 Task: Look for space in Bela, Pakistan from 12th  July, 2023 to 15th July, 2023 for 3 adults in price range Rs.12000 to Rs.16000. Place can be entire place with 2 bedrooms having 3 beds and 1 bathroom. Property type can be house, flat, guest house. Booking option can be shelf check-in. Required host language is English.
Action: Mouse pressed left at (500, 91)
Screenshot: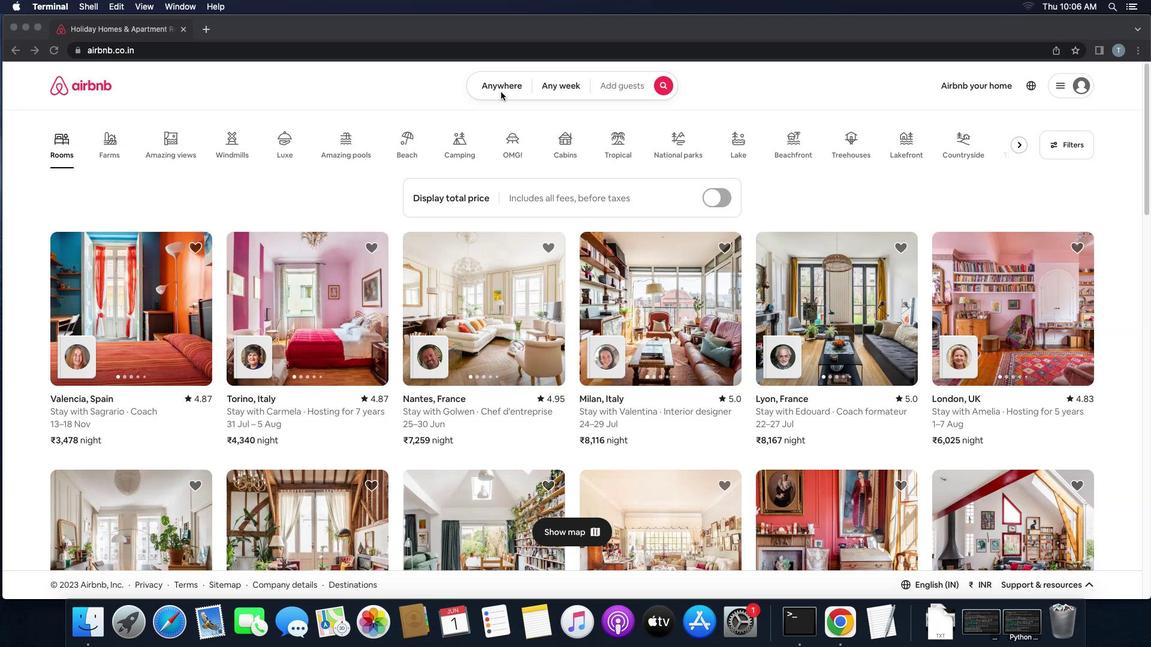 
Action: Mouse pressed left at (500, 91)
Screenshot: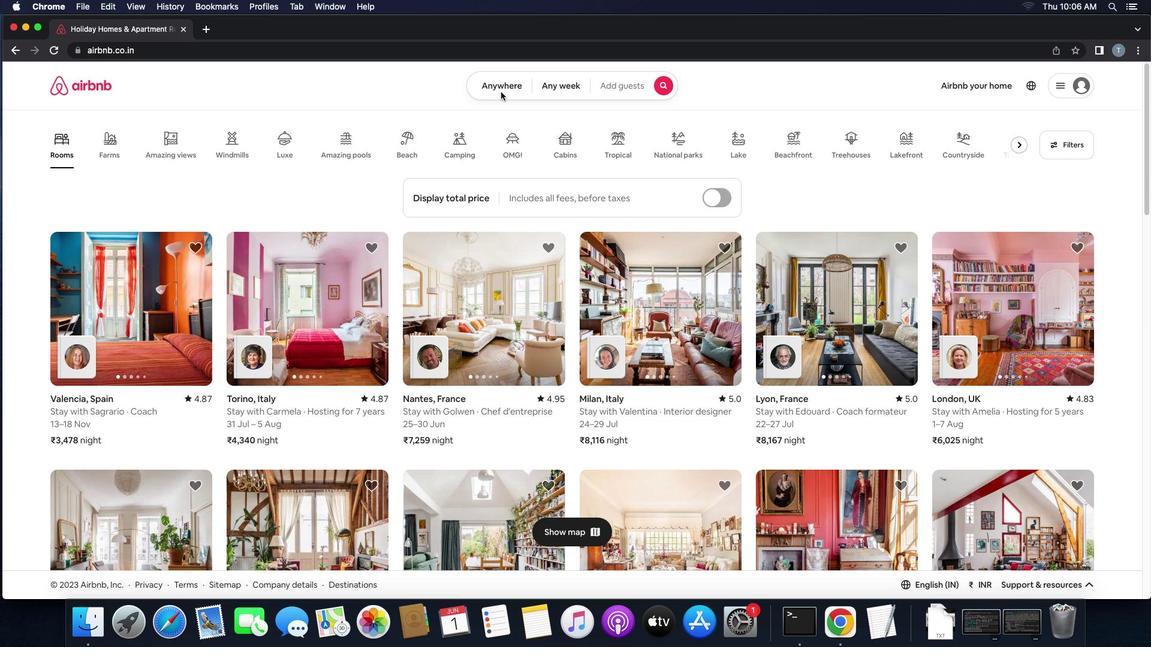 
Action: Mouse moved to (432, 142)
Screenshot: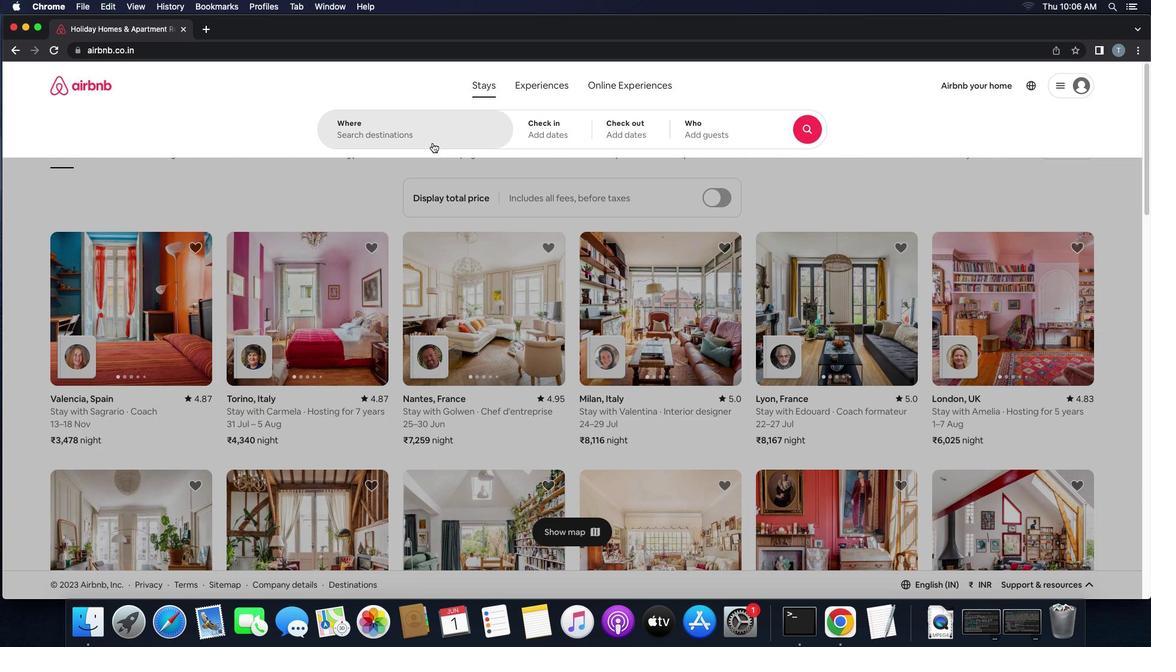 
Action: Mouse pressed left at (432, 142)
Screenshot: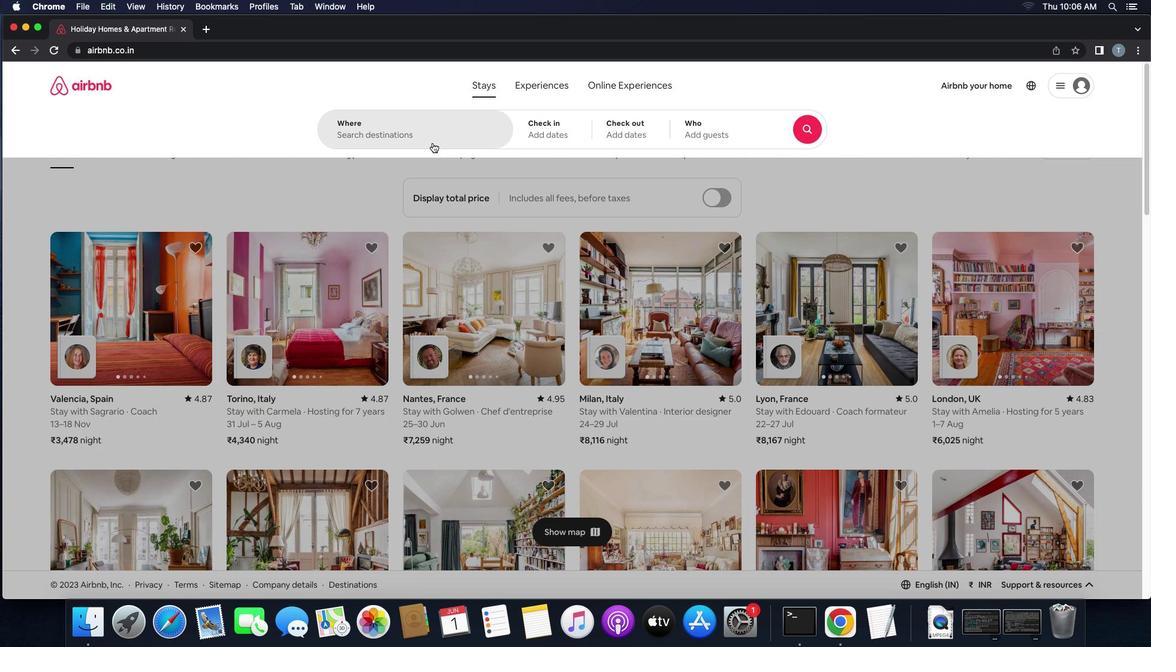 
Action: Mouse moved to (431, 142)
Screenshot: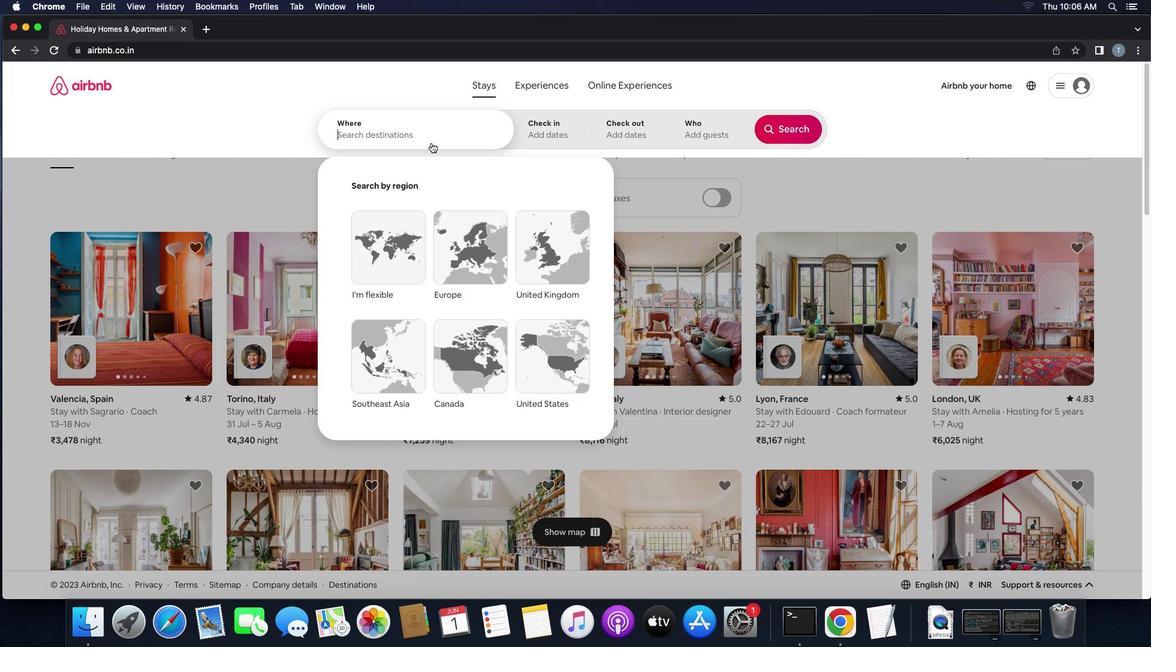 
Action: Key pressed 'b''e''l''a'','Key.space'p''a''k''i''s''t''a''n'
Screenshot: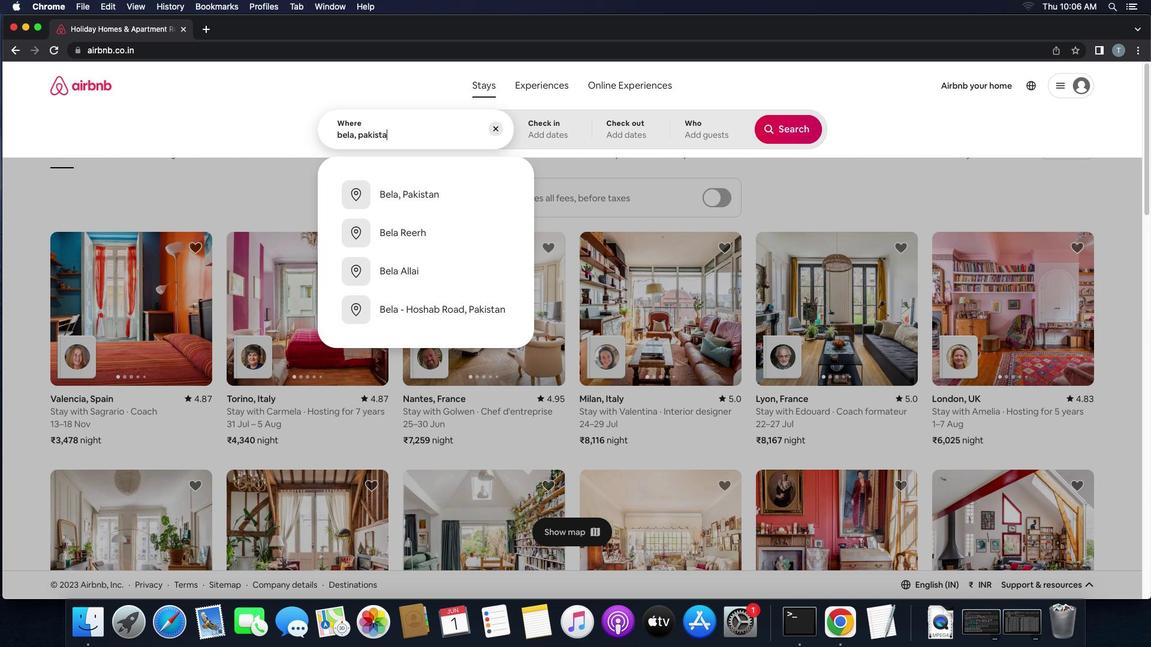 
Action: Mouse moved to (450, 191)
Screenshot: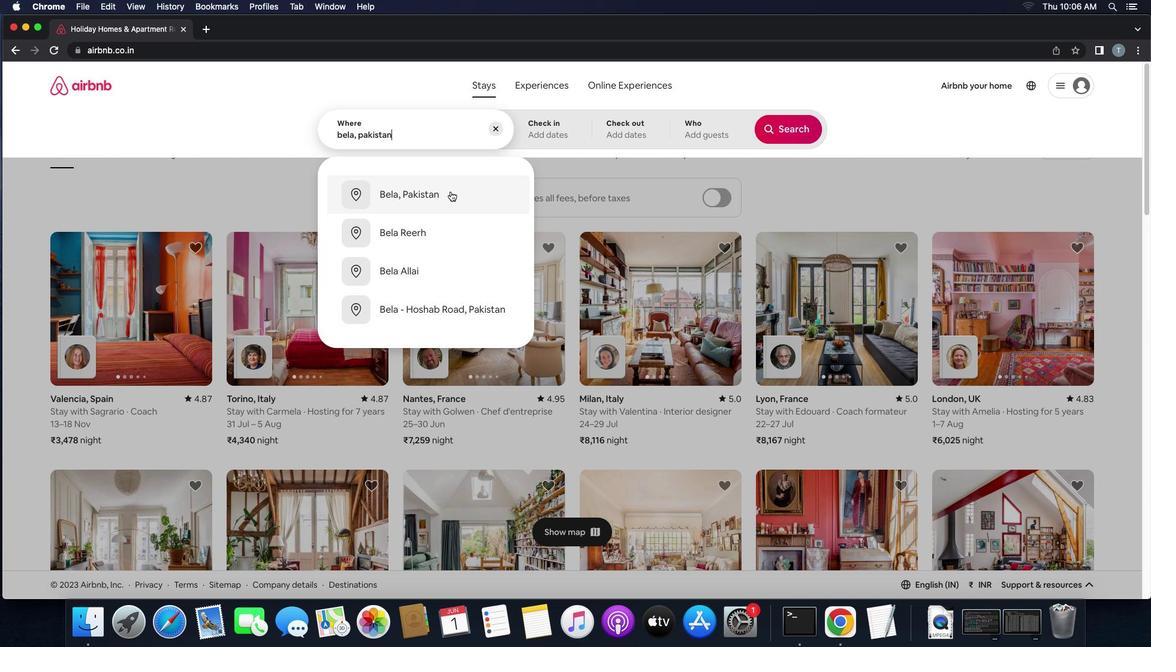 
Action: Mouse pressed left at (450, 191)
Screenshot: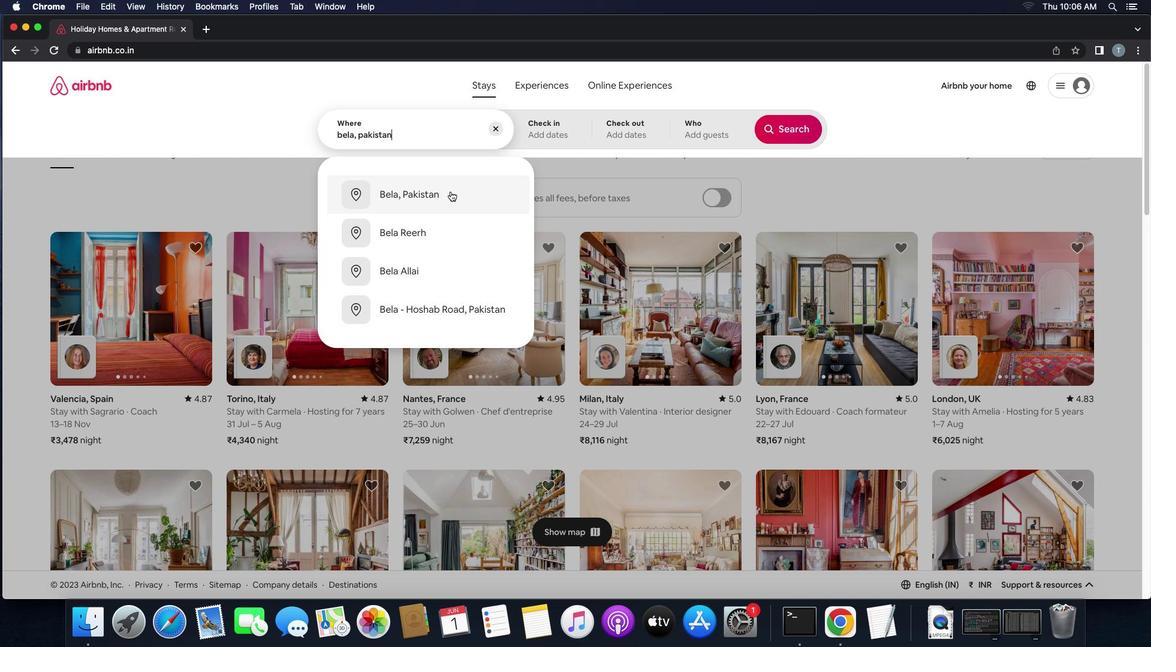 
Action: Mouse moved to (606, 305)
Screenshot: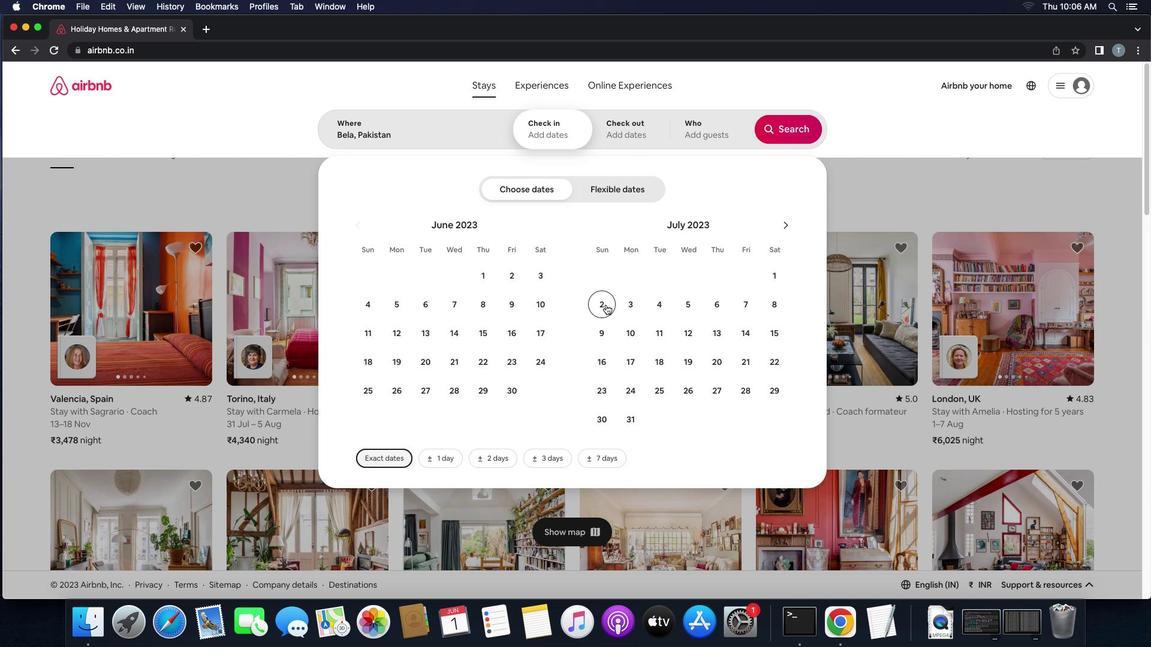 
Action: Mouse pressed left at (606, 305)
Screenshot: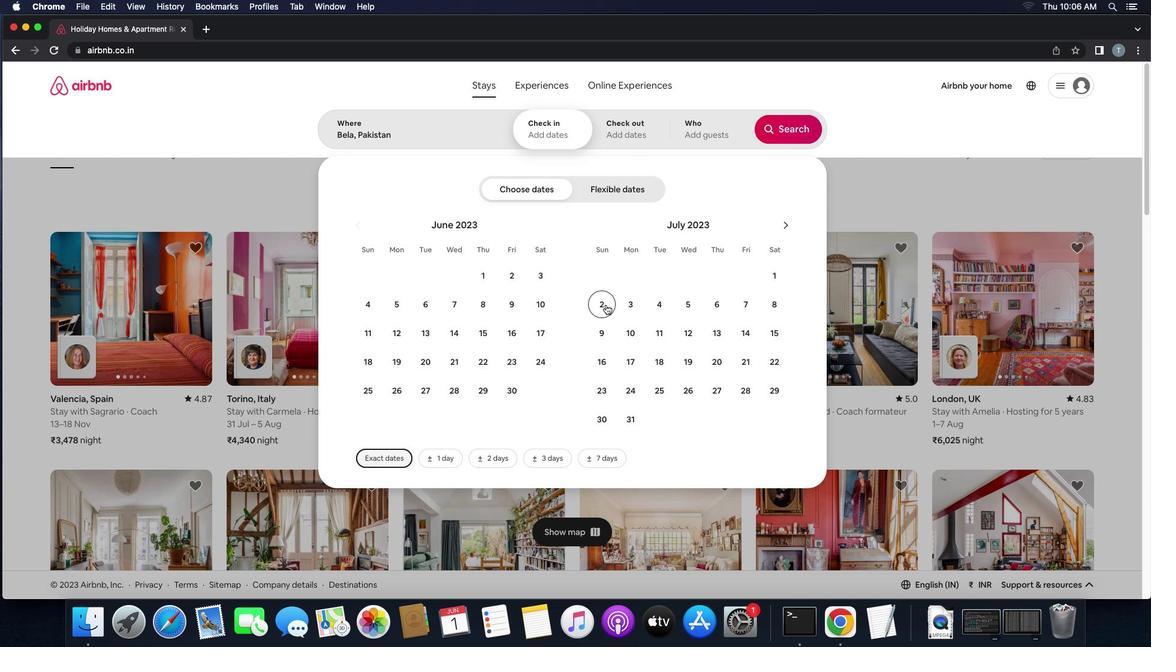 
Action: Mouse moved to (679, 329)
Screenshot: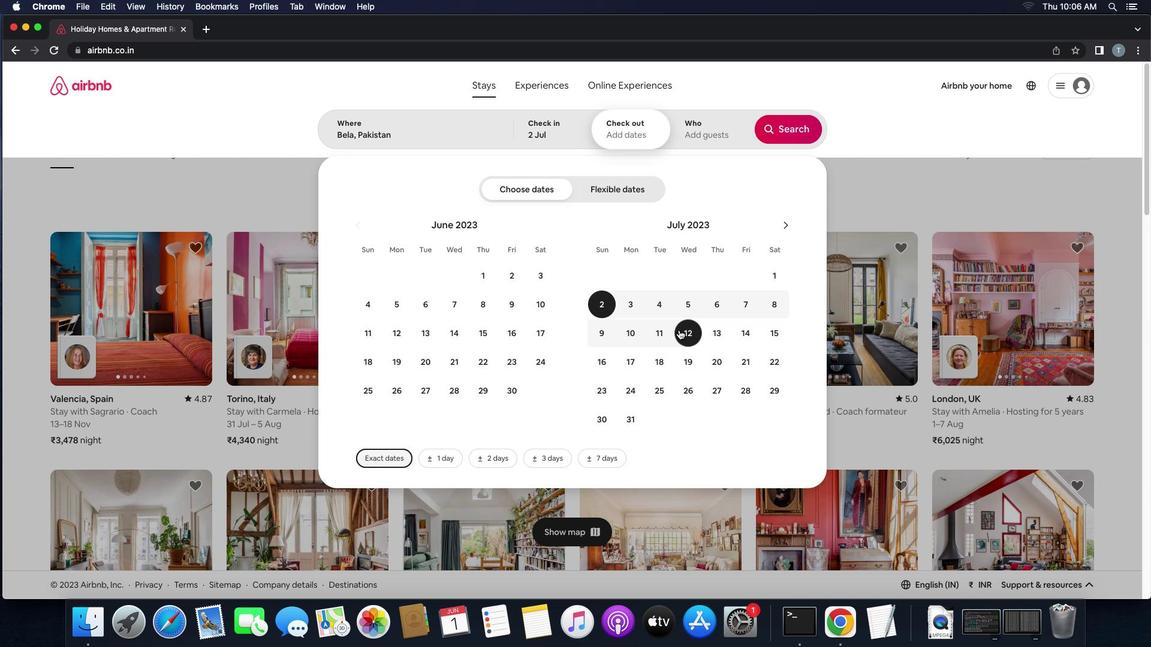 
Action: Mouse pressed left at (679, 329)
Screenshot: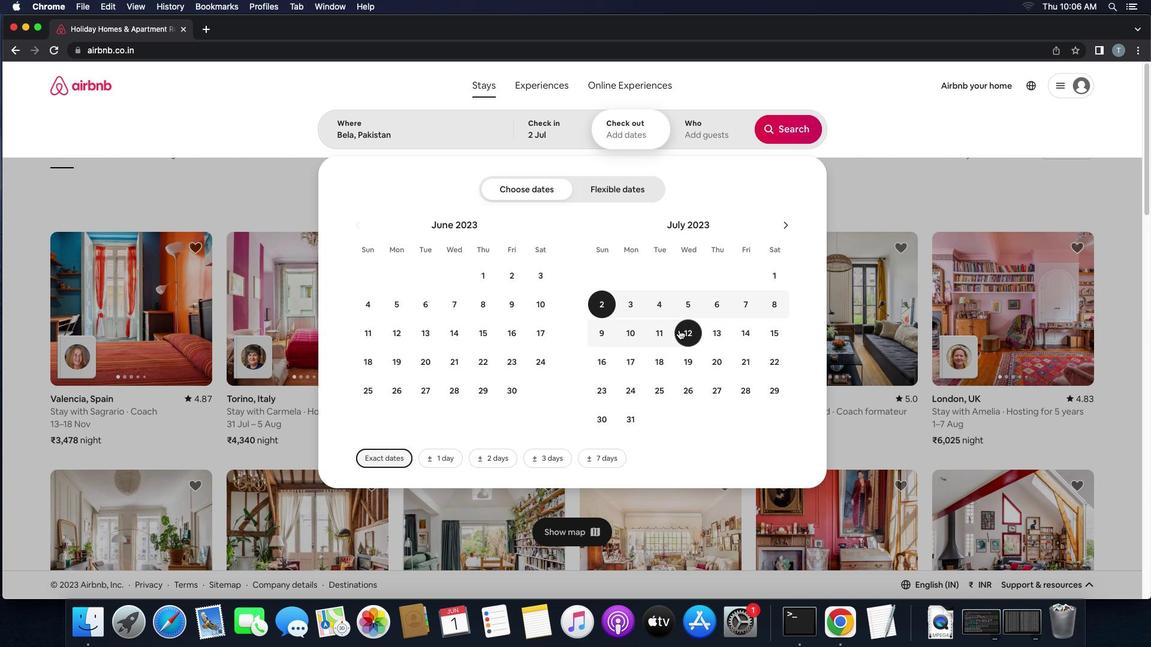 
Action: Mouse moved to (708, 128)
Screenshot: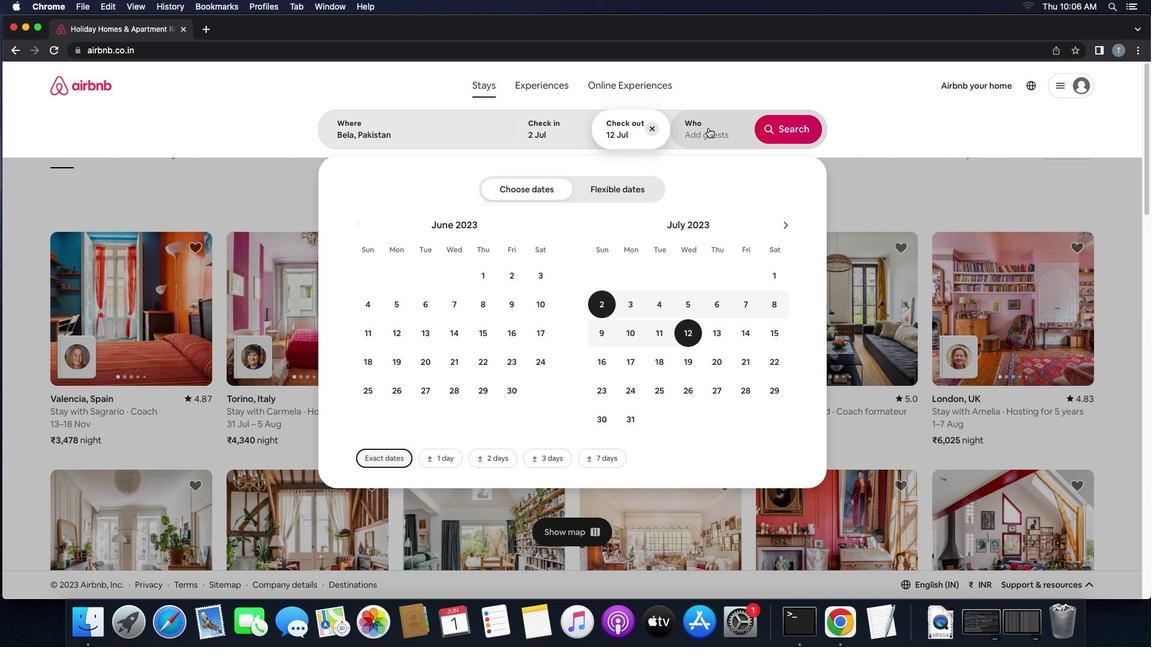 
Action: Mouse pressed left at (708, 128)
Screenshot: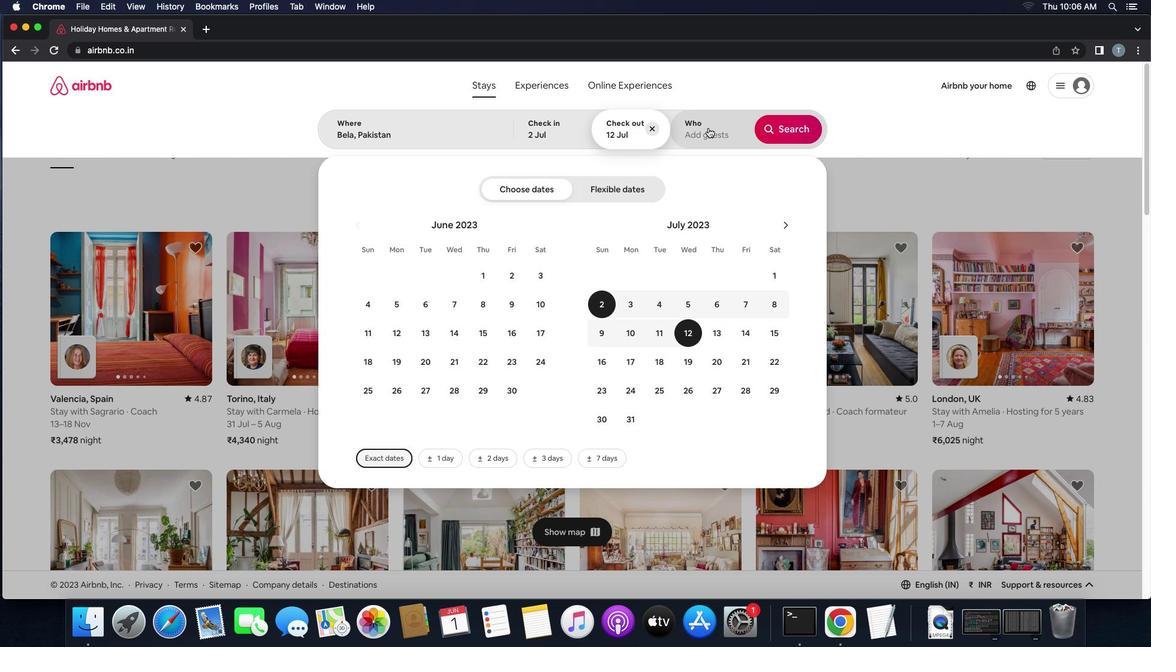 
Action: Mouse moved to (790, 192)
Screenshot: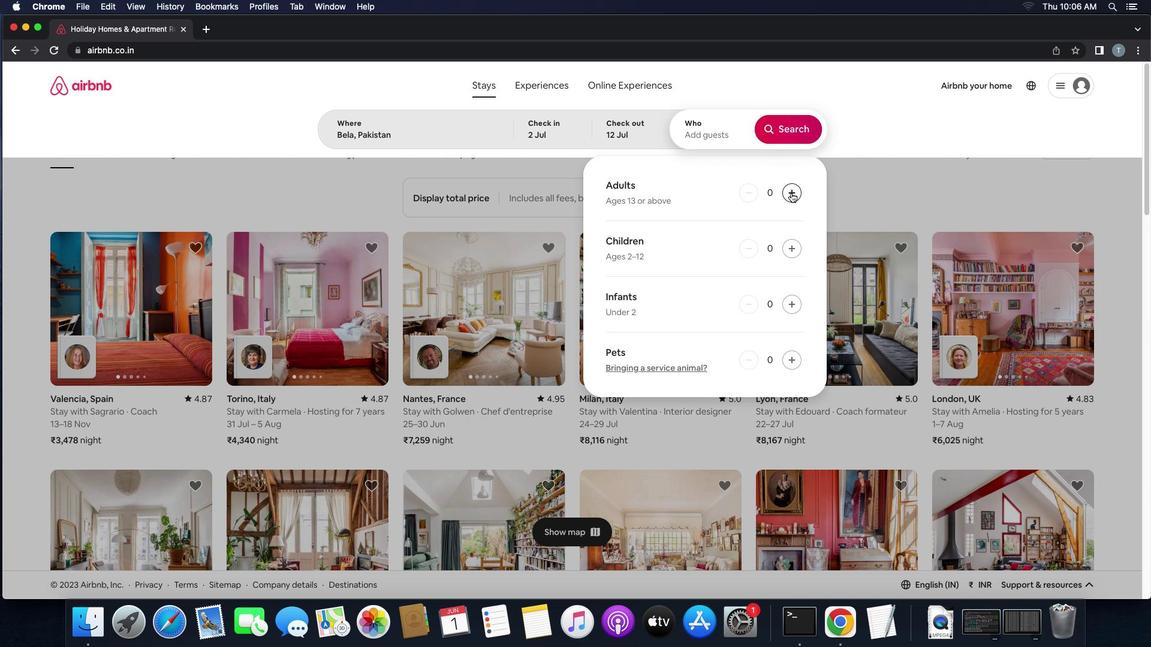 
Action: Mouse pressed left at (790, 192)
Screenshot: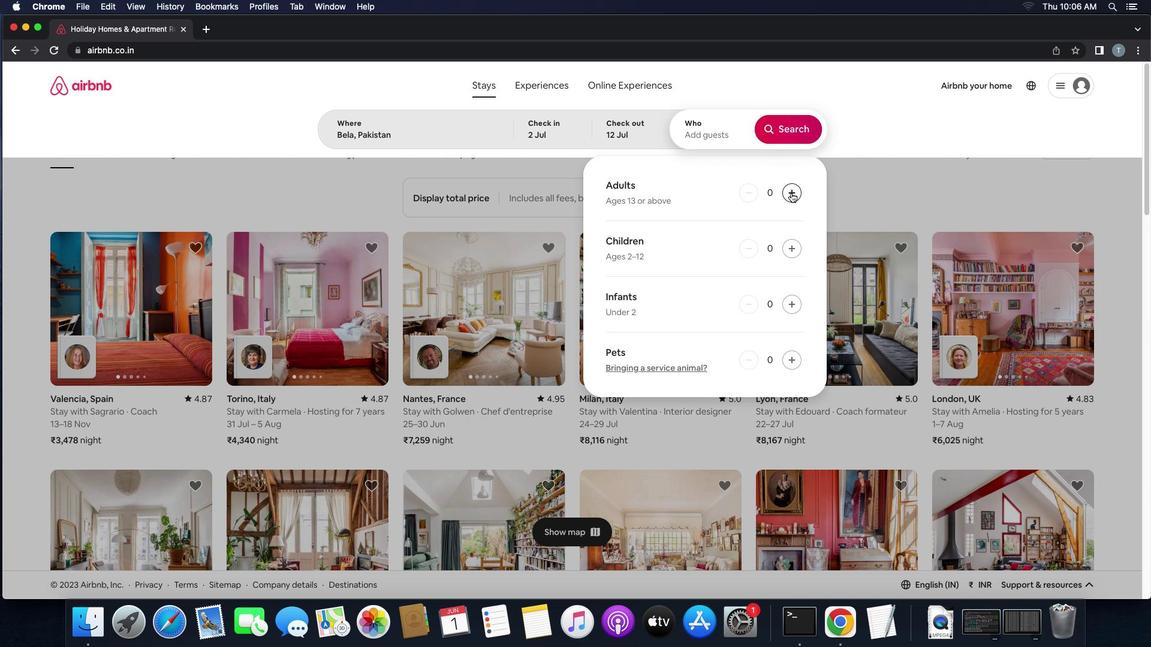 
Action: Mouse pressed left at (790, 192)
Screenshot: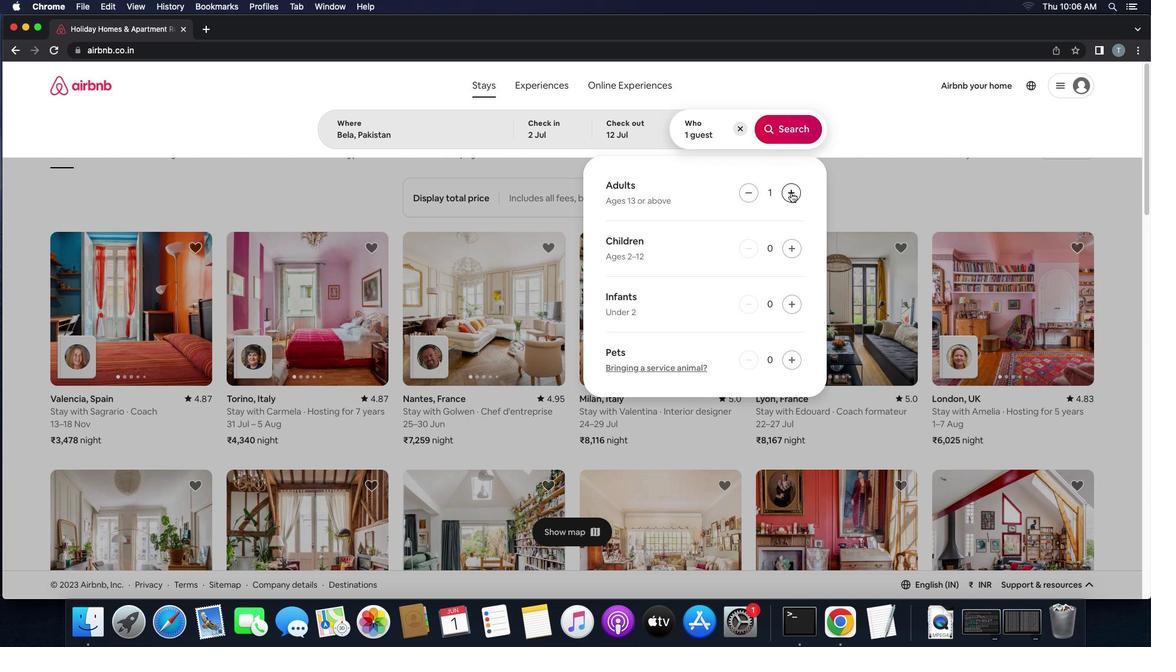
Action: Mouse pressed left at (790, 192)
Screenshot: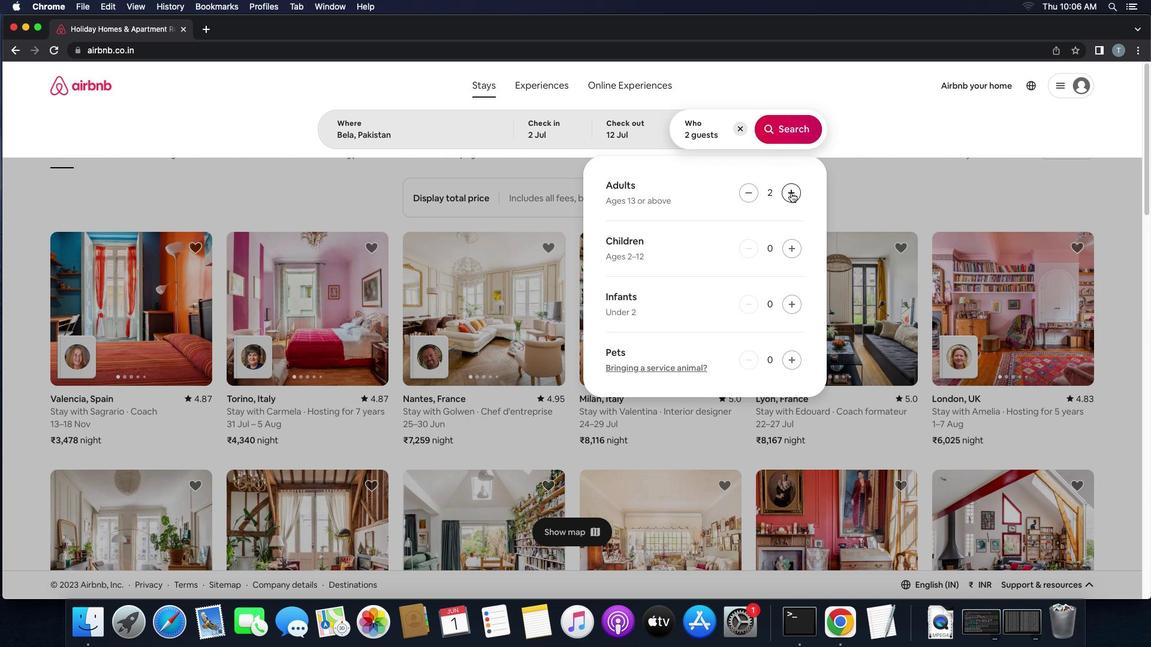 
Action: Mouse moved to (808, 130)
Screenshot: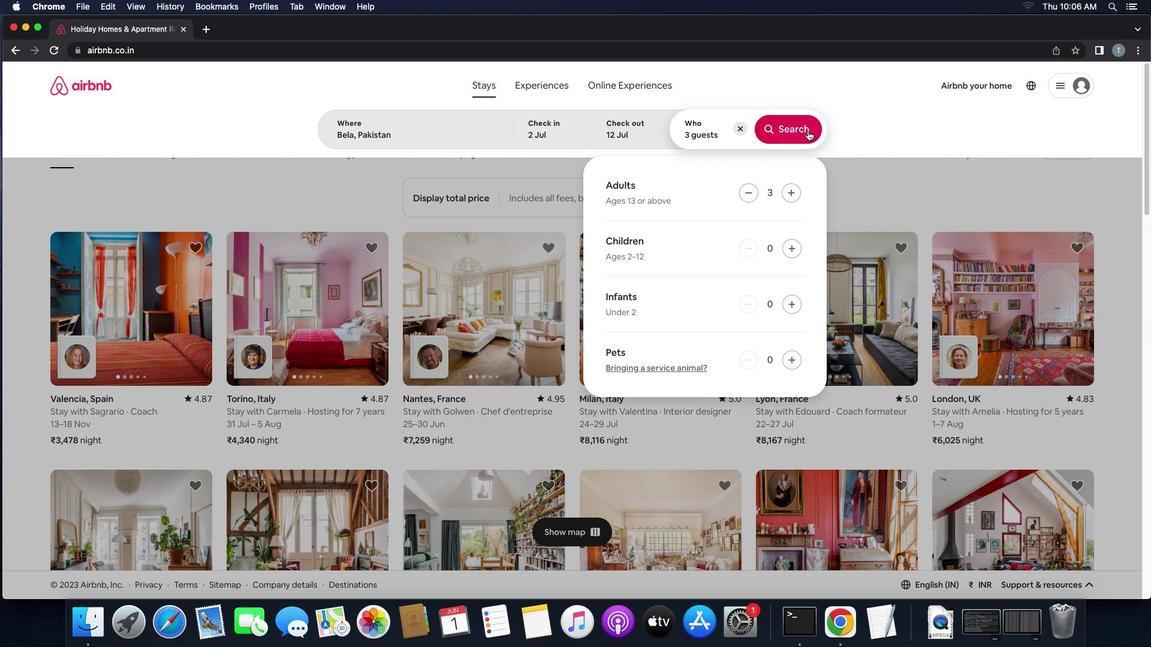 
Action: Mouse pressed left at (808, 130)
Screenshot: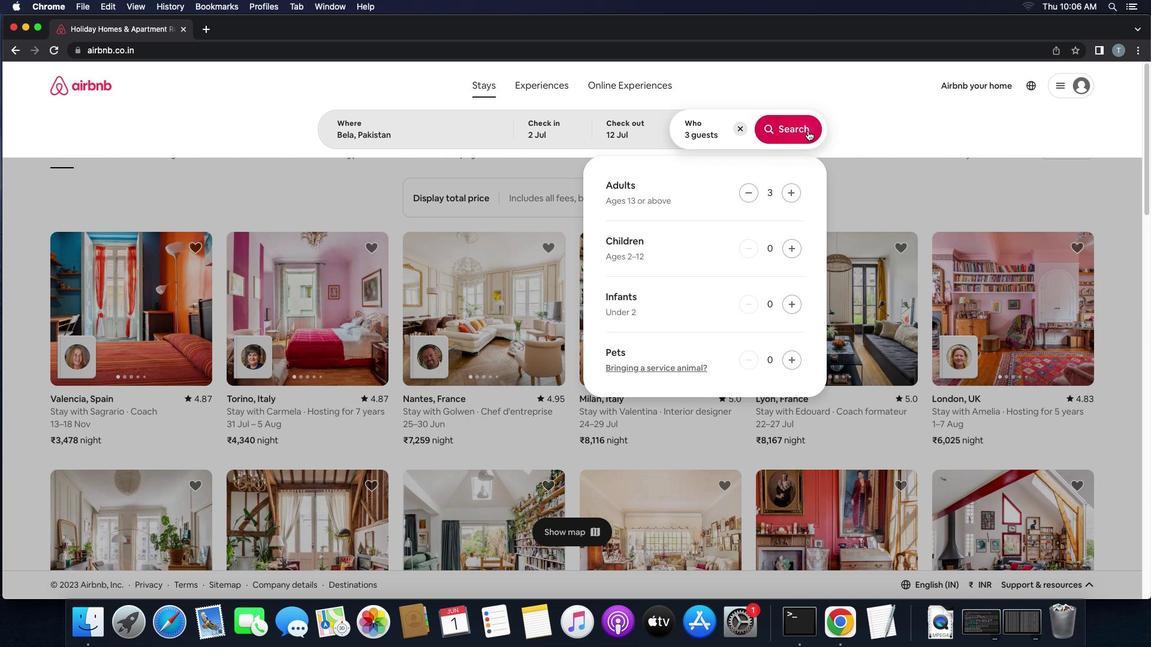 
Action: Mouse moved to (1090, 143)
Screenshot: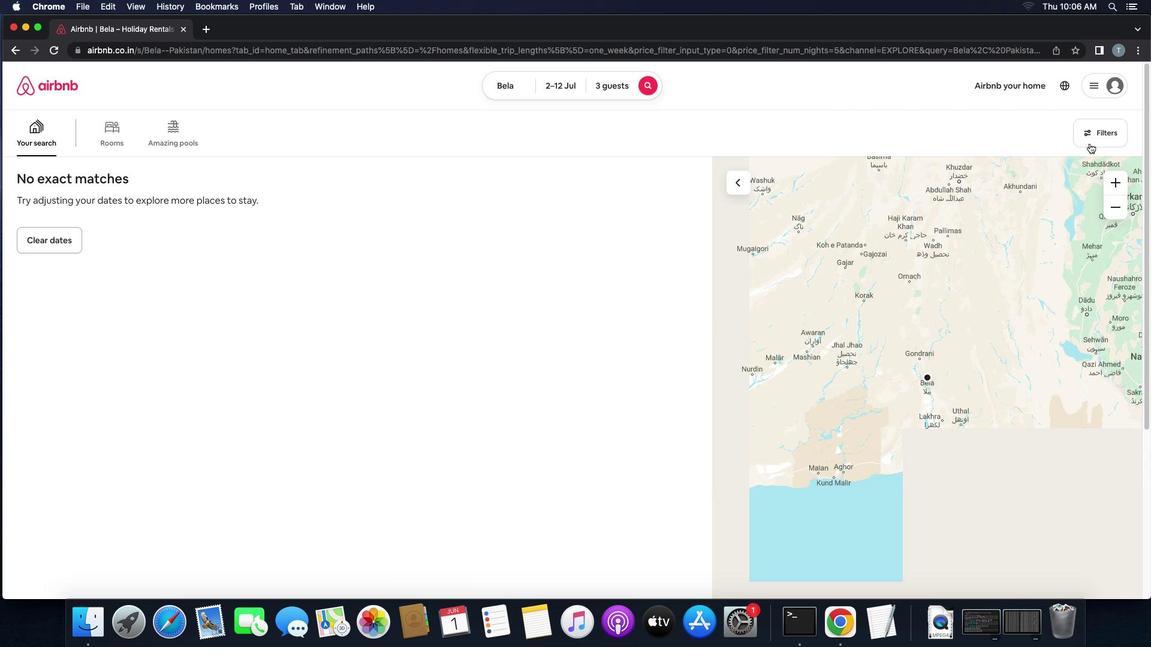 
Action: Mouse pressed left at (1090, 143)
Screenshot: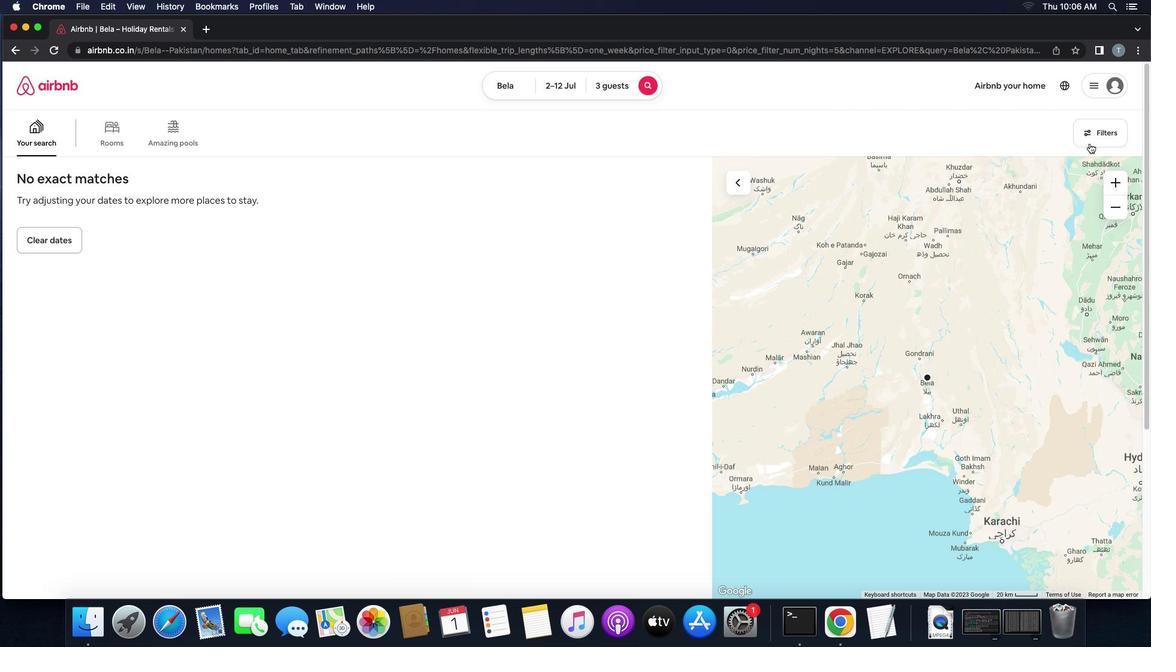 
Action: Mouse moved to (466, 423)
Screenshot: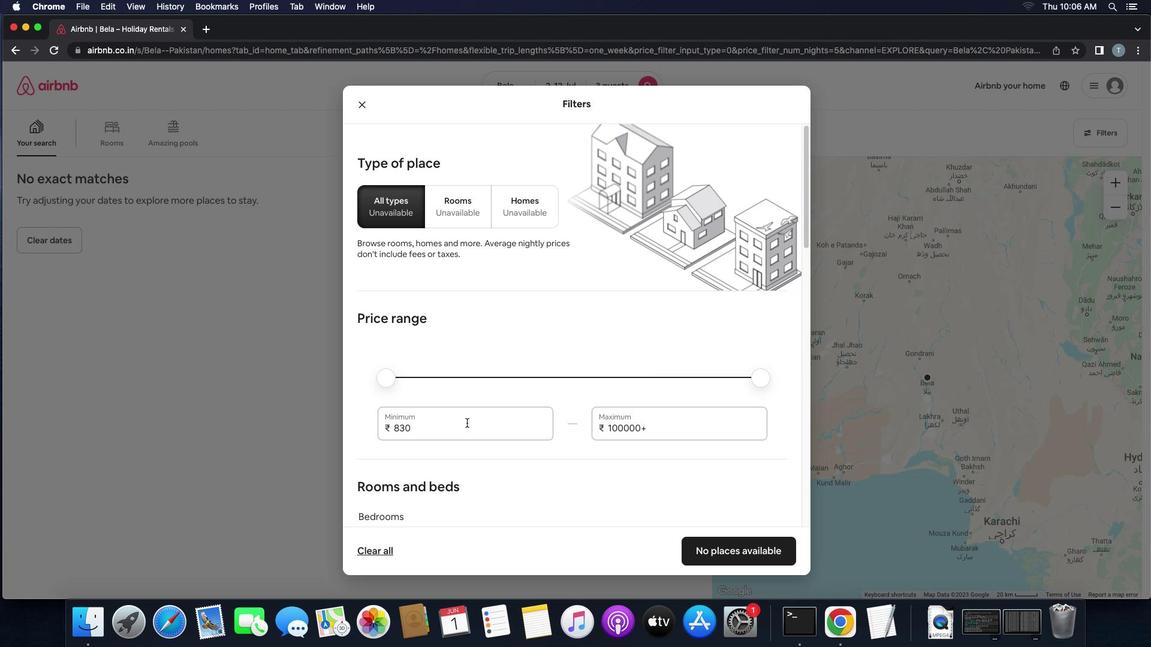 
Action: Mouse pressed left at (466, 423)
Screenshot: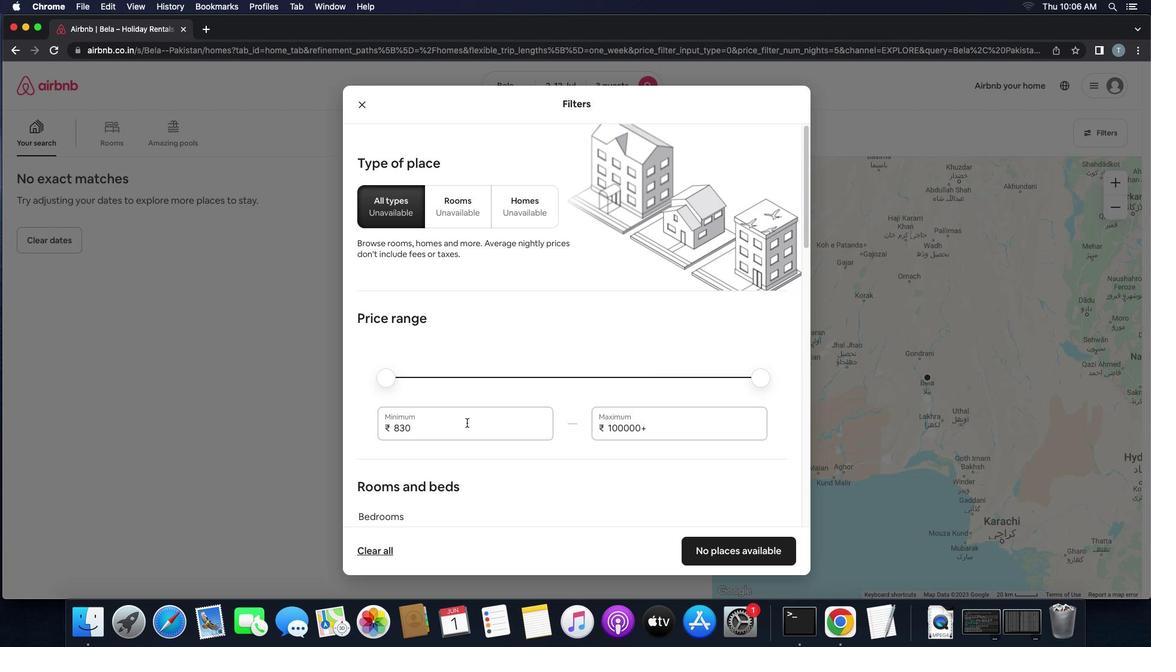 
Action: Mouse moved to (466, 423)
Screenshot: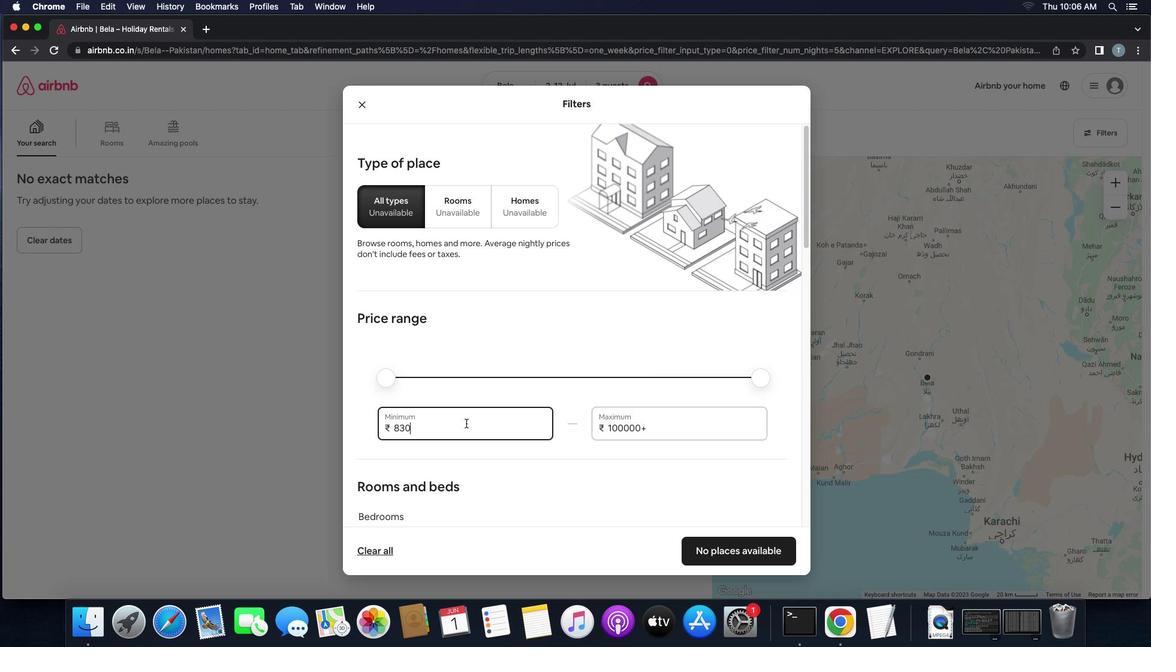 
Action: Key pressed Key.backspaceKey.backspaceKey.backspace'1''2''0''0''0'
Screenshot: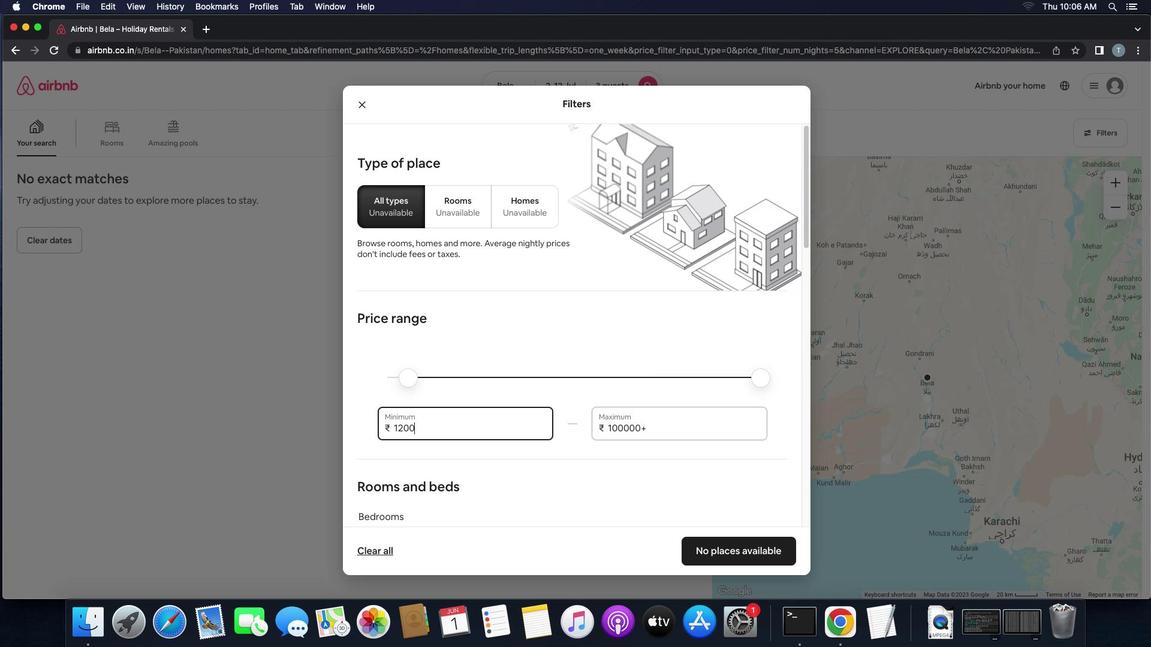 
Action: Mouse moved to (697, 432)
Screenshot: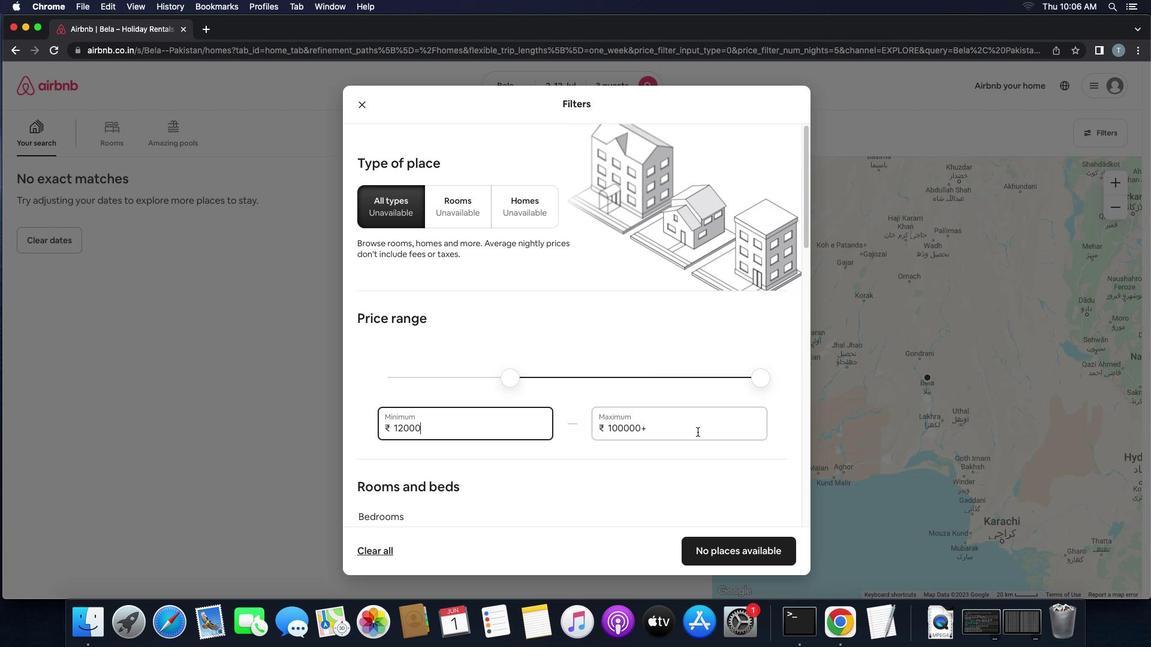 
Action: Mouse pressed left at (697, 432)
Screenshot: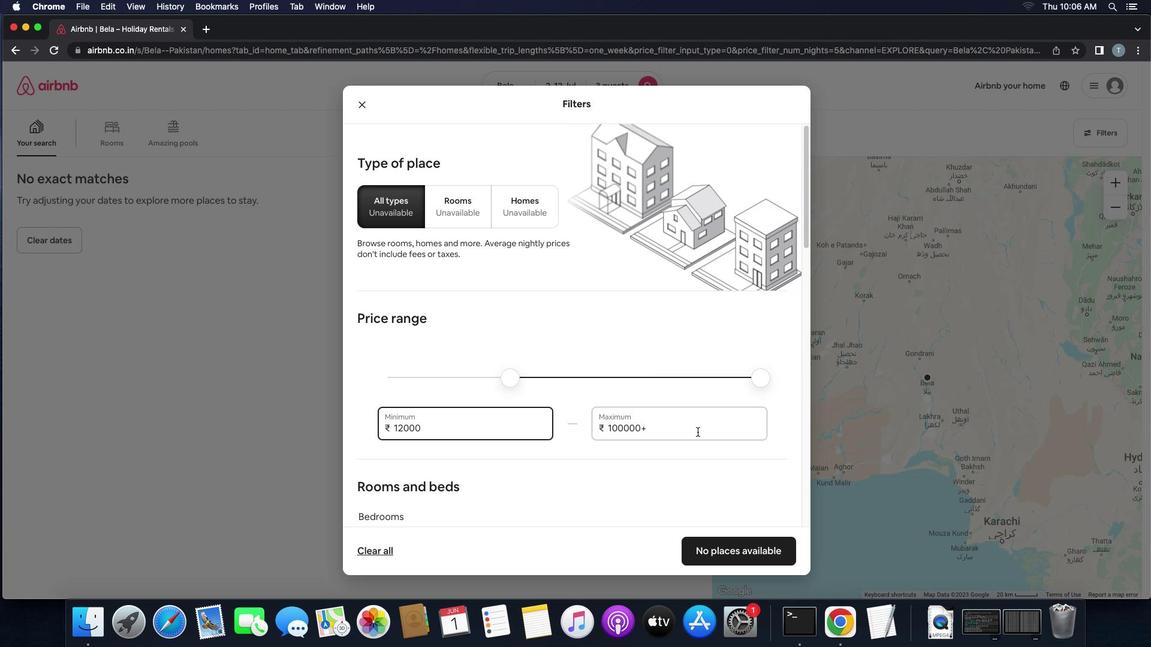 
Action: Mouse moved to (698, 431)
Screenshot: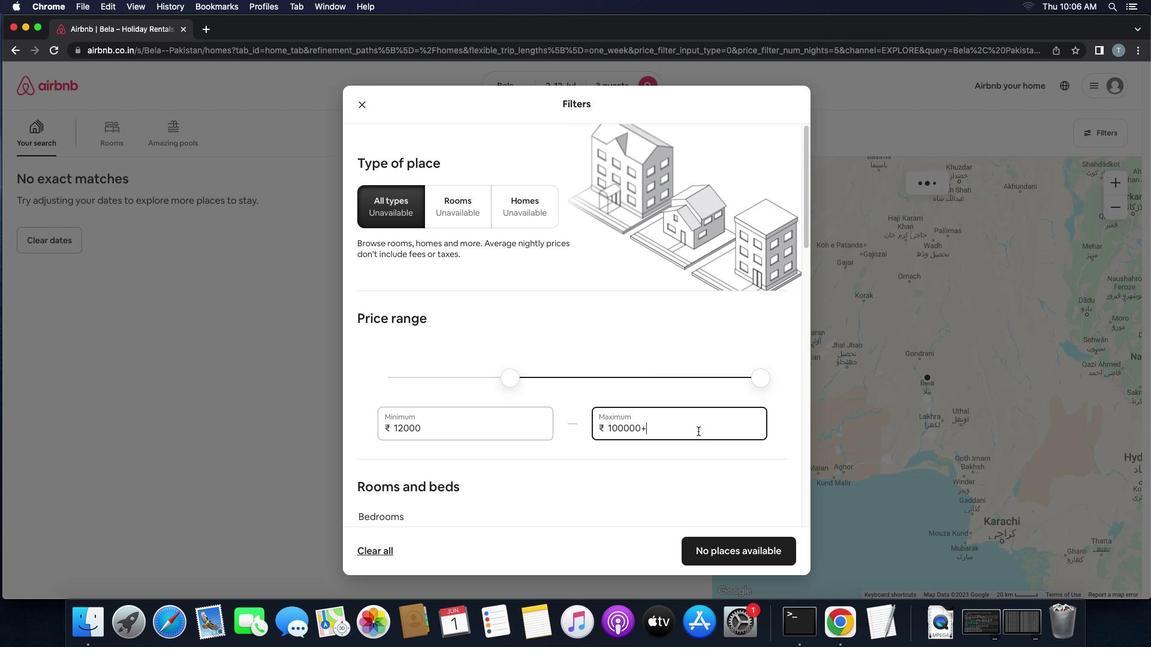 
Action: Key pressed Key.backspaceKey.backspaceKey.backspaceKey.backspaceKey.backspaceKey.backspaceKey.backspace'1''6''0''0''0'
Screenshot: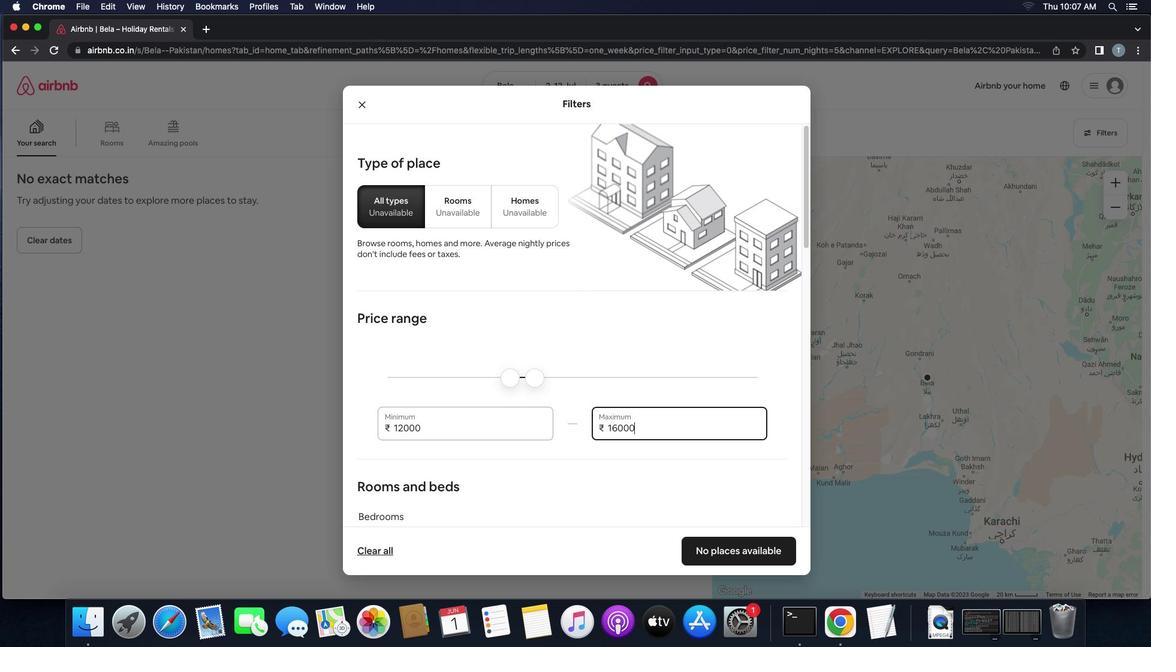 
Action: Mouse moved to (595, 472)
Screenshot: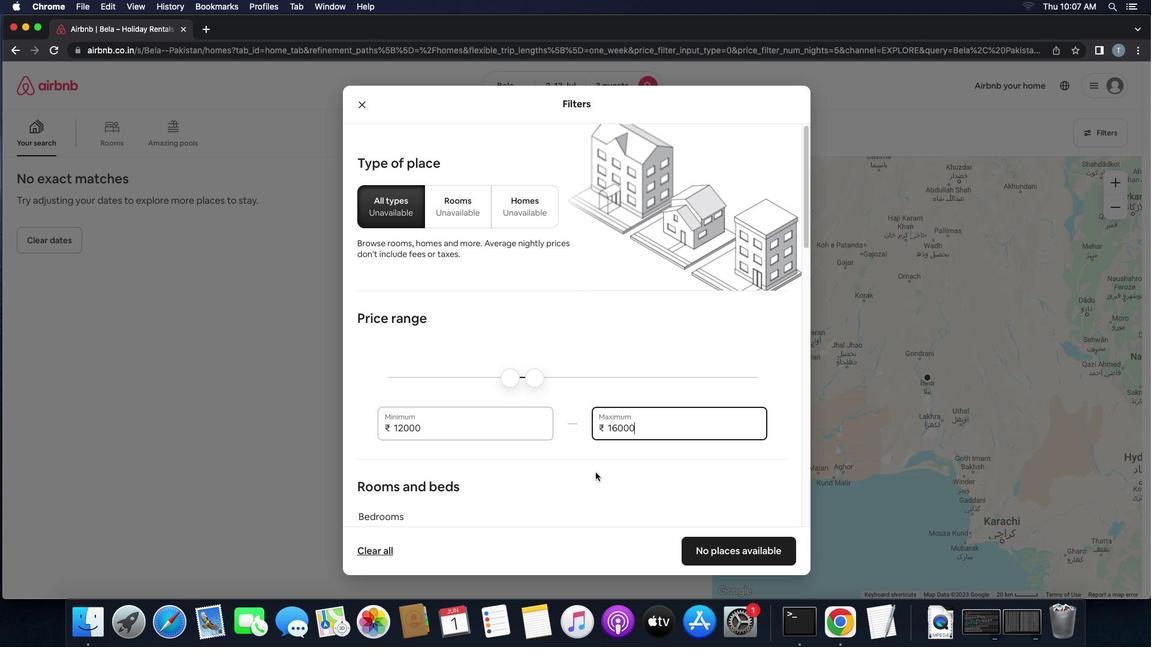 
Action: Mouse scrolled (595, 472) with delta (0, 0)
Screenshot: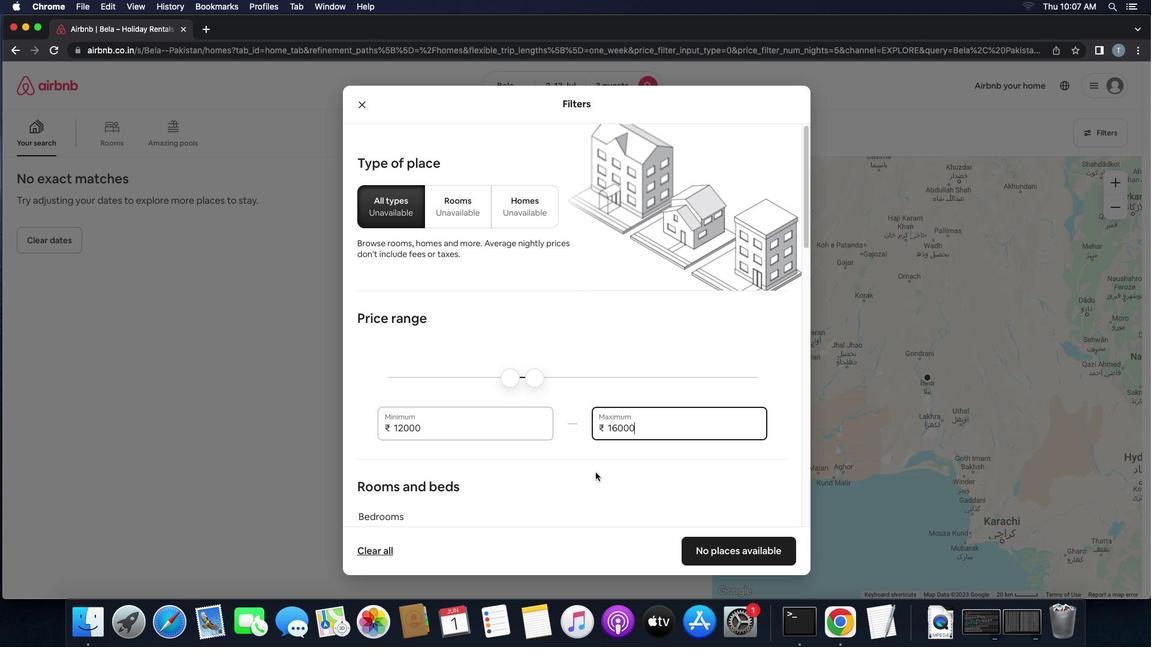 
Action: Mouse scrolled (595, 472) with delta (0, 0)
Screenshot: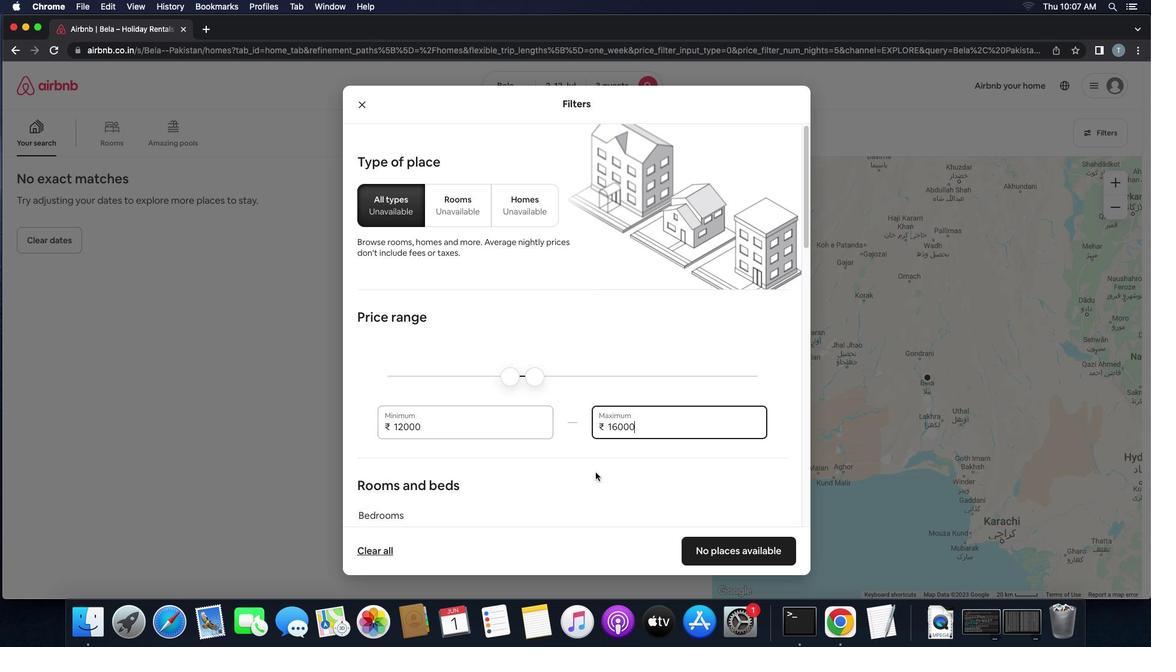 
Action: Mouse scrolled (595, 472) with delta (0, 0)
Screenshot: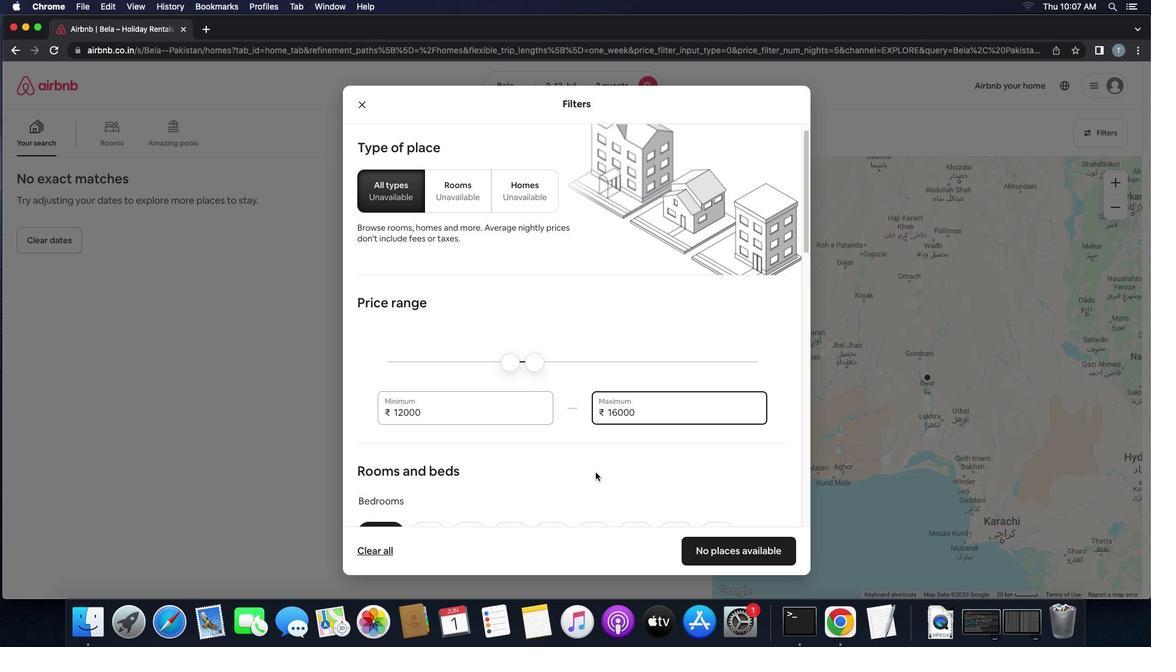 
Action: Mouse scrolled (595, 472) with delta (0, 0)
Screenshot: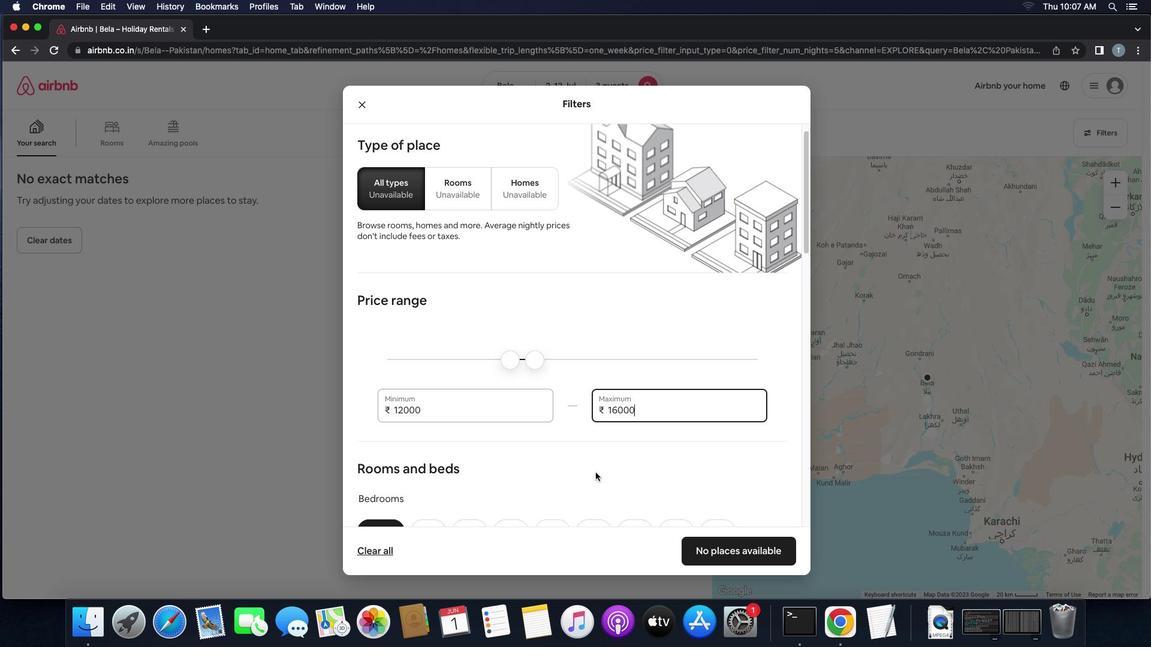 
Action: Mouse scrolled (595, 472) with delta (0, 0)
Screenshot: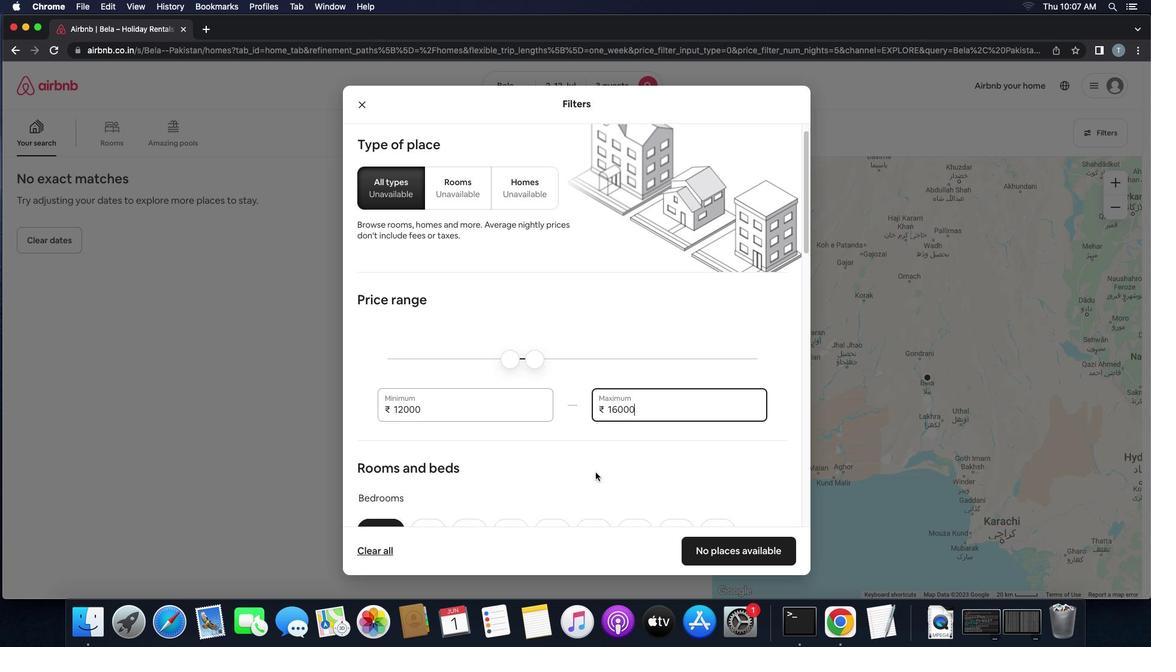 
Action: Mouse scrolled (595, 472) with delta (0, 0)
Screenshot: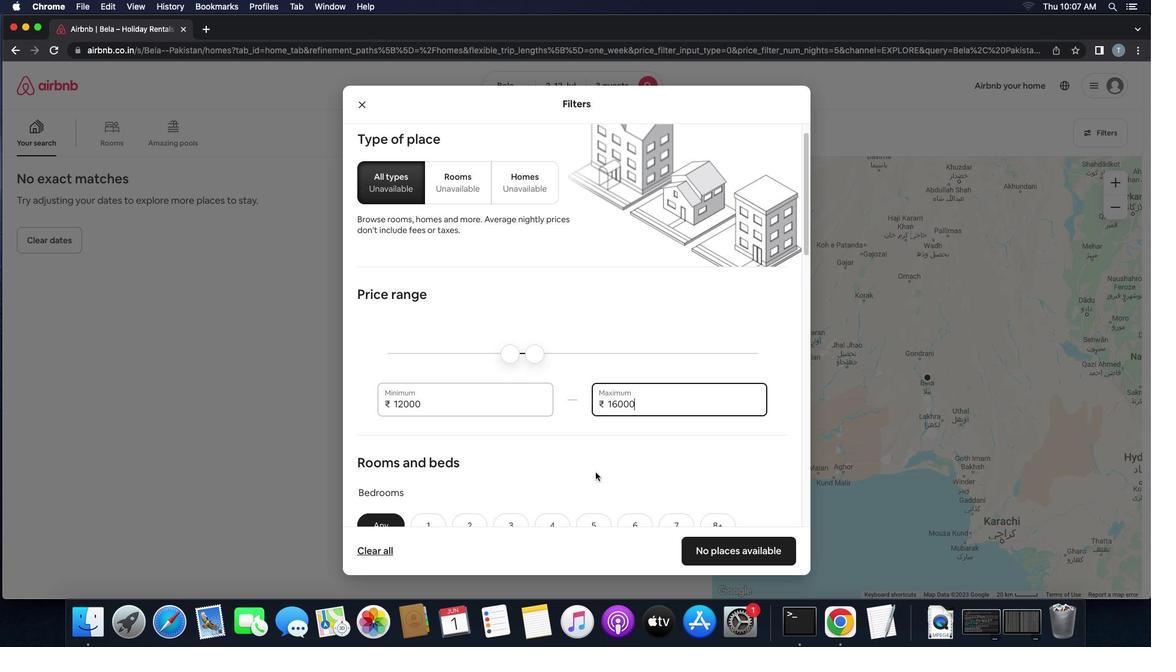 
Action: Mouse scrolled (595, 472) with delta (0, 0)
Screenshot: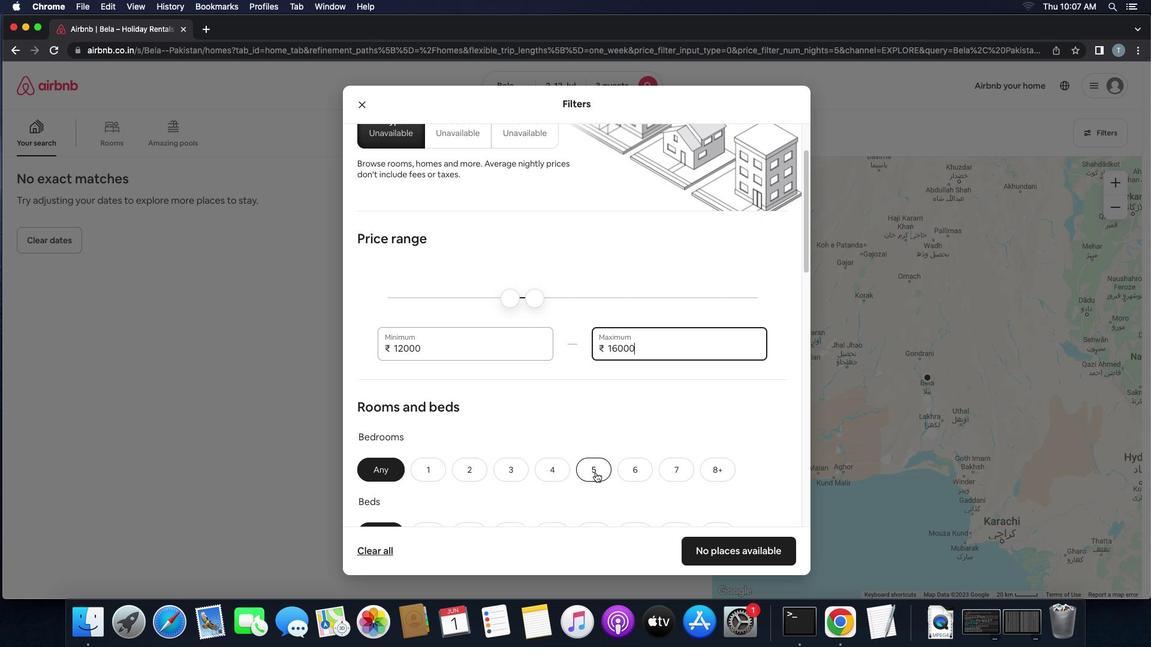 
Action: Mouse scrolled (595, 472) with delta (0, 0)
Screenshot: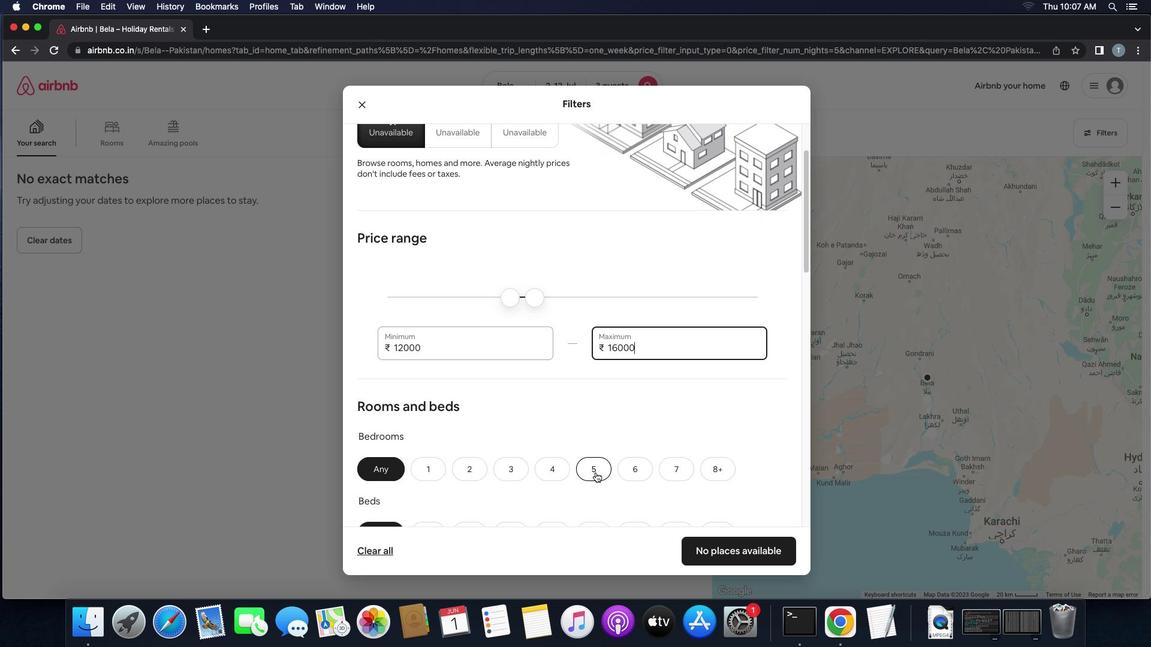 
Action: Mouse scrolled (595, 472) with delta (0, 0)
Screenshot: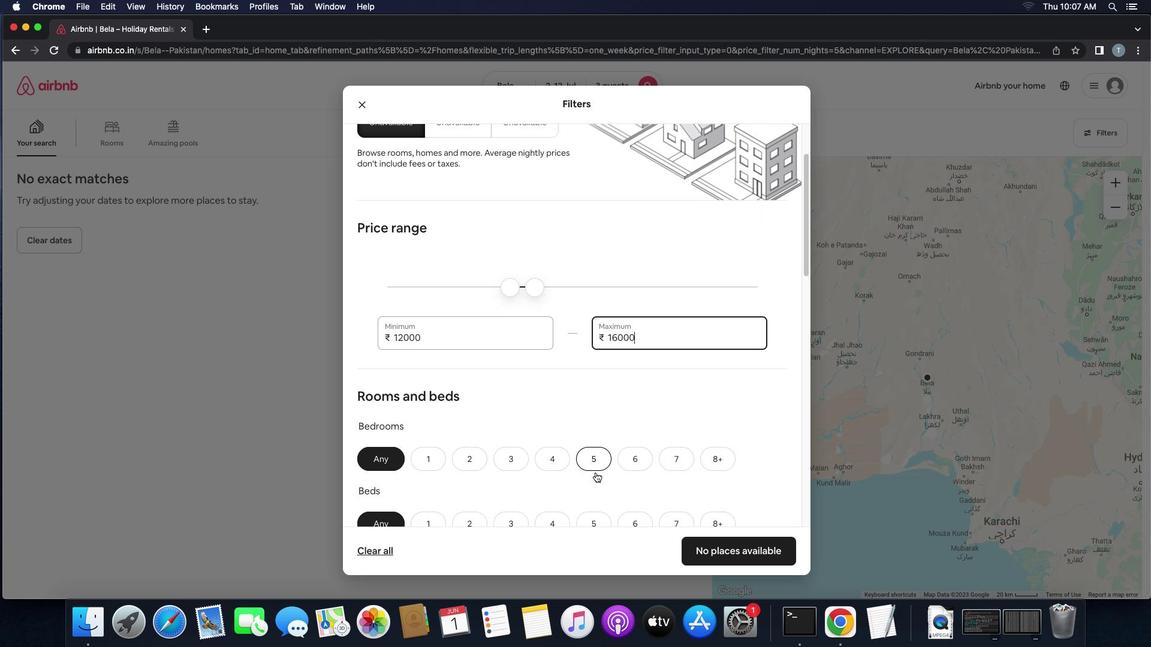 
Action: Mouse scrolled (595, 472) with delta (0, 0)
Screenshot: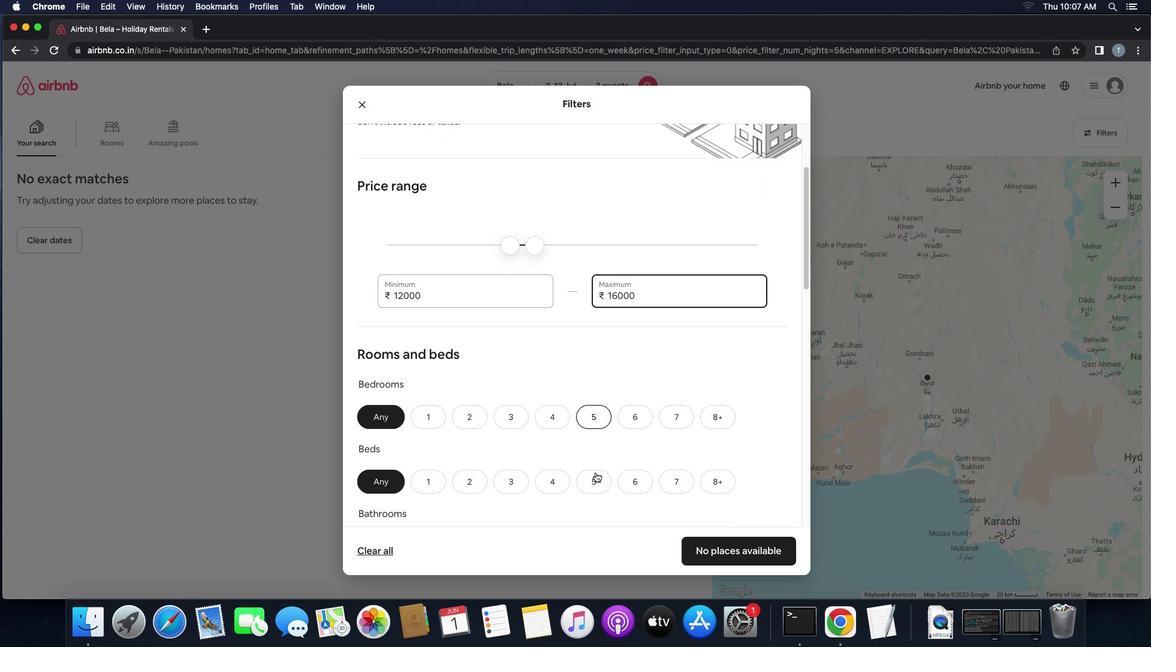 
Action: Mouse scrolled (595, 472) with delta (0, 0)
Screenshot: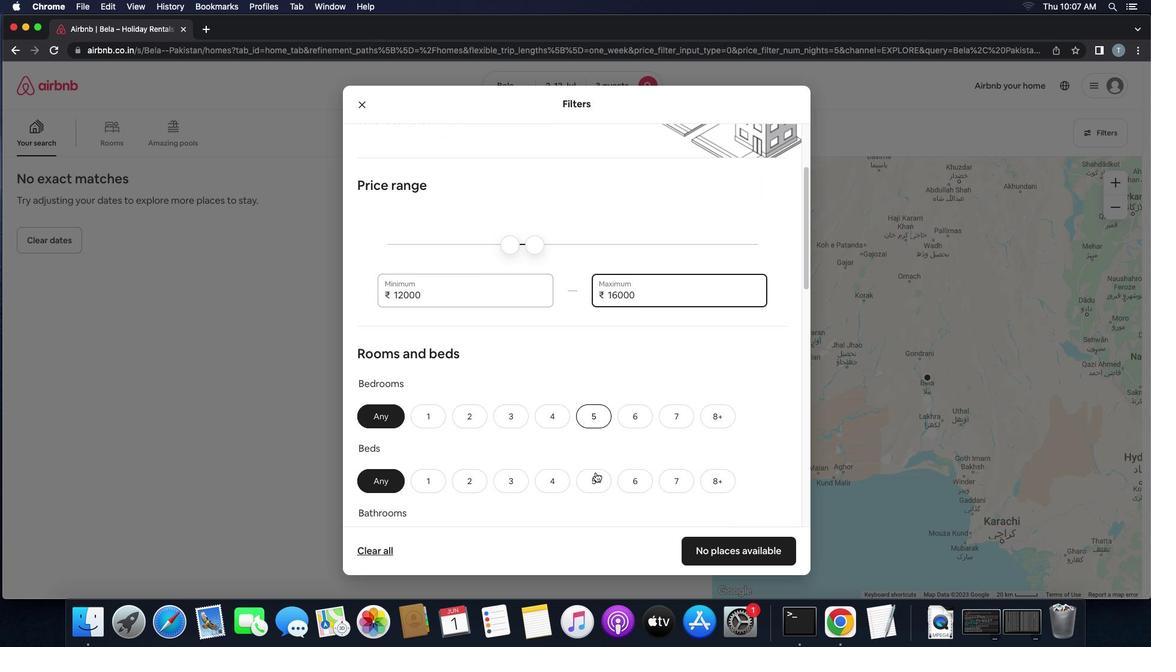 
Action: Mouse scrolled (595, 472) with delta (0, 0)
Screenshot: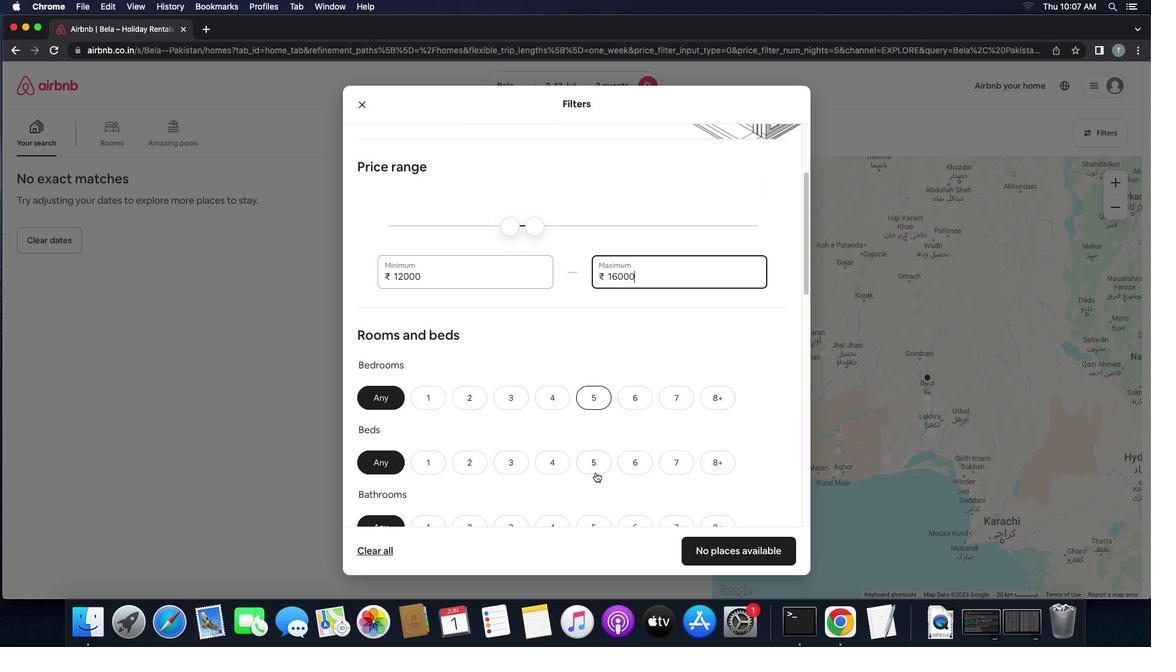 
Action: Mouse scrolled (595, 472) with delta (0, 0)
Screenshot: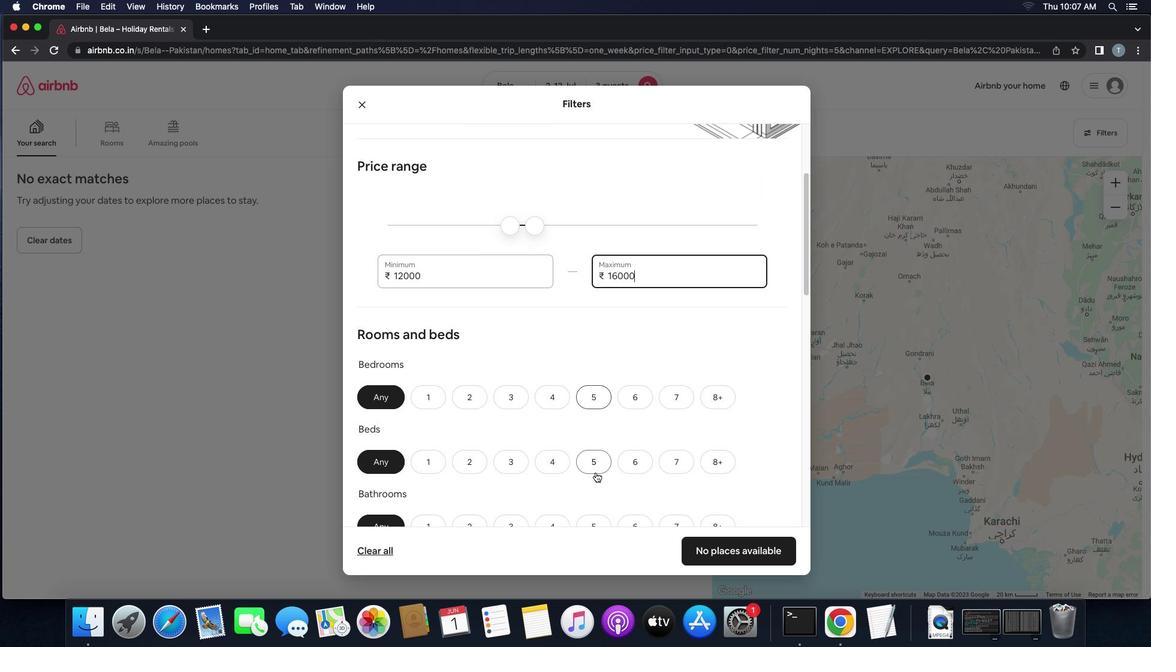 
Action: Mouse scrolled (595, 472) with delta (0, 0)
Screenshot: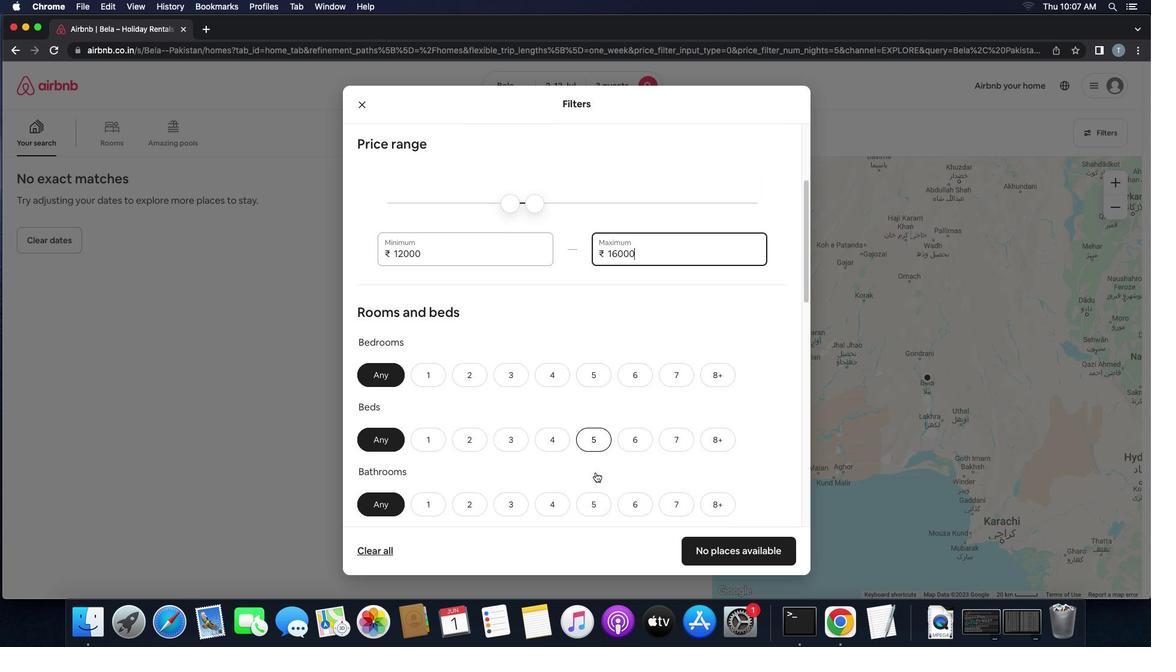 
Action: Mouse scrolled (595, 472) with delta (0, 0)
Screenshot: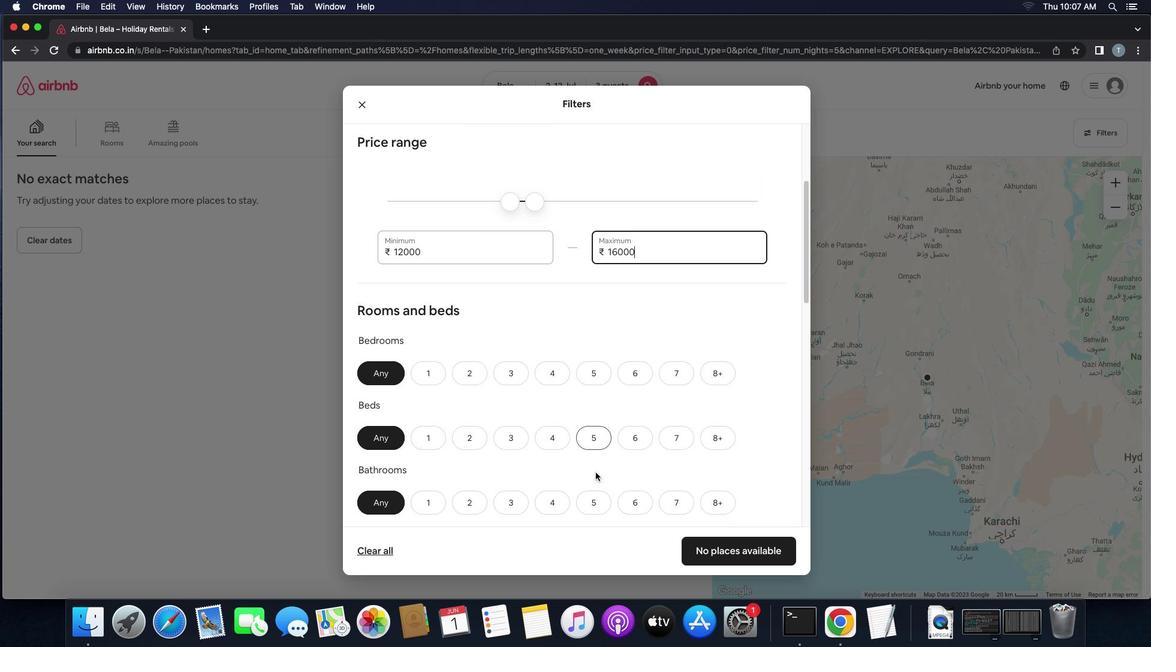 
Action: Mouse scrolled (595, 472) with delta (0, 0)
Screenshot: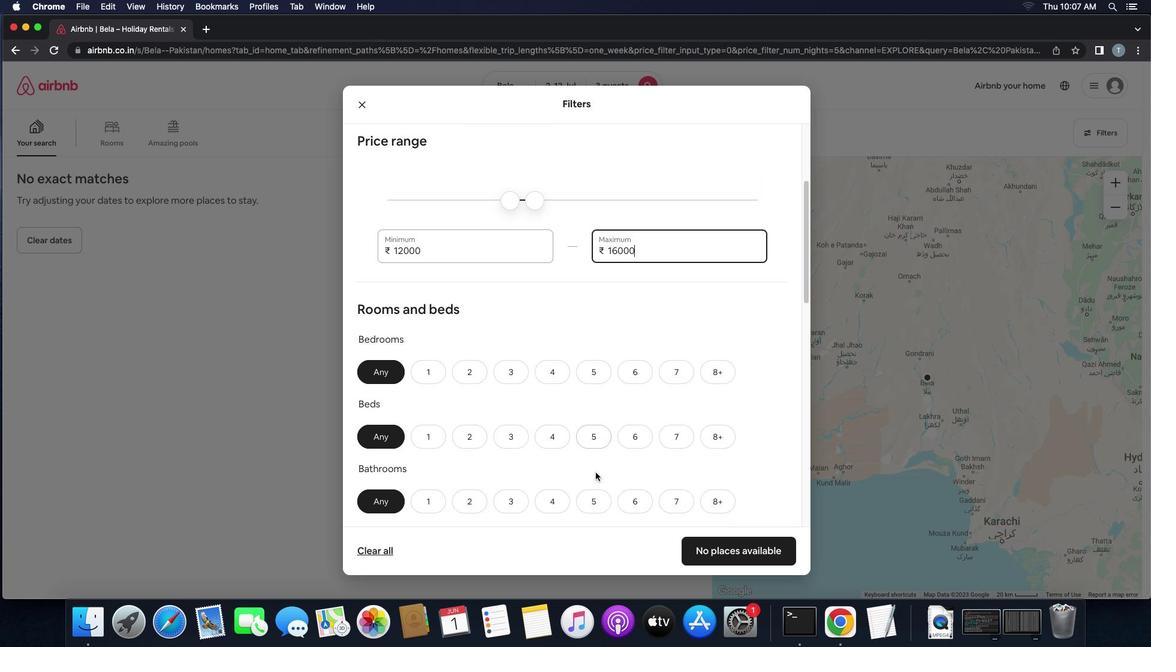 
Action: Mouse scrolled (595, 472) with delta (0, 0)
Screenshot: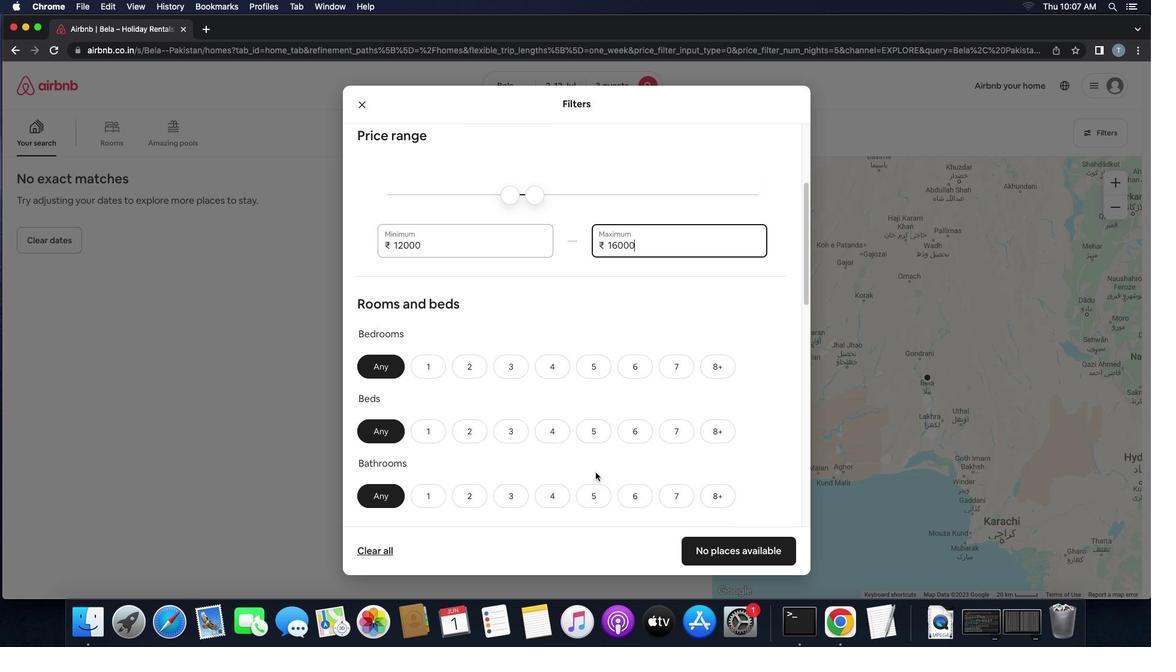 
Action: Mouse moved to (477, 320)
Screenshot: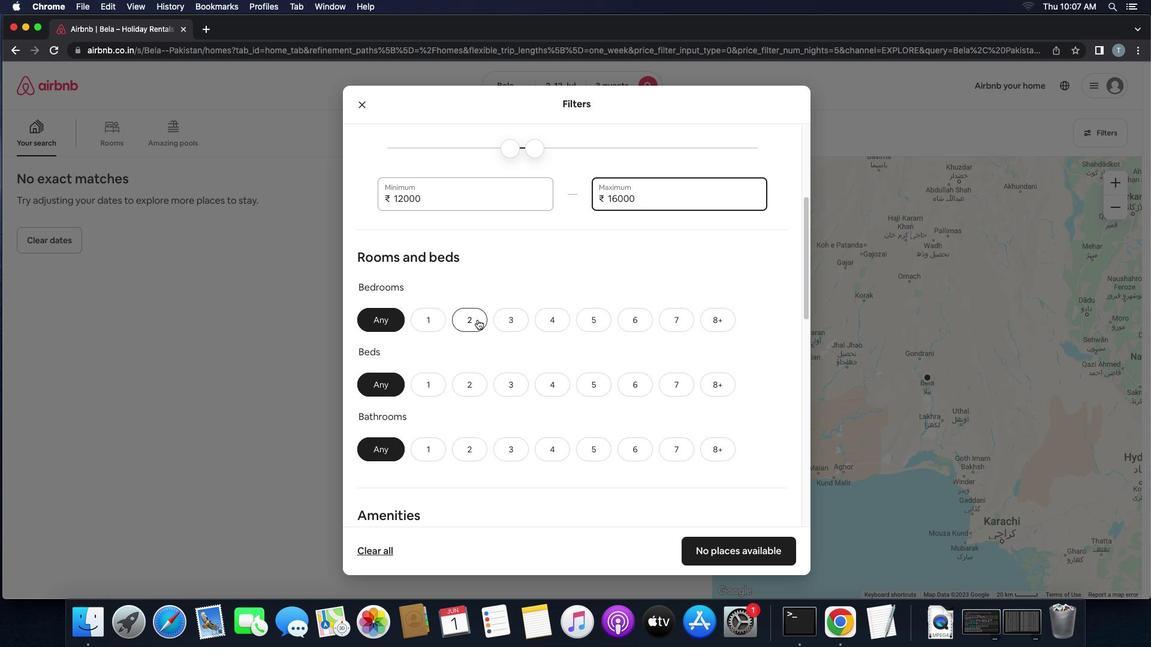
Action: Mouse pressed left at (477, 320)
Screenshot: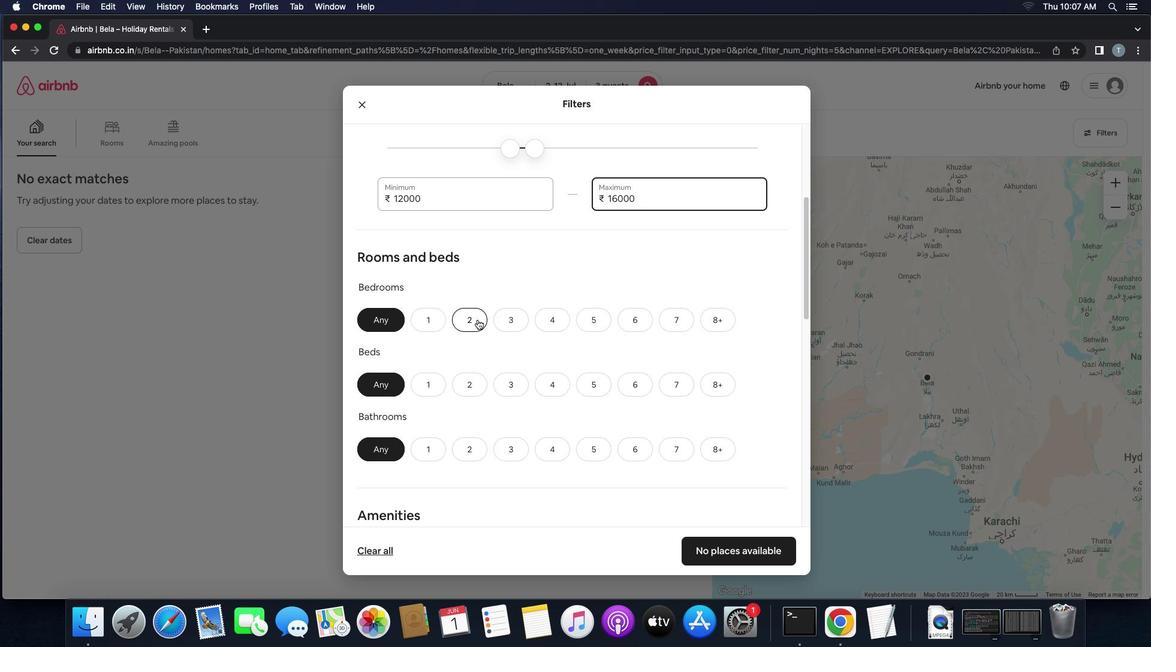 
Action: Mouse moved to (510, 390)
Screenshot: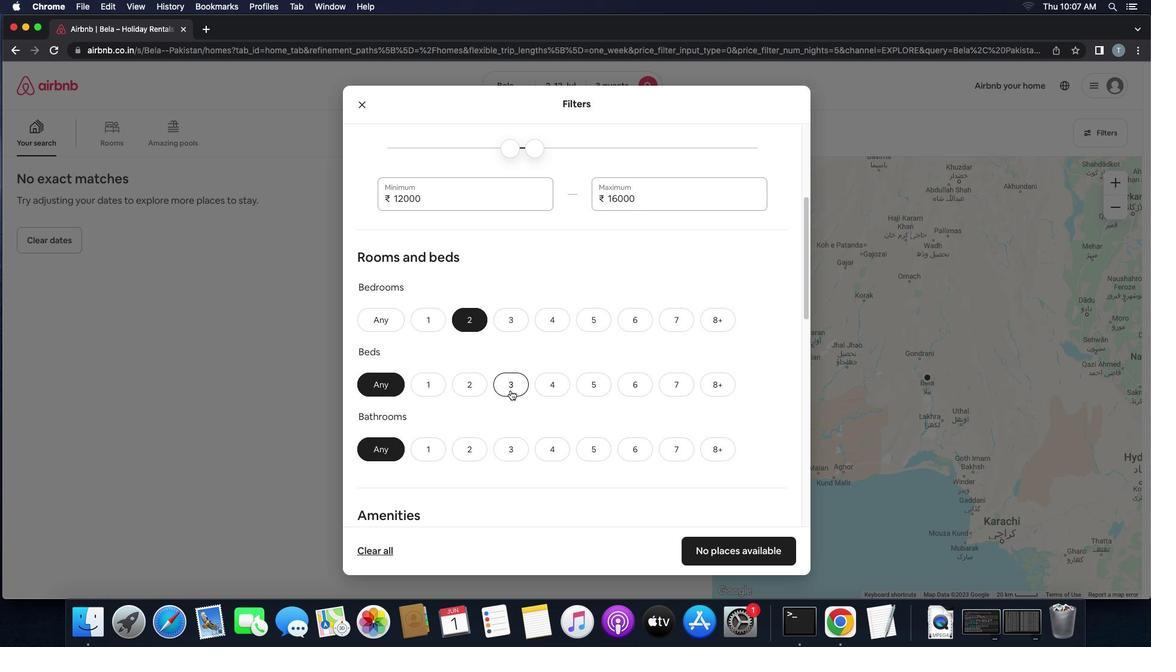 
Action: Mouse pressed left at (510, 390)
Screenshot: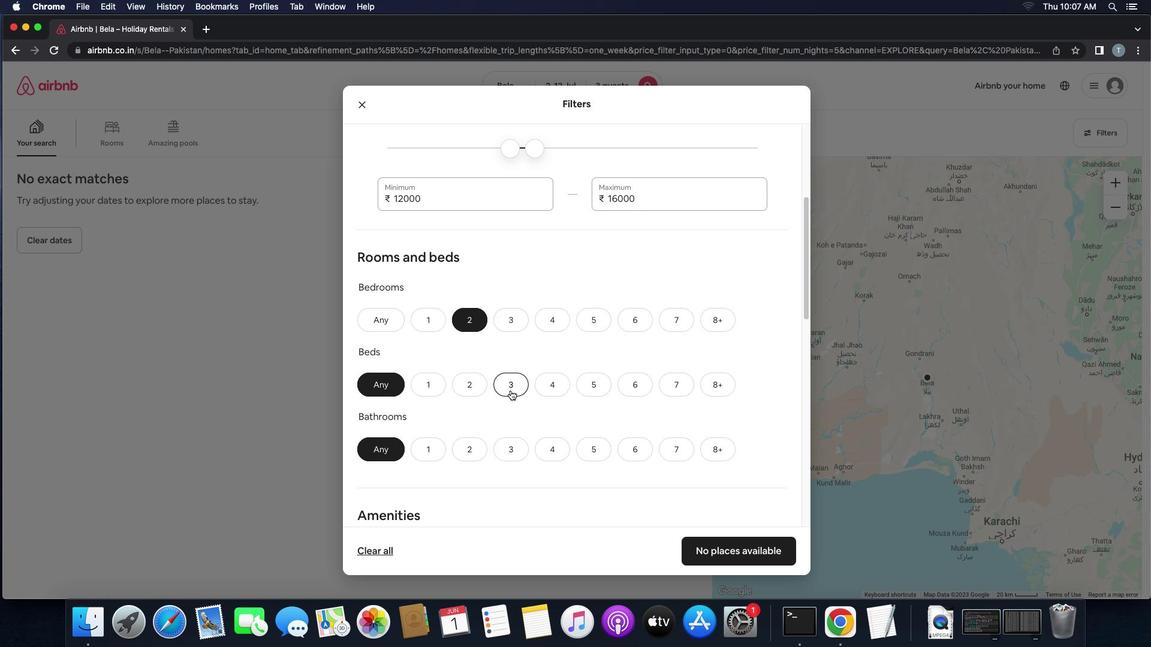 
Action: Mouse moved to (425, 454)
Screenshot: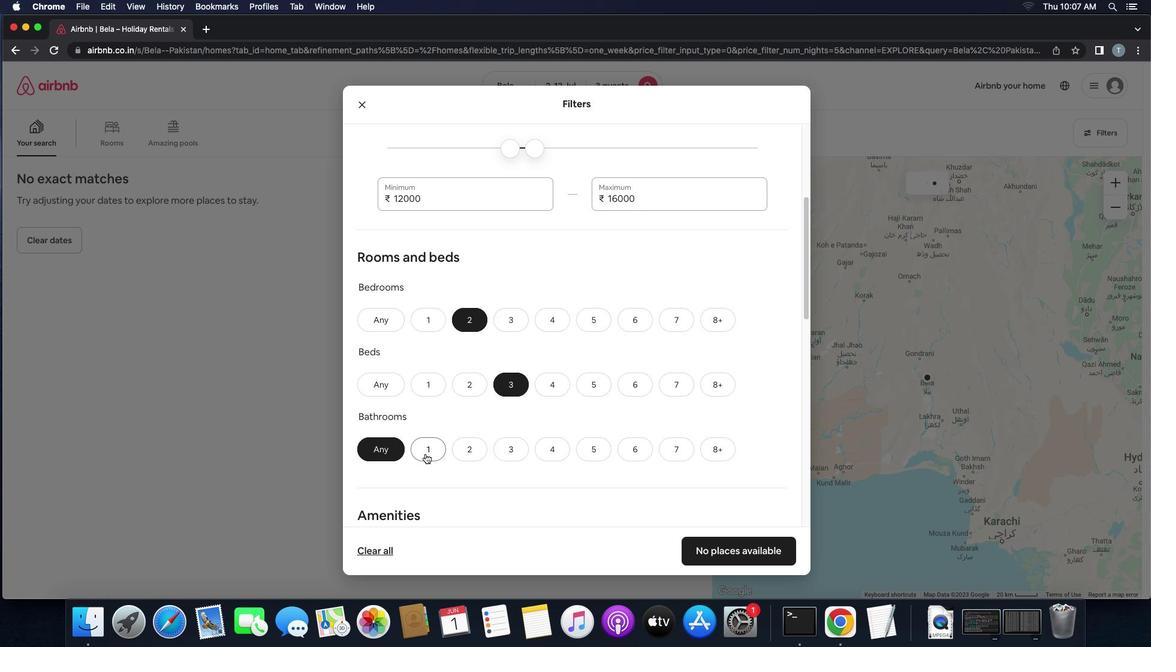 
Action: Mouse pressed left at (425, 454)
Screenshot: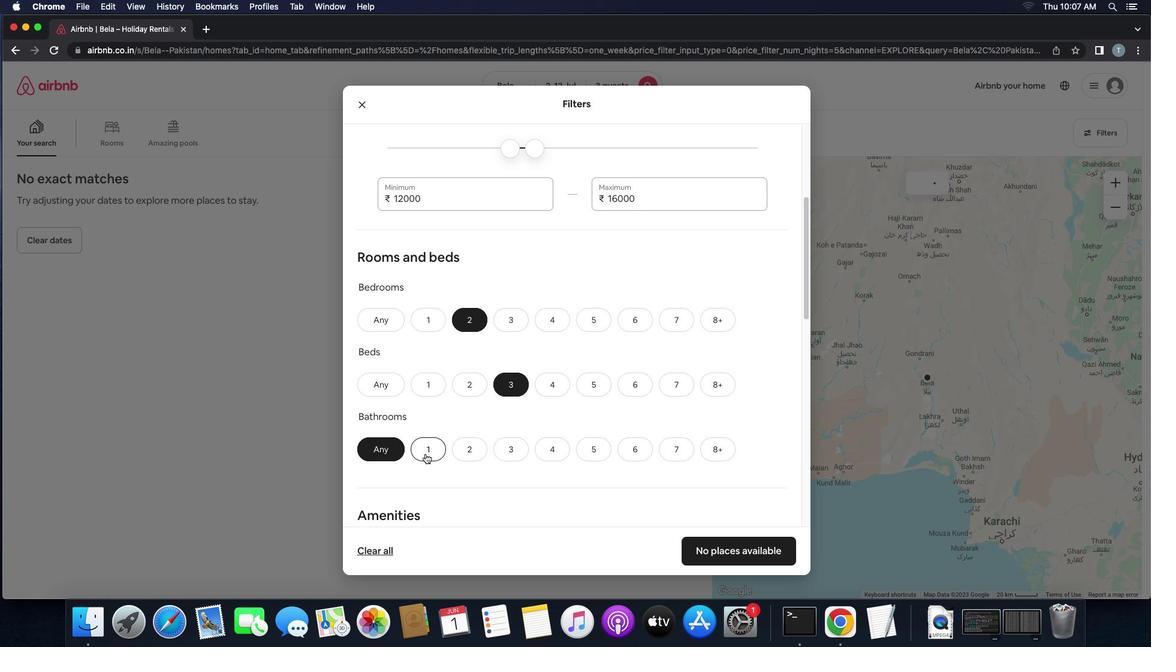 
Action: Mouse moved to (498, 476)
Screenshot: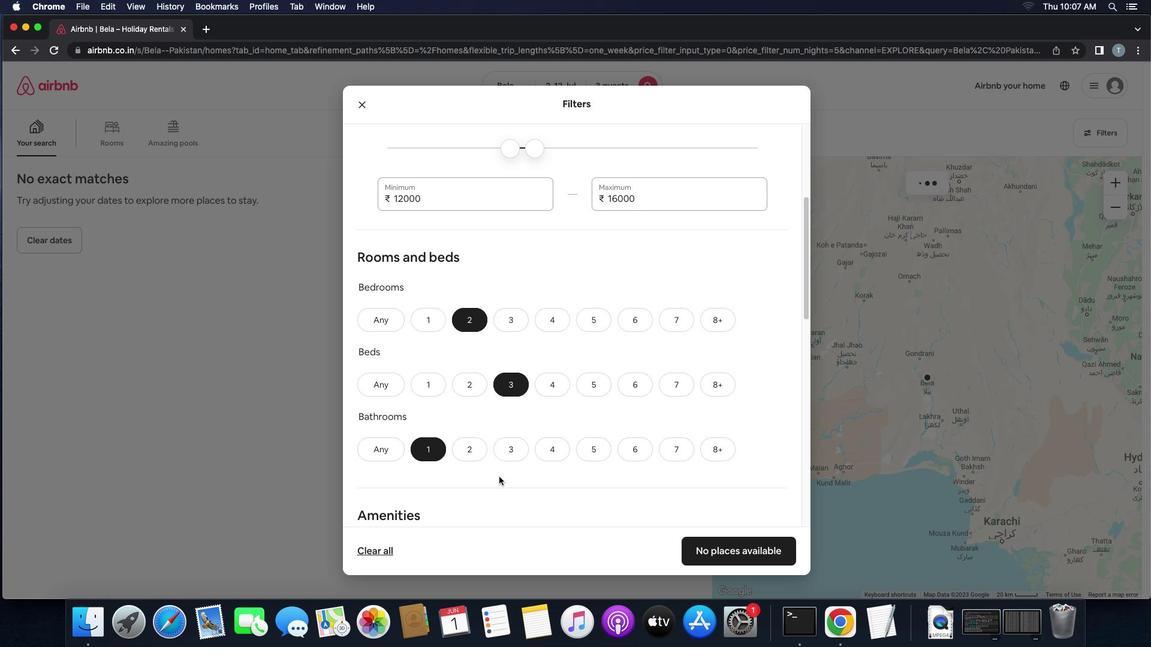 
Action: Mouse scrolled (498, 476) with delta (0, 0)
Screenshot: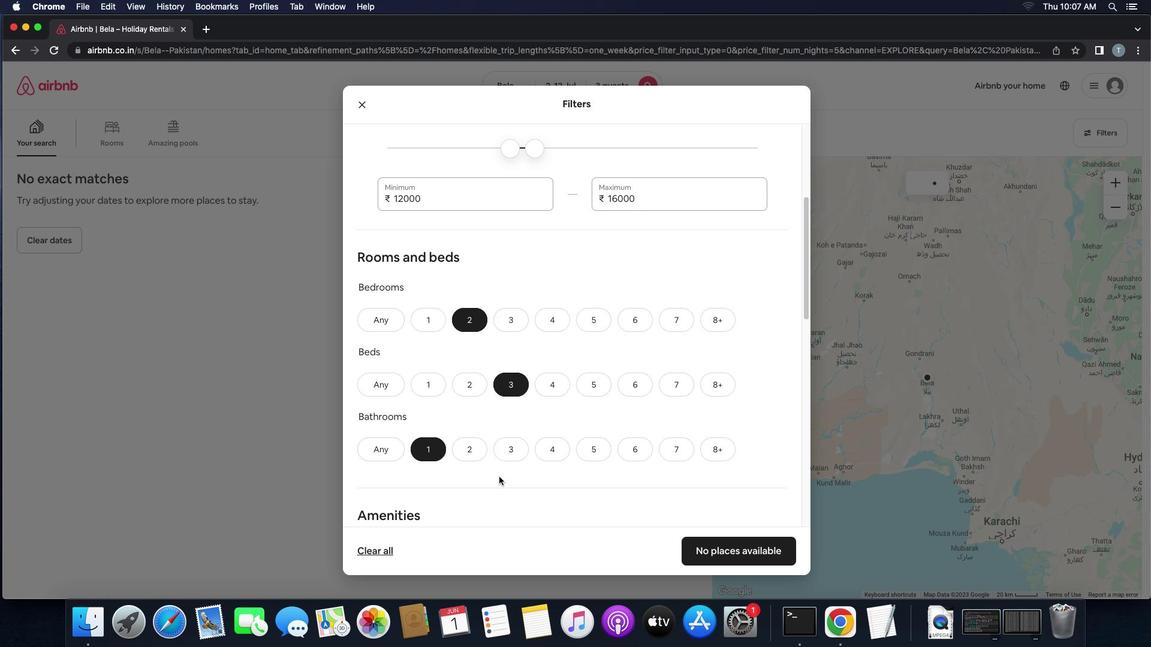 
Action: Mouse scrolled (498, 476) with delta (0, 0)
Screenshot: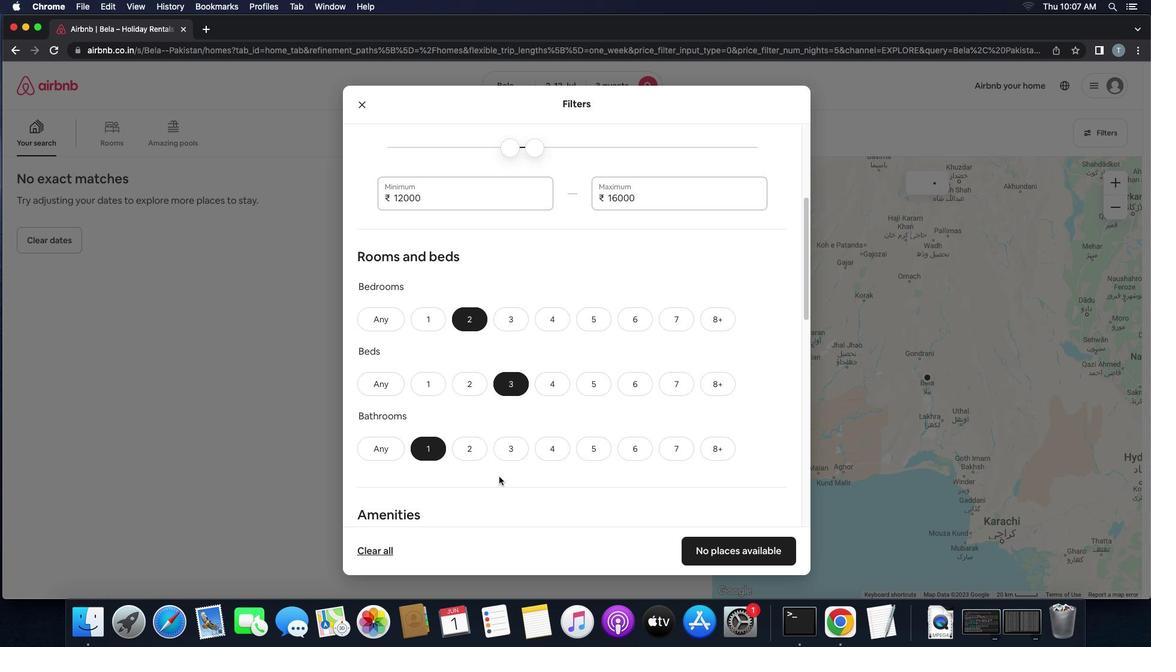 
Action: Mouse scrolled (498, 476) with delta (0, 0)
Screenshot: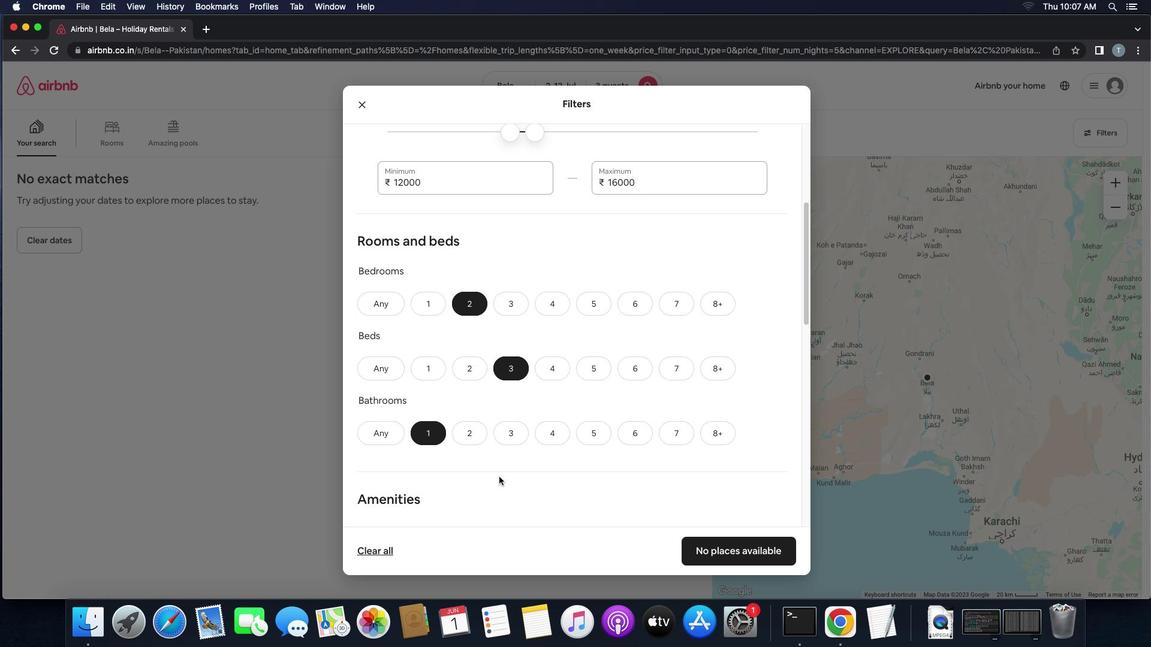 
Action: Mouse moved to (499, 476)
Screenshot: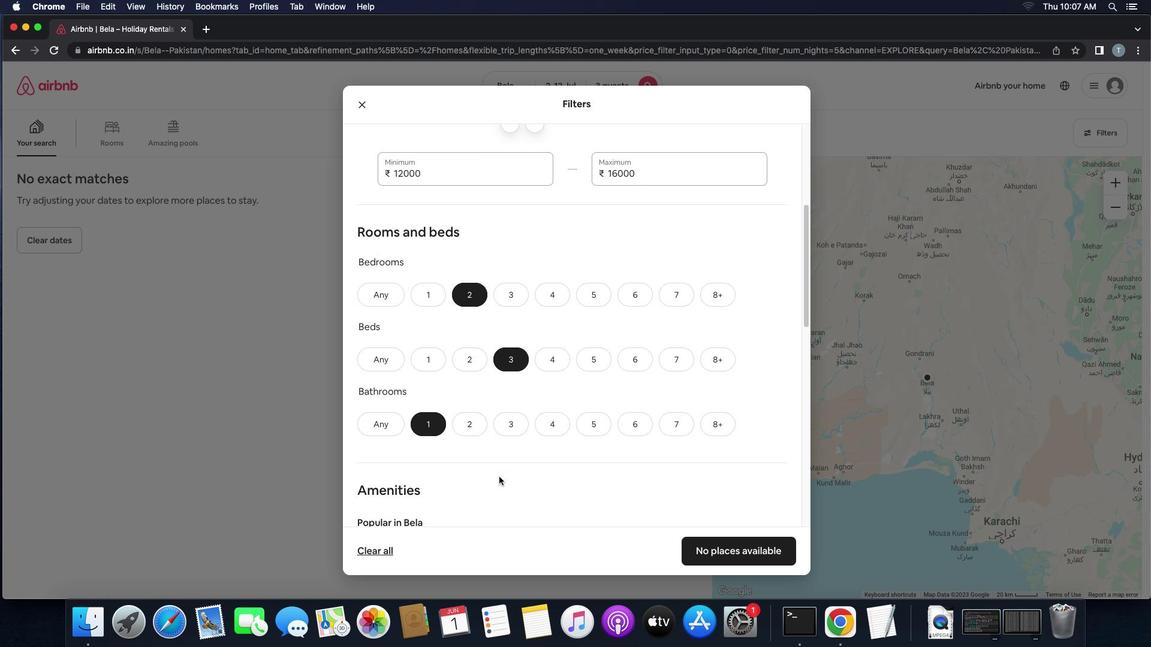 
Action: Mouse scrolled (499, 476) with delta (0, 0)
Screenshot: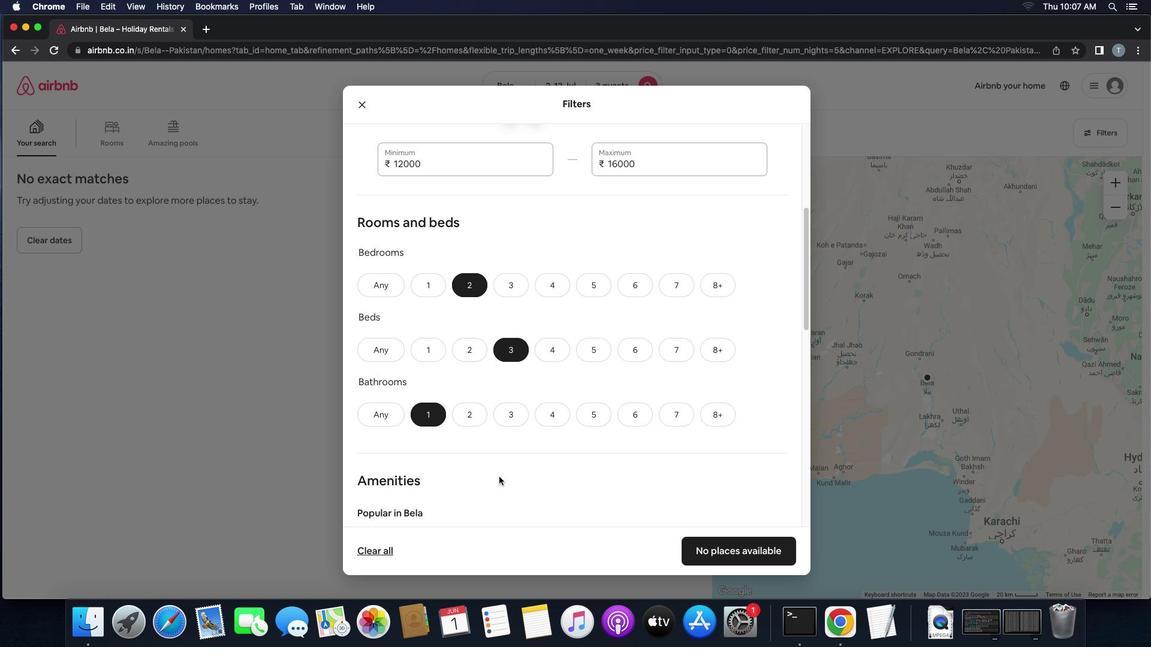 
Action: Mouse scrolled (499, 476) with delta (0, 0)
Screenshot: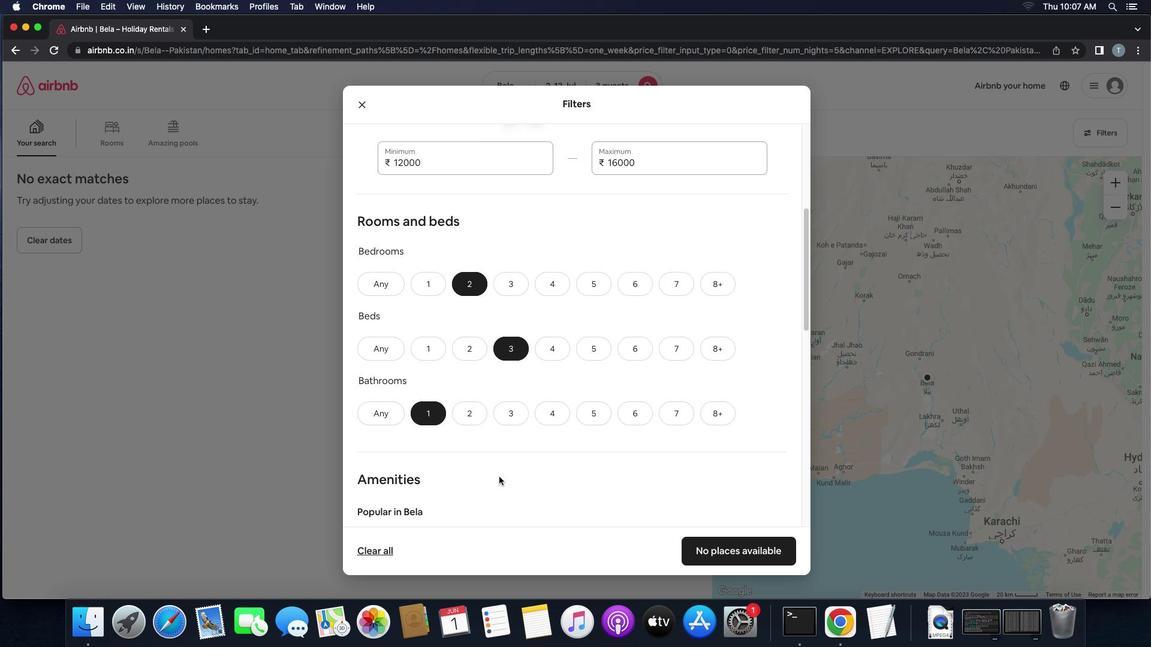 
Action: Mouse scrolled (499, 476) with delta (0, -1)
Screenshot: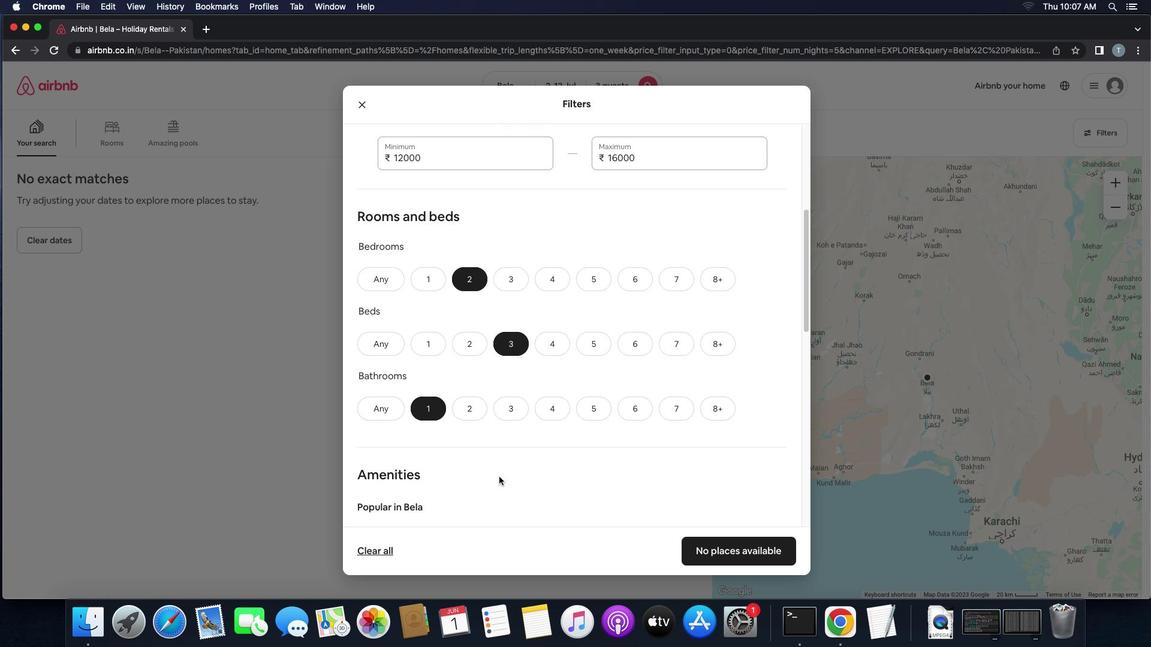 
Action: Mouse scrolled (499, 476) with delta (0, 0)
Screenshot: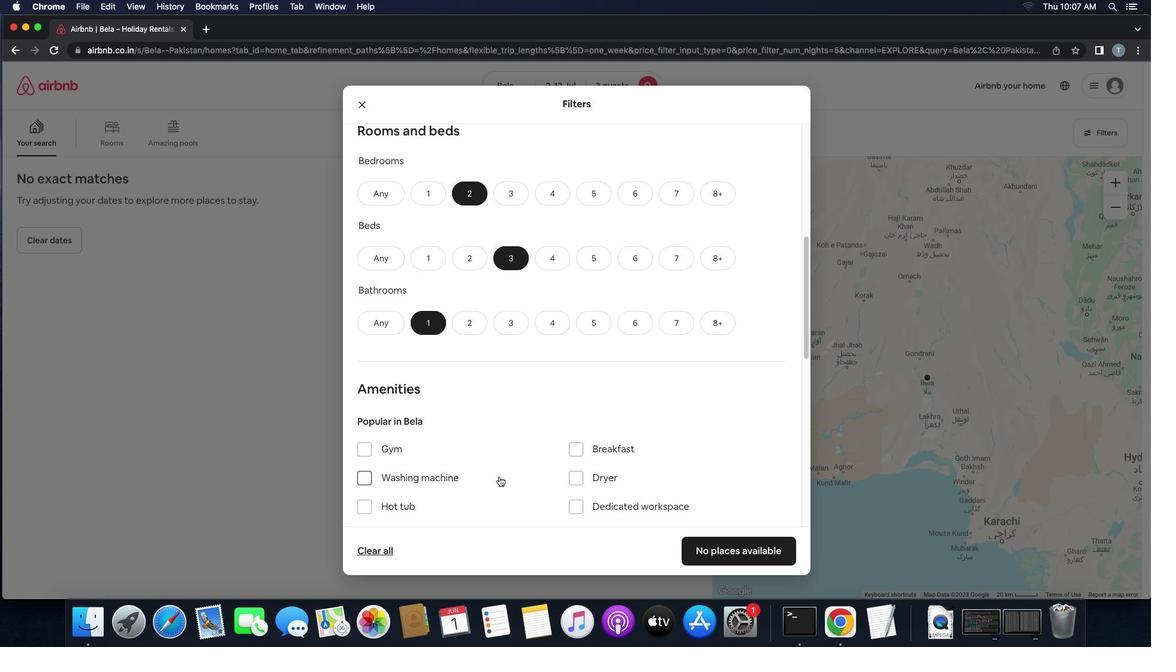 
Action: Mouse scrolled (499, 476) with delta (0, 0)
Screenshot: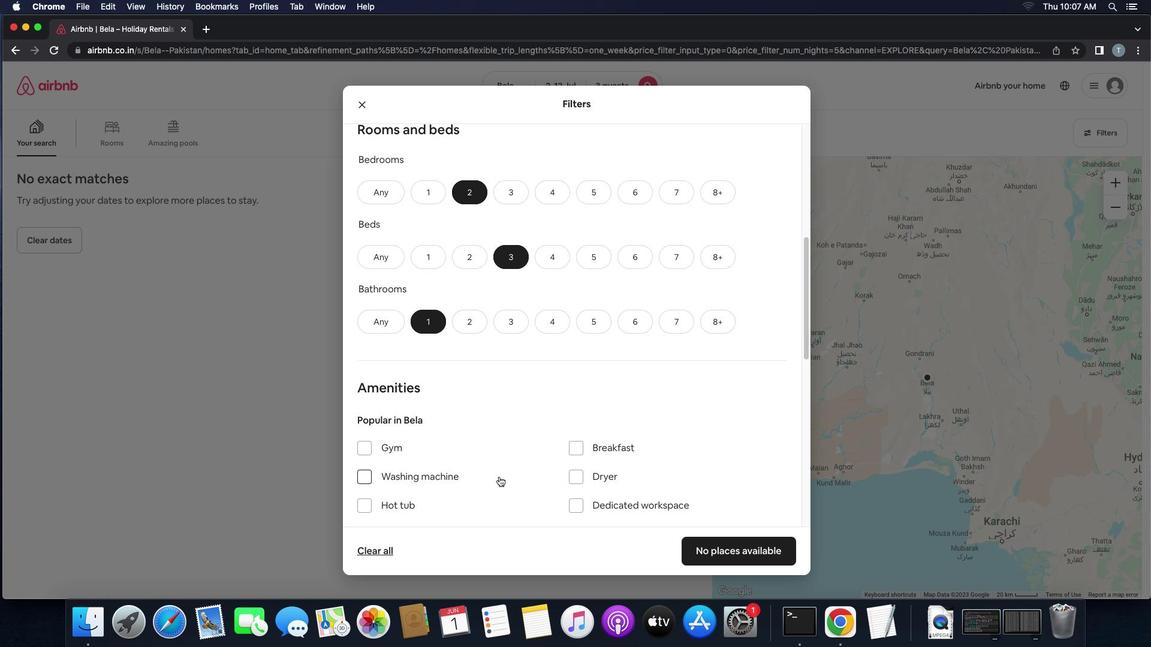 
Action: Mouse scrolled (499, 476) with delta (0, -1)
Screenshot: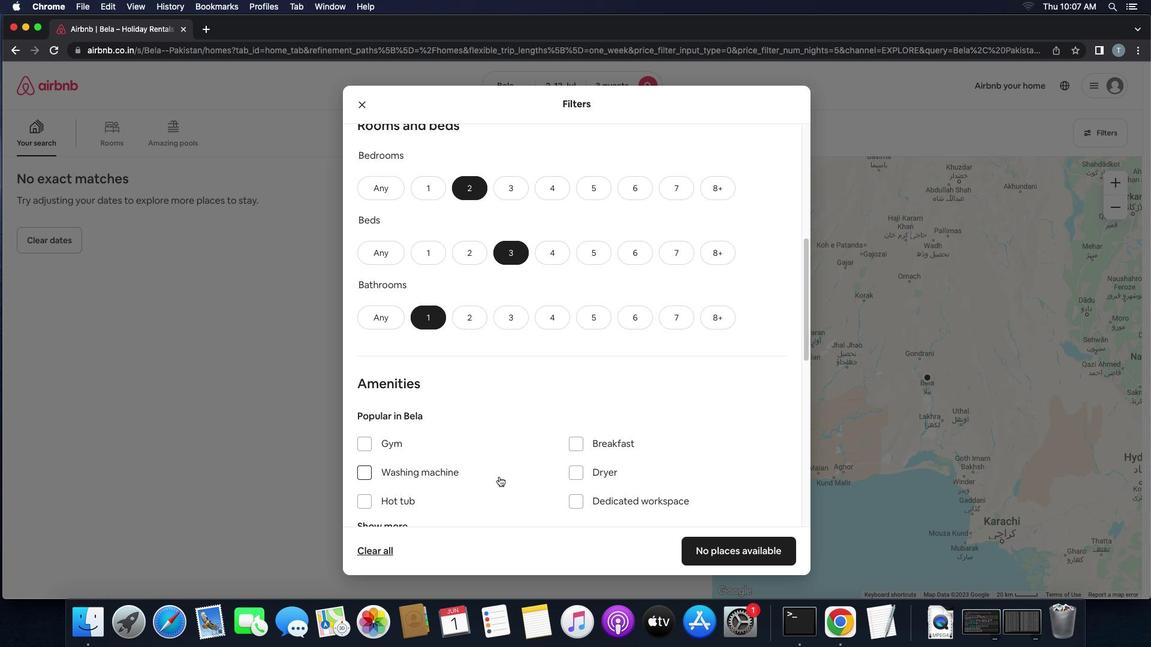 
Action: Mouse scrolled (499, 476) with delta (0, 0)
Screenshot: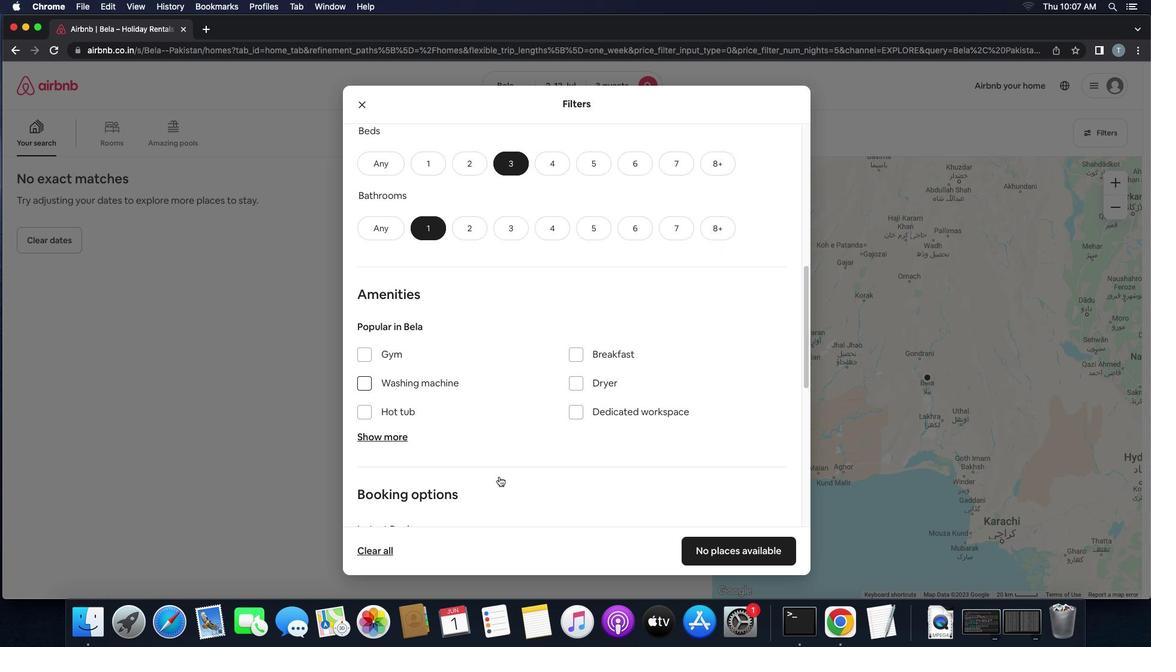 
Action: Mouse scrolled (499, 476) with delta (0, 0)
Screenshot: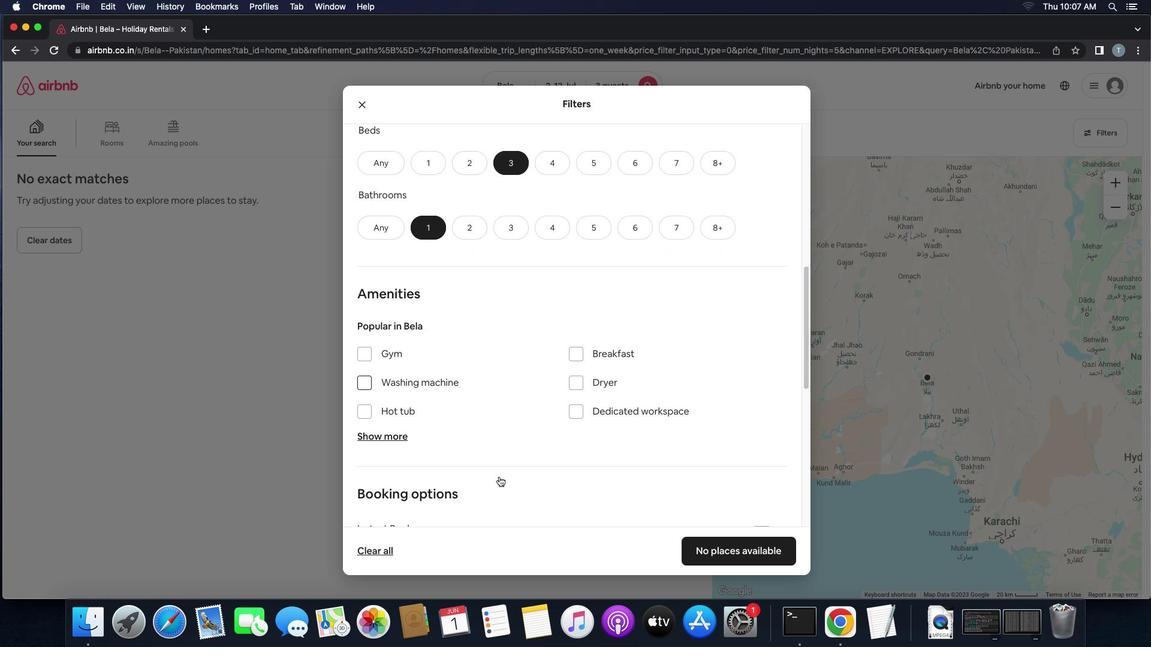
Action: Mouse scrolled (499, 476) with delta (0, -1)
Screenshot: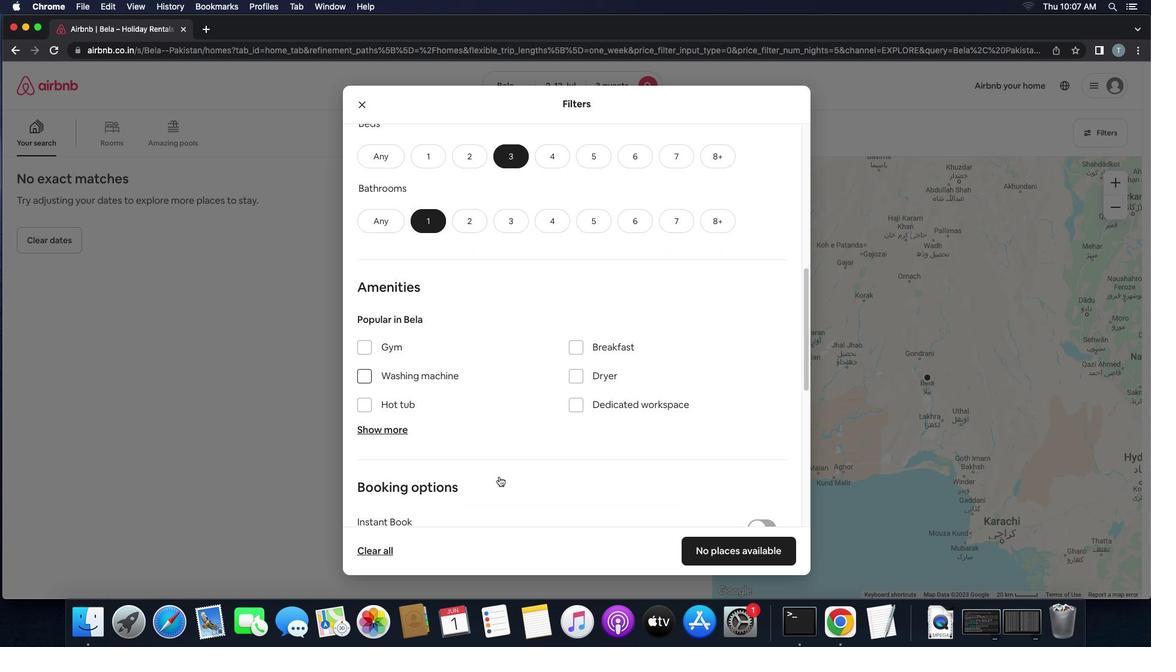 
Action: Mouse scrolled (499, 476) with delta (0, -1)
Screenshot: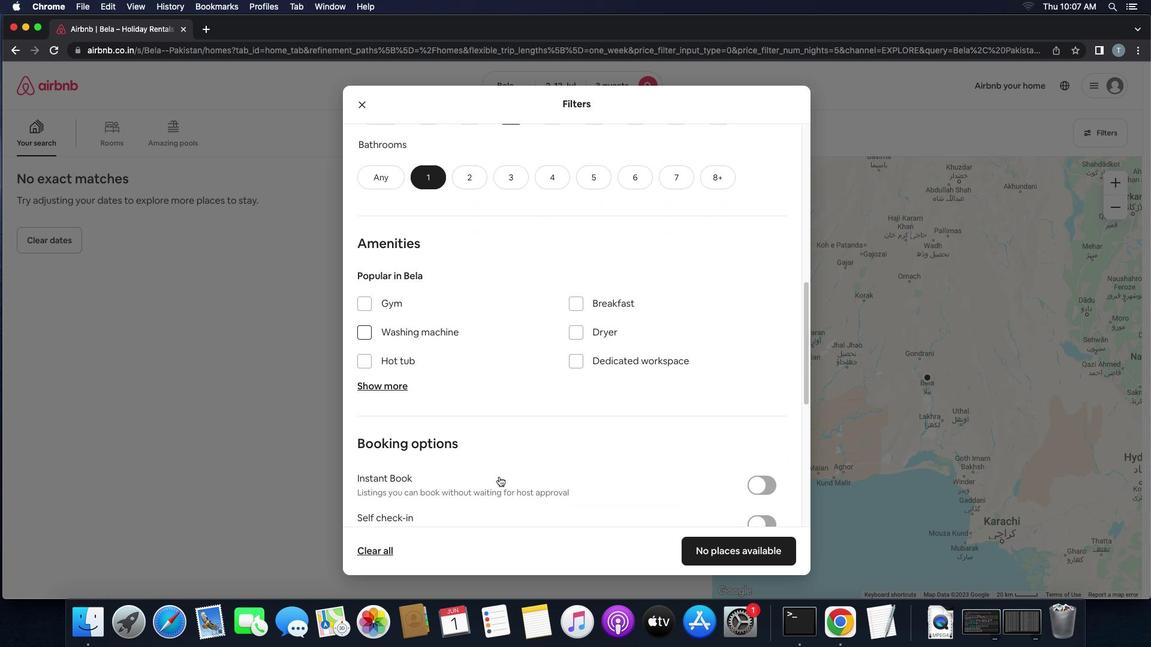 
Action: Mouse moved to (509, 471)
Screenshot: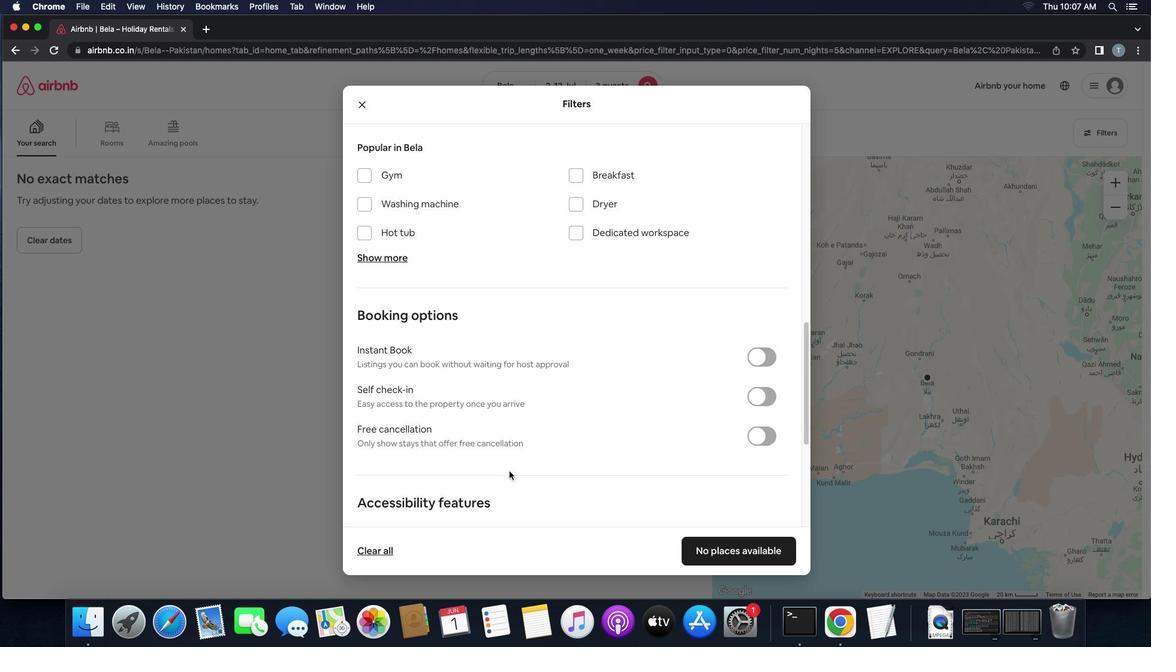 
Action: Mouse scrolled (509, 471) with delta (0, 0)
Screenshot: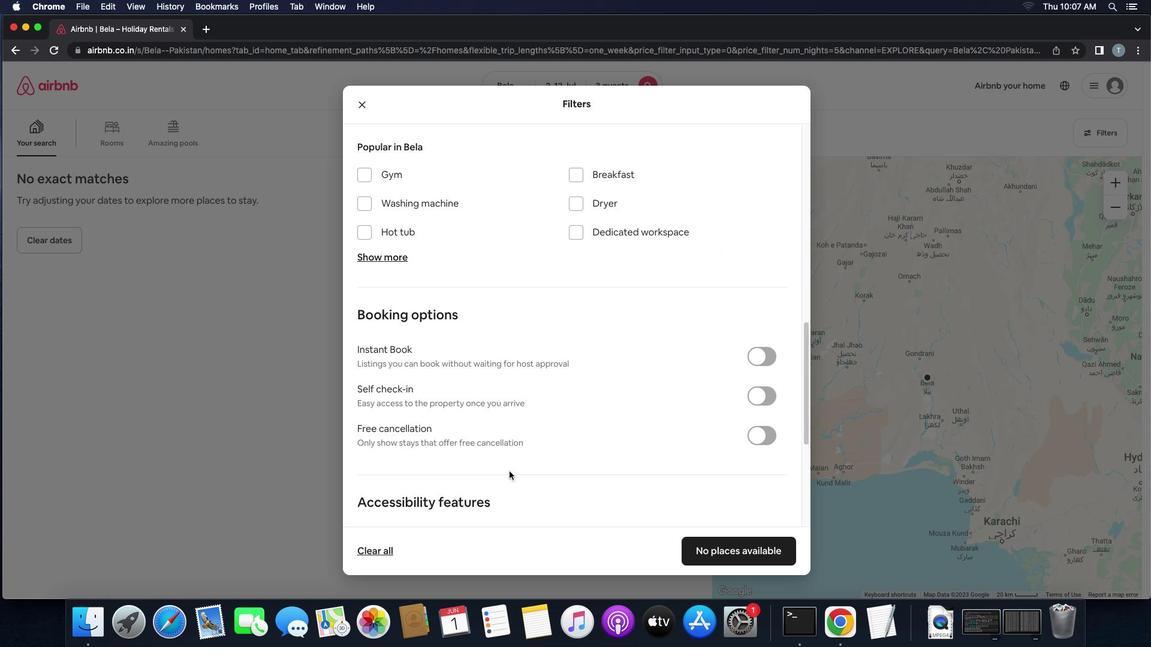 
Action: Mouse scrolled (509, 471) with delta (0, 0)
Screenshot: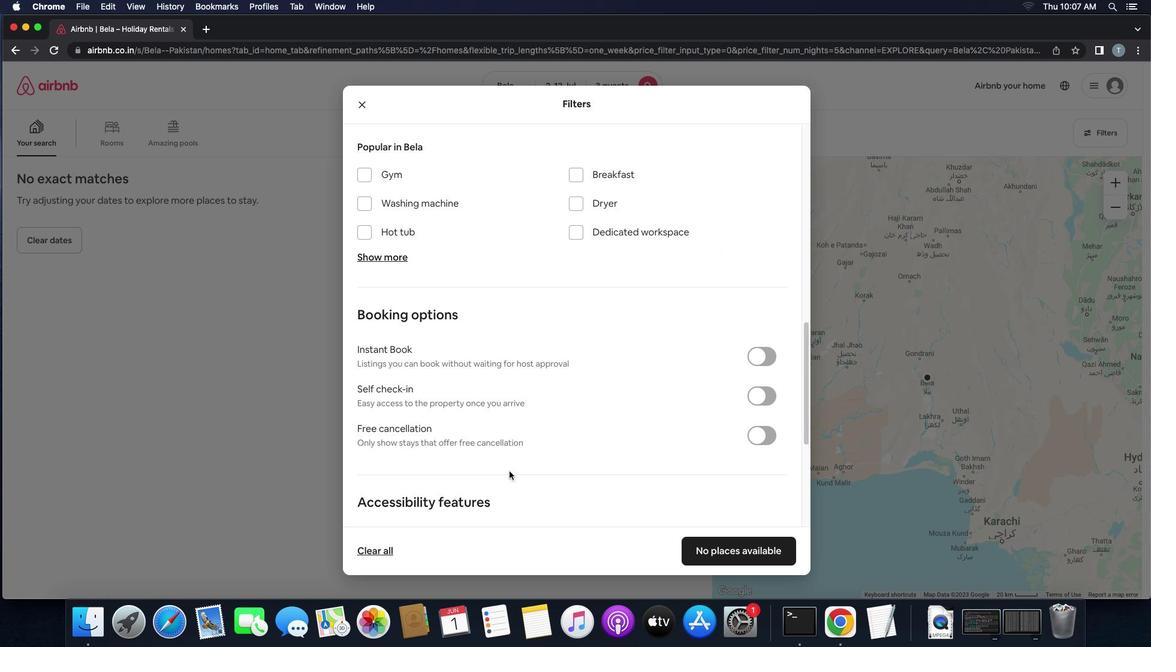
Action: Mouse moved to (769, 382)
Screenshot: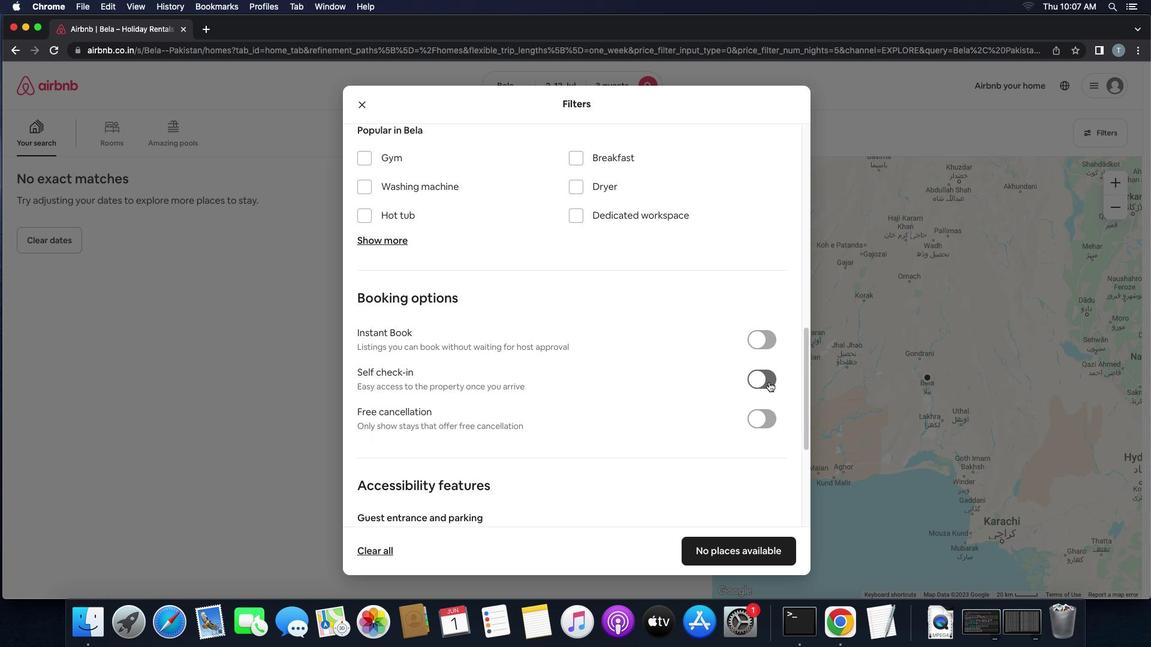 
Action: Mouse pressed left at (769, 382)
Screenshot: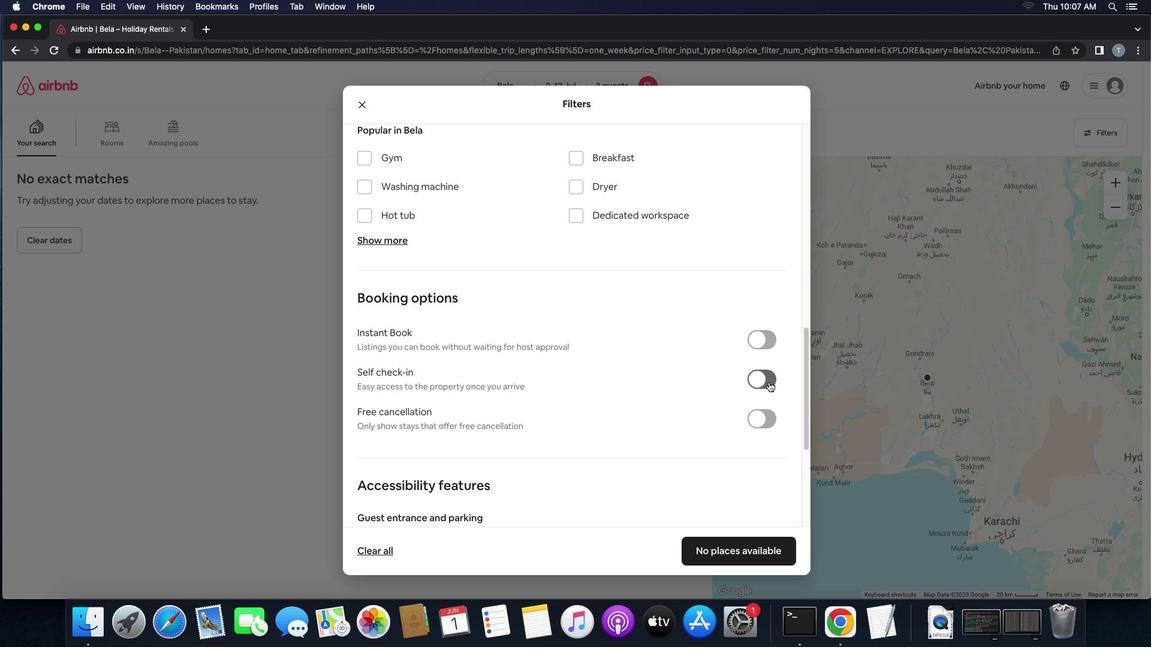 
Action: Mouse moved to (565, 426)
Screenshot: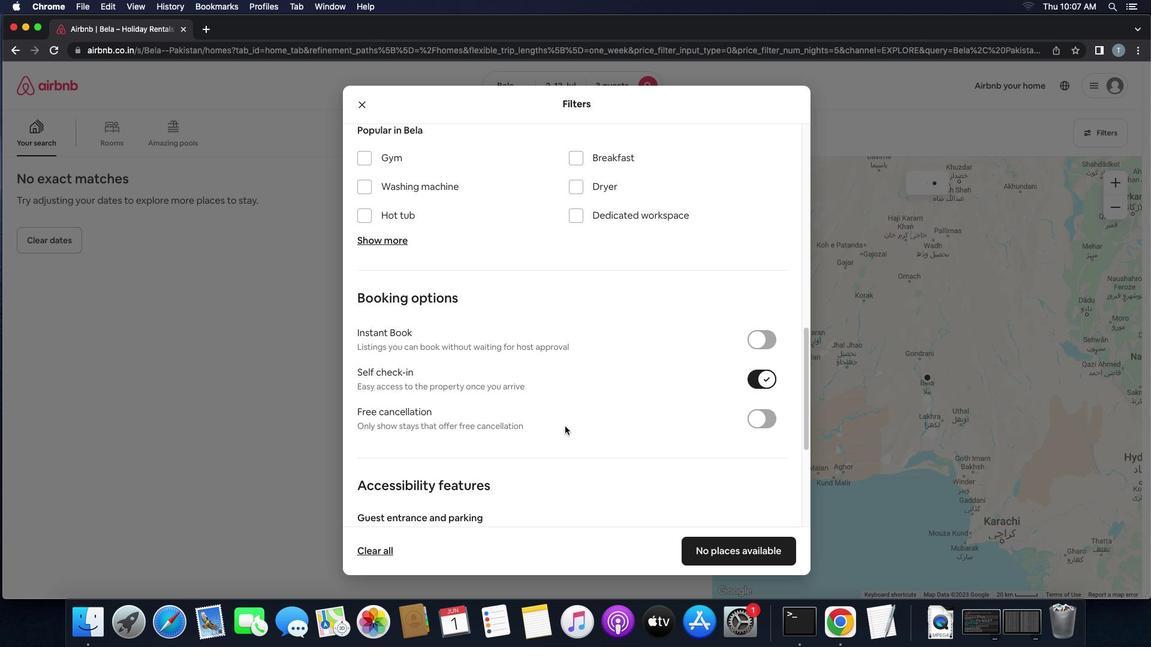 
Action: Mouse scrolled (565, 426) with delta (0, 0)
Screenshot: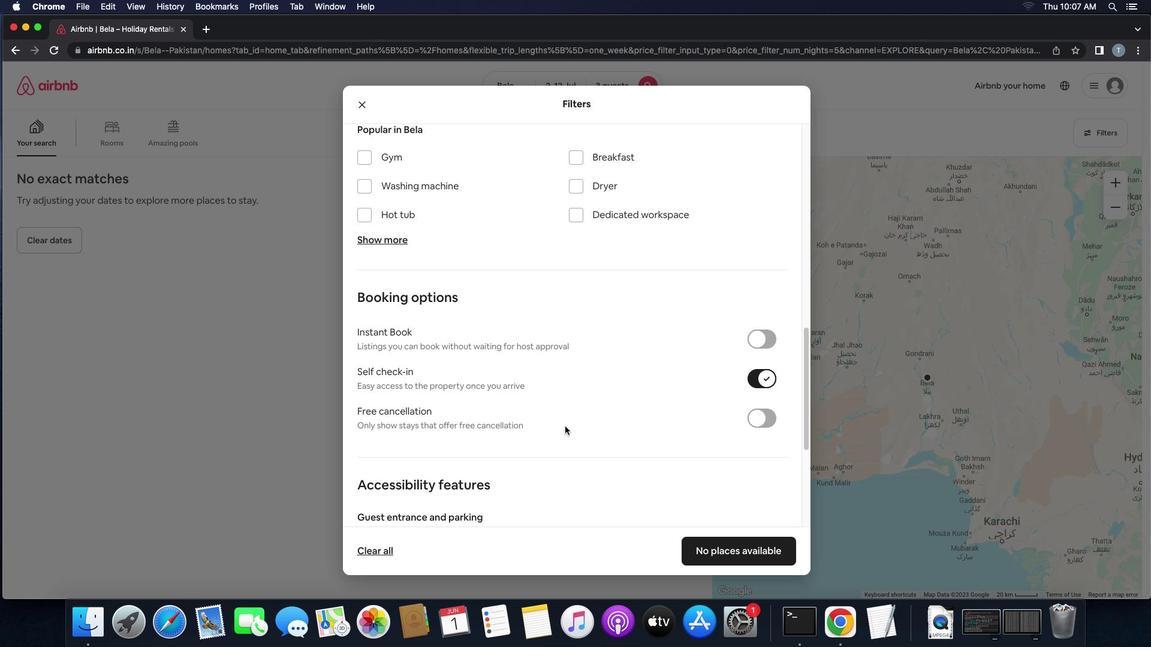 
Action: Mouse scrolled (565, 426) with delta (0, 0)
Screenshot: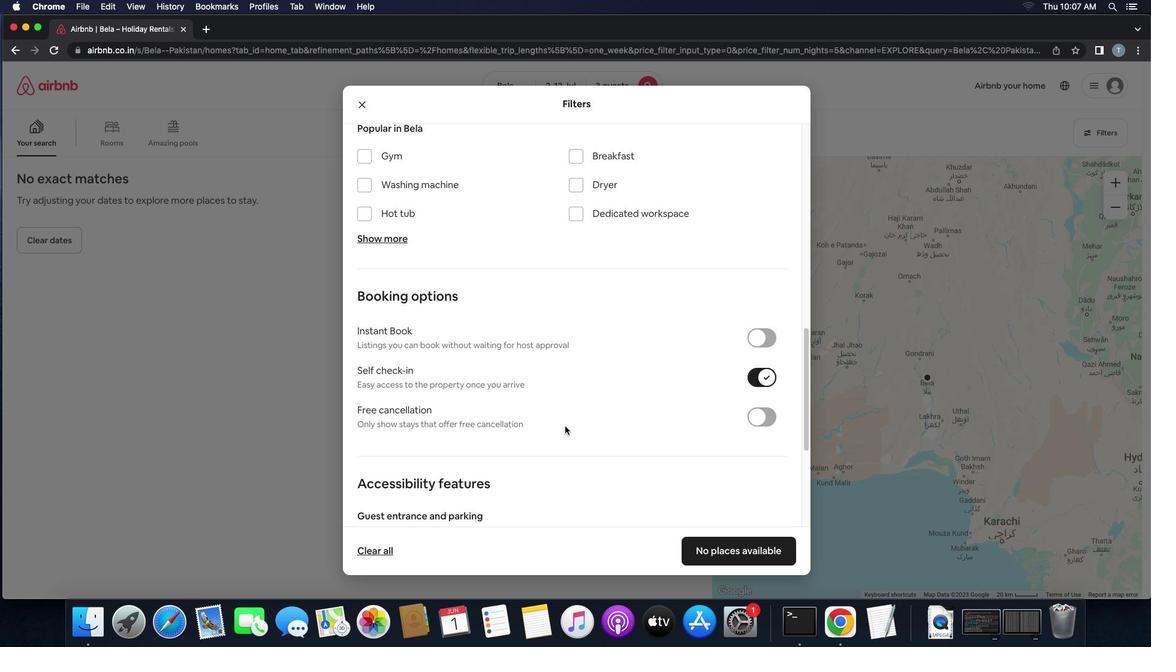 
Action: Mouse scrolled (565, 426) with delta (0, -1)
Screenshot: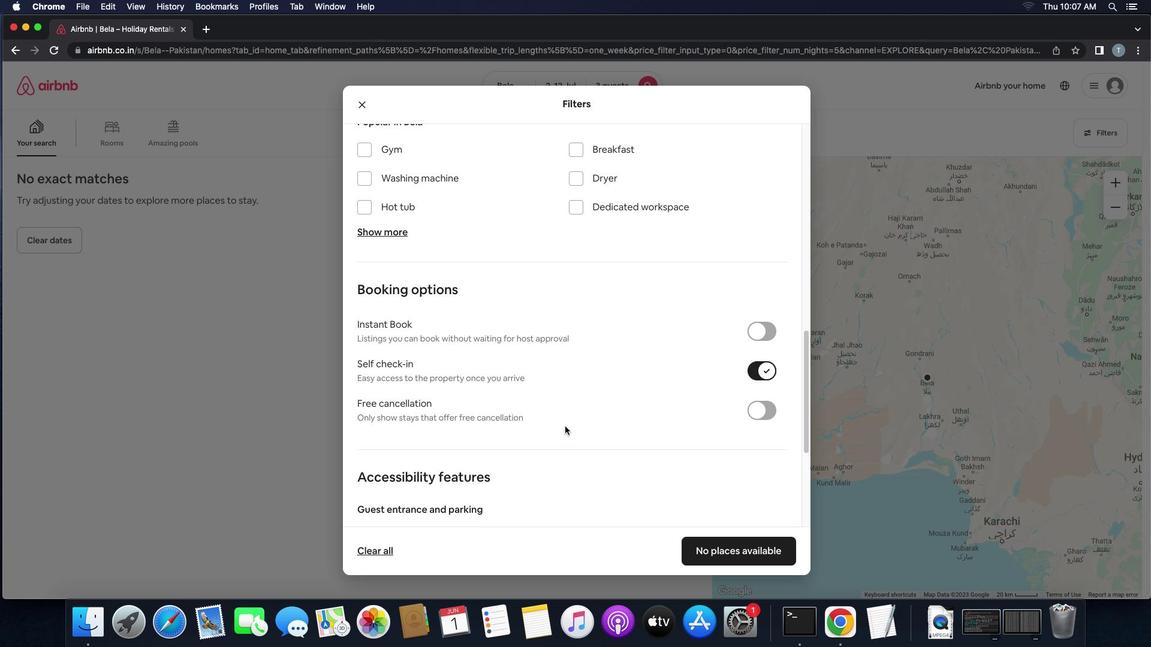 
Action: Mouse scrolled (565, 426) with delta (0, 0)
Screenshot: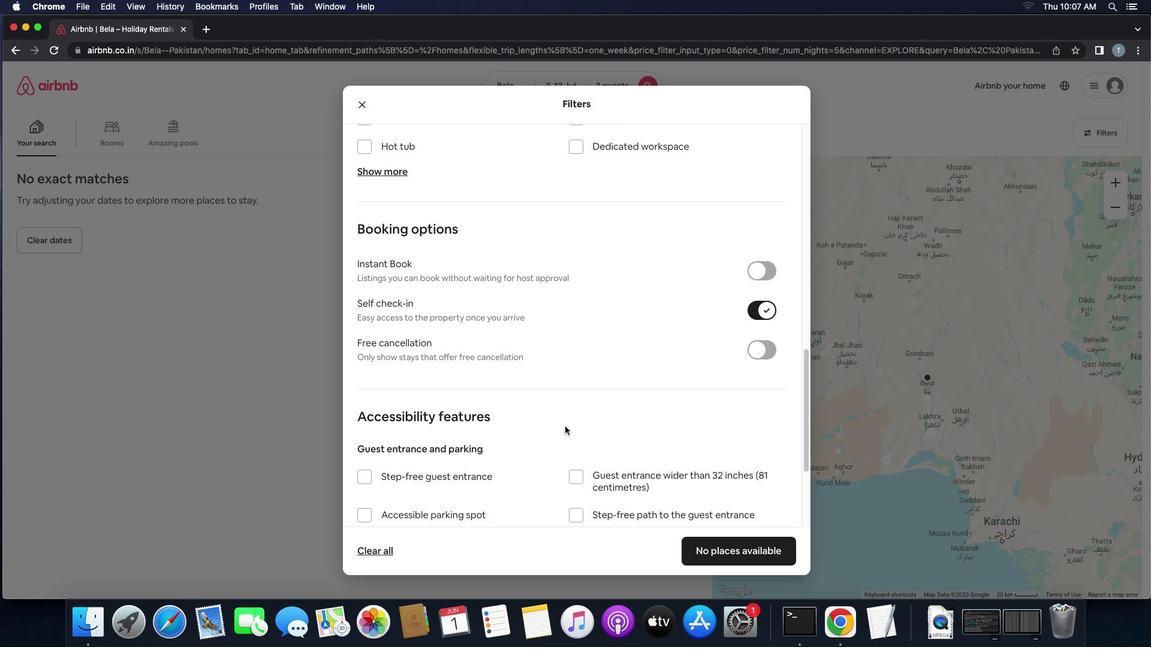 
Action: Mouse scrolled (565, 426) with delta (0, 0)
Screenshot: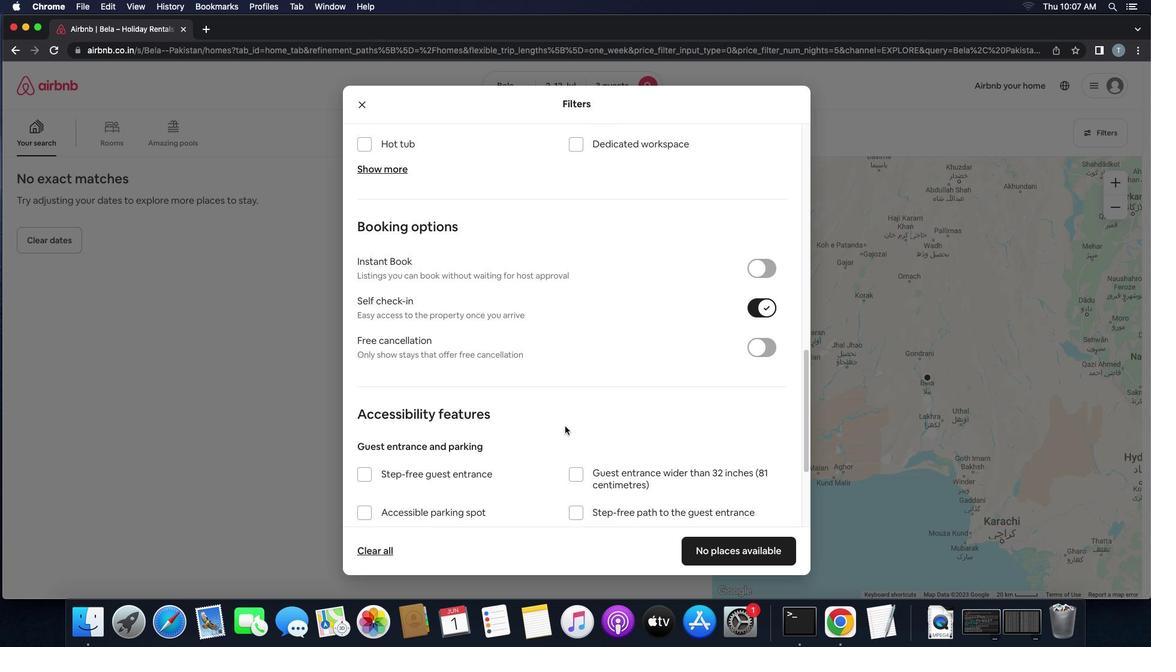 
Action: Mouse scrolled (565, 426) with delta (0, 0)
Screenshot: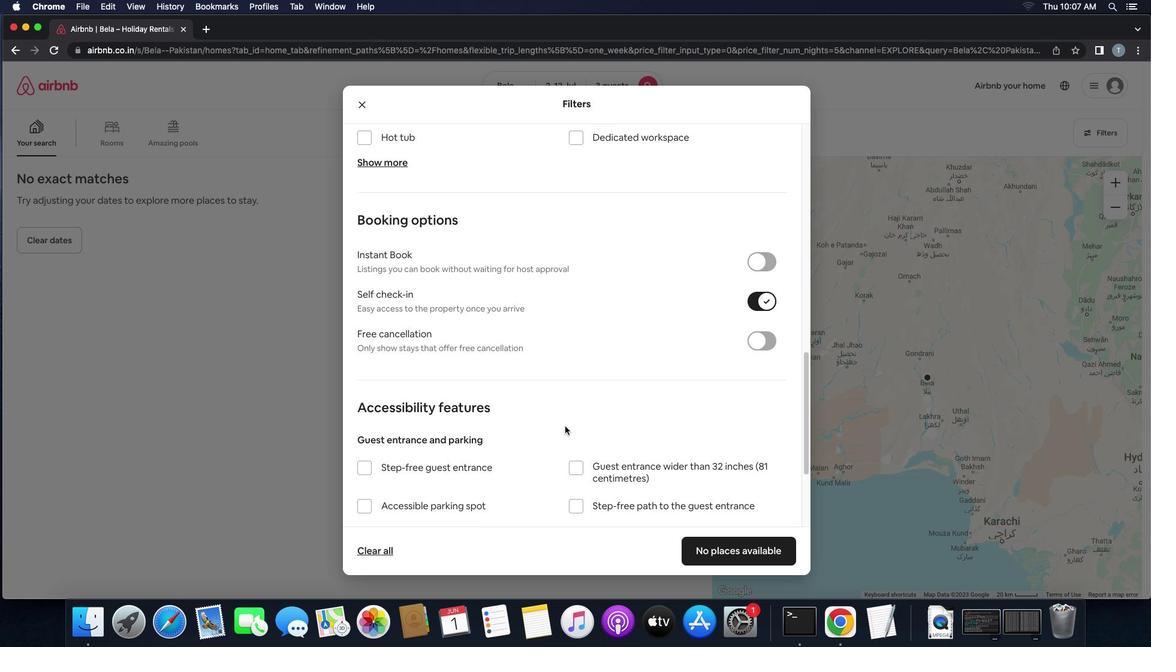 
Action: Mouse scrolled (565, 426) with delta (0, 0)
Screenshot: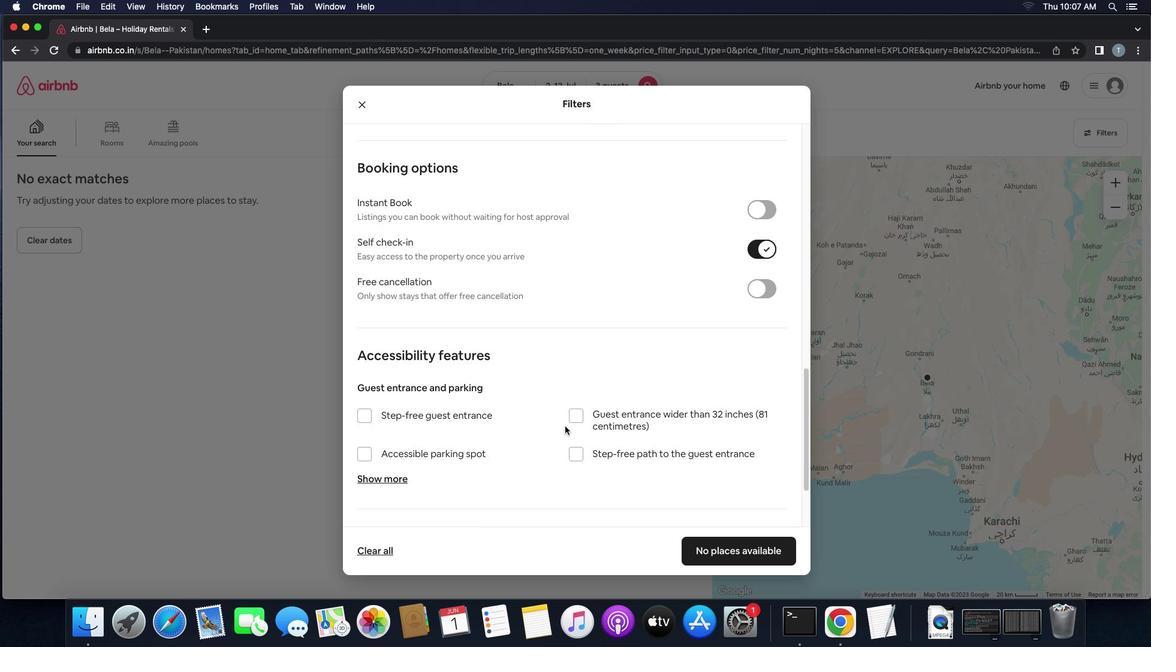 
Action: Mouse scrolled (565, 426) with delta (0, 0)
Screenshot: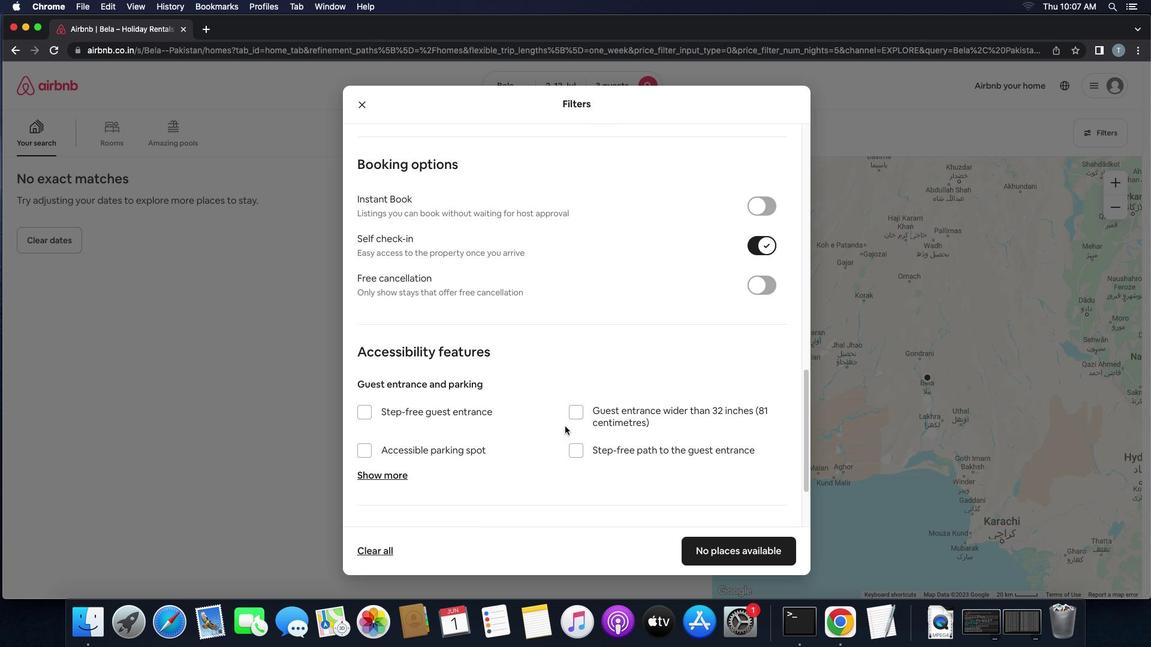 
Action: Mouse scrolled (565, 426) with delta (0, -1)
Screenshot: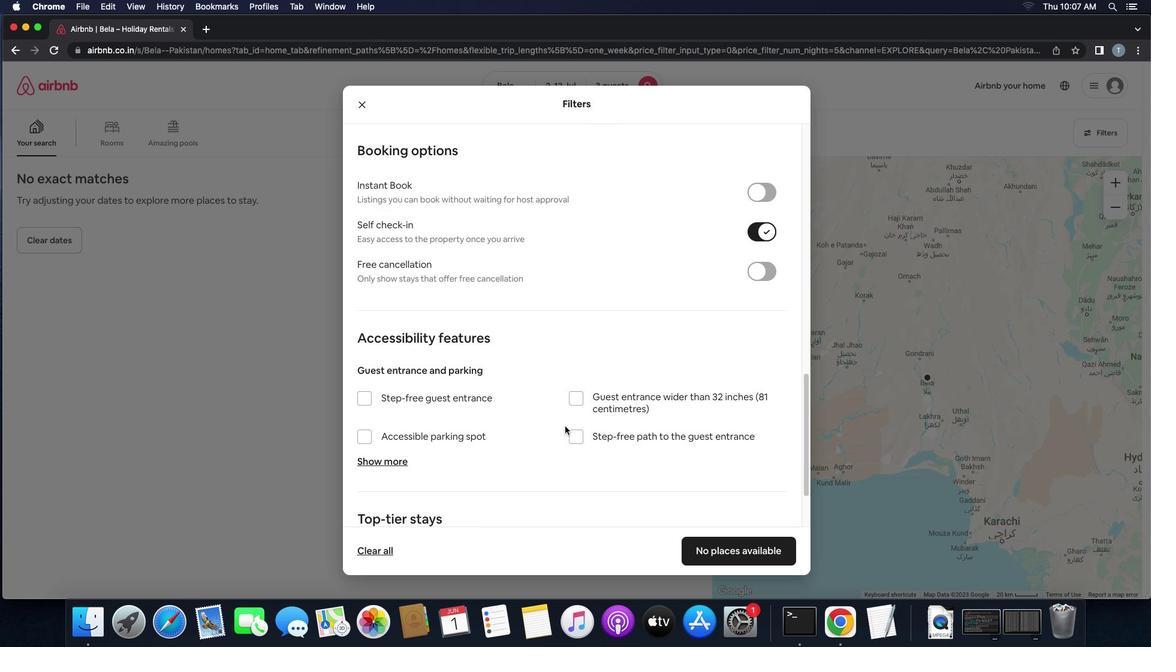 
Action: Mouse scrolled (565, 426) with delta (0, -1)
Screenshot: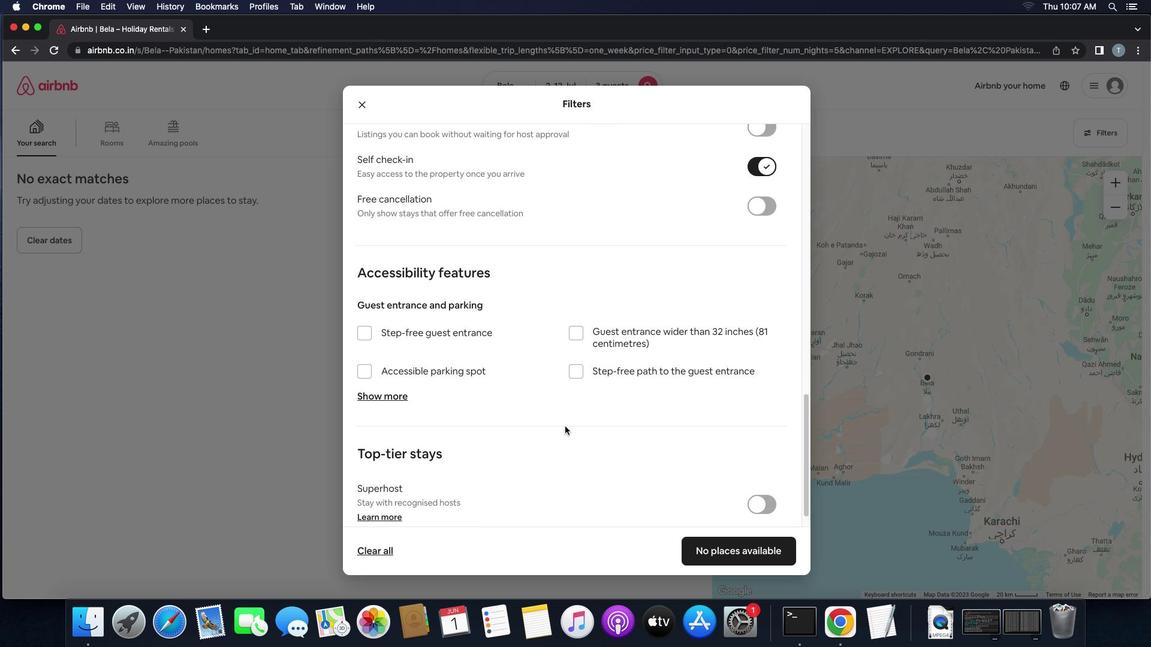 
Action: Mouse scrolled (565, 426) with delta (0, 0)
Screenshot: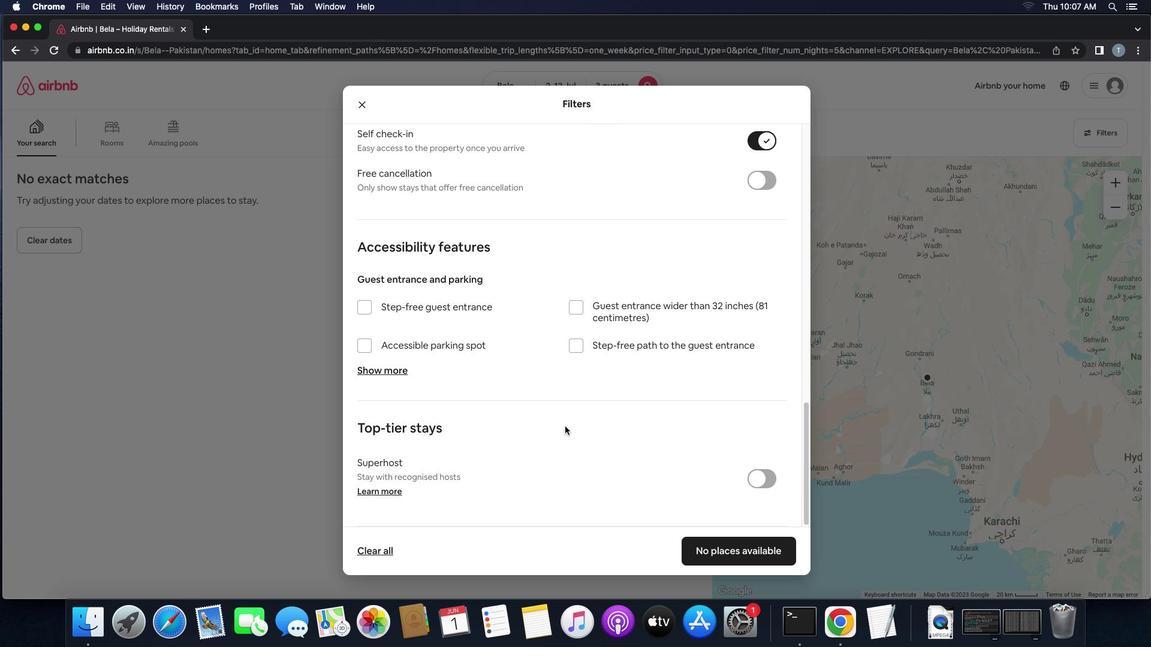 
Action: Mouse scrolled (565, 426) with delta (0, 0)
Screenshot: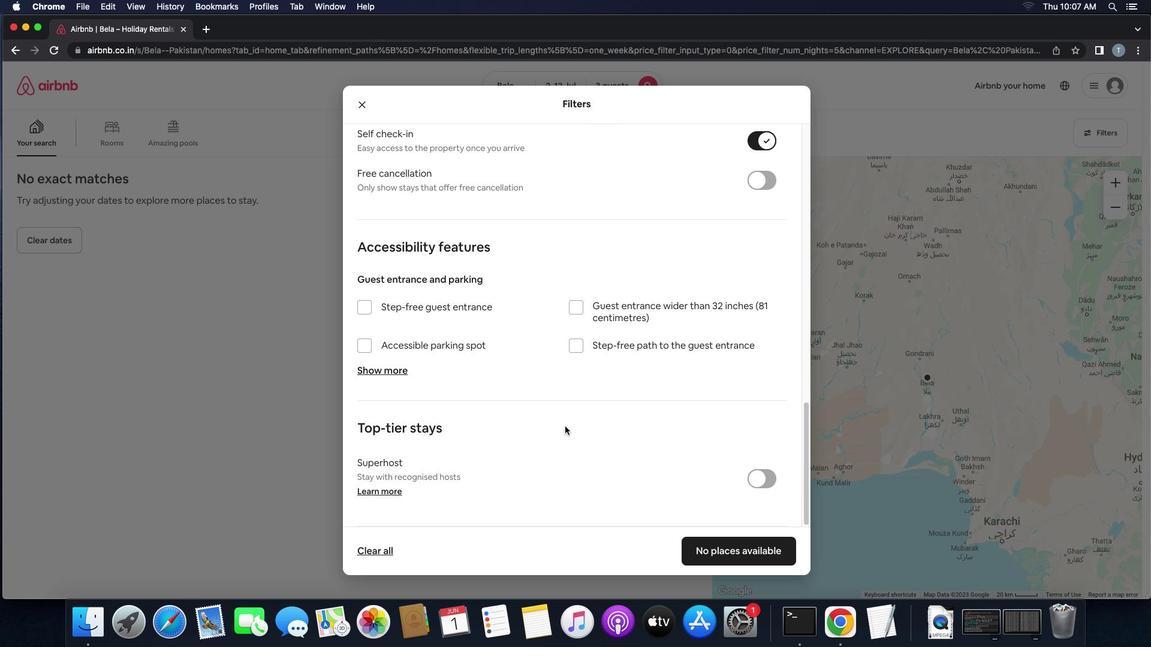 
Action: Mouse scrolled (565, 426) with delta (0, 0)
Screenshot: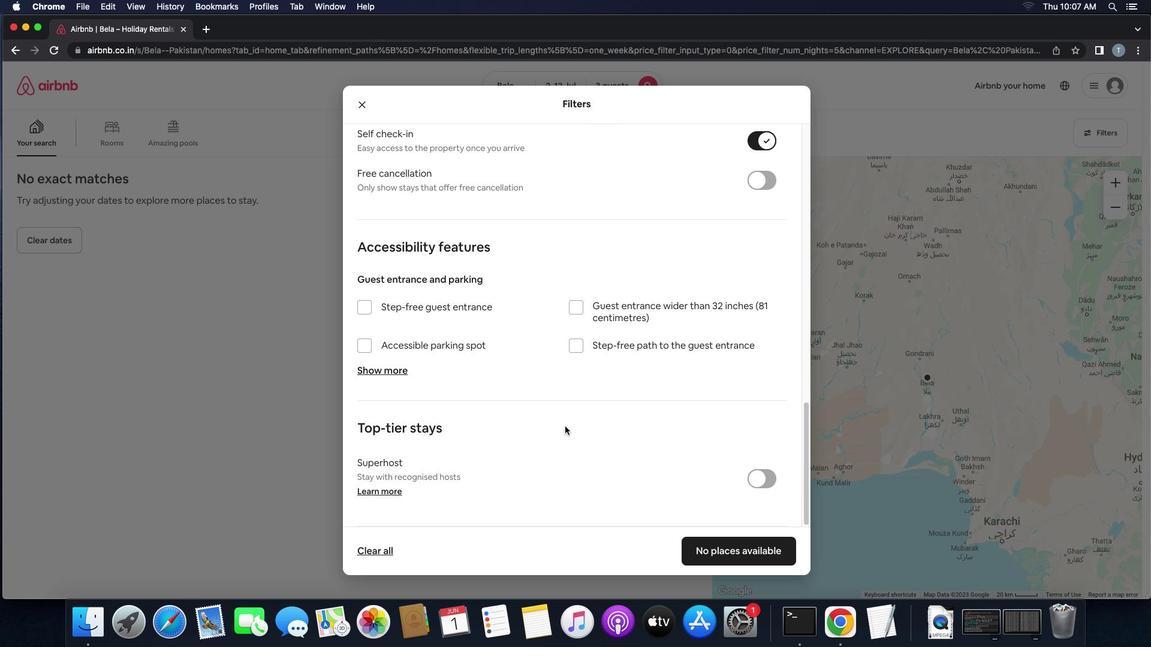 
Action: Mouse moved to (722, 551)
Screenshot: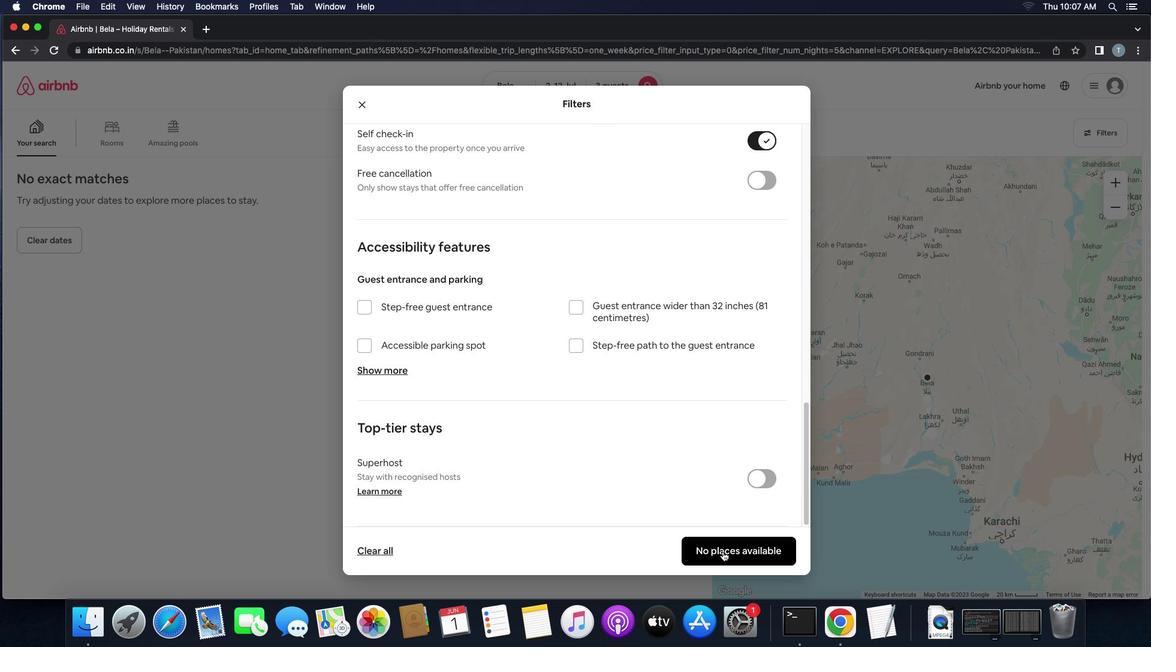 
Action: Mouse pressed left at (722, 551)
Screenshot: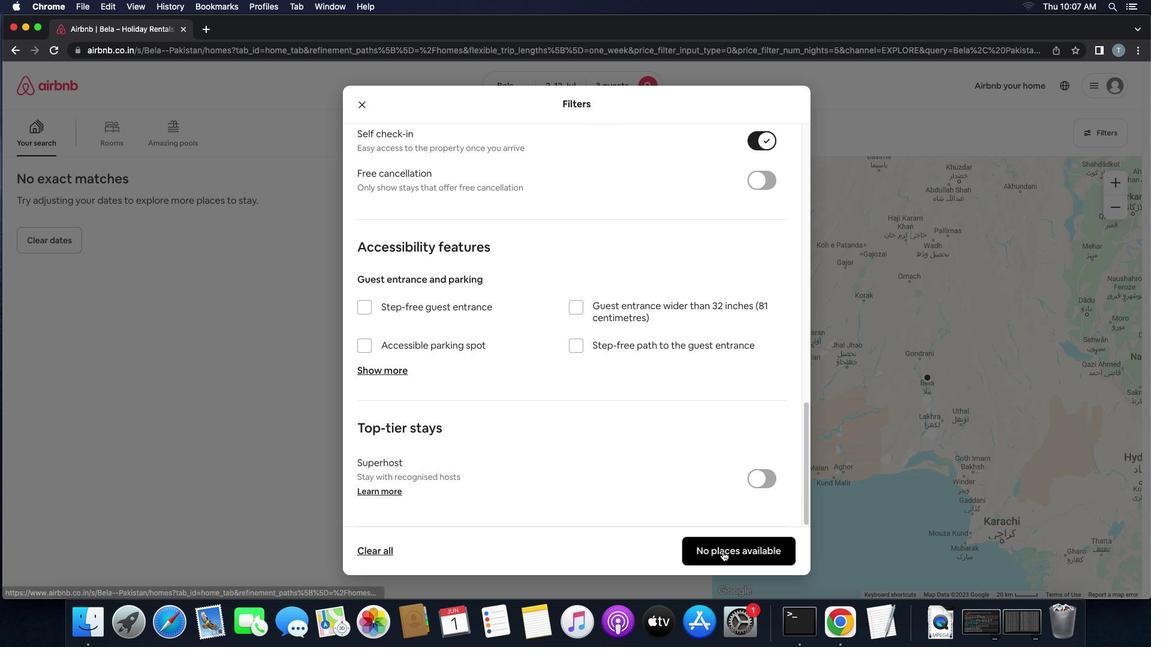 
Action: Mouse moved to (719, 551)
Screenshot: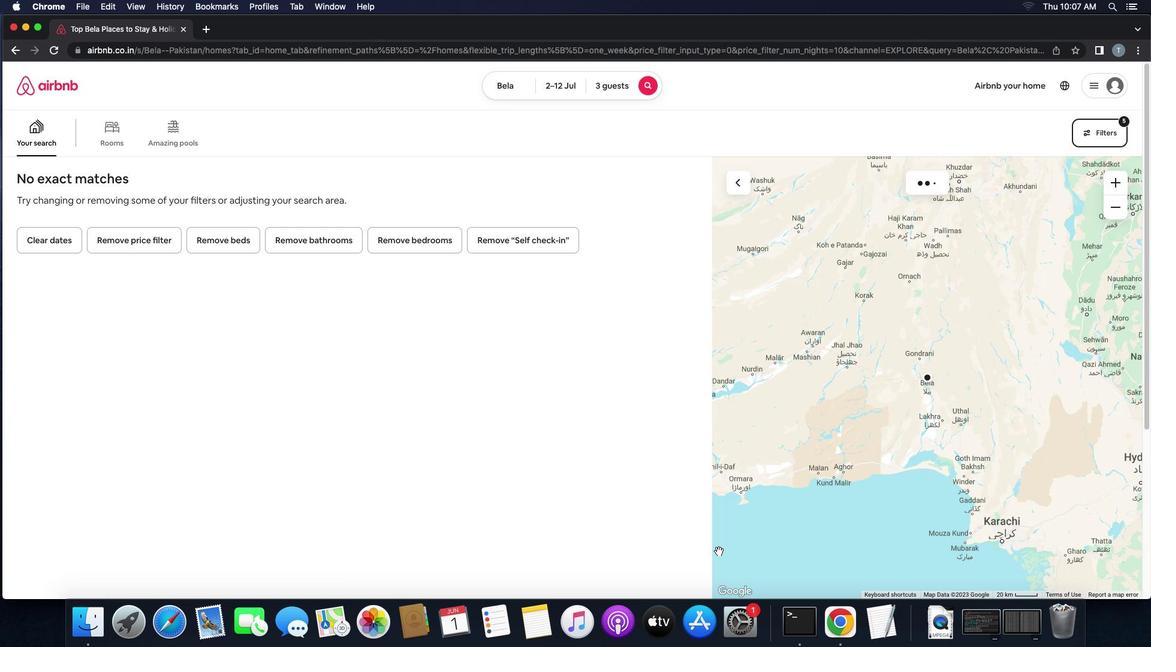
